 Task: Find a flat in Ron Phibun, Thailand, for 2 guests from June 5 to June 16, with a price range of ₹14,000 to ₹18,000, 1 bedroom, 1 bed, and 1 bathroom.
Action: Mouse moved to (606, 154)
Screenshot: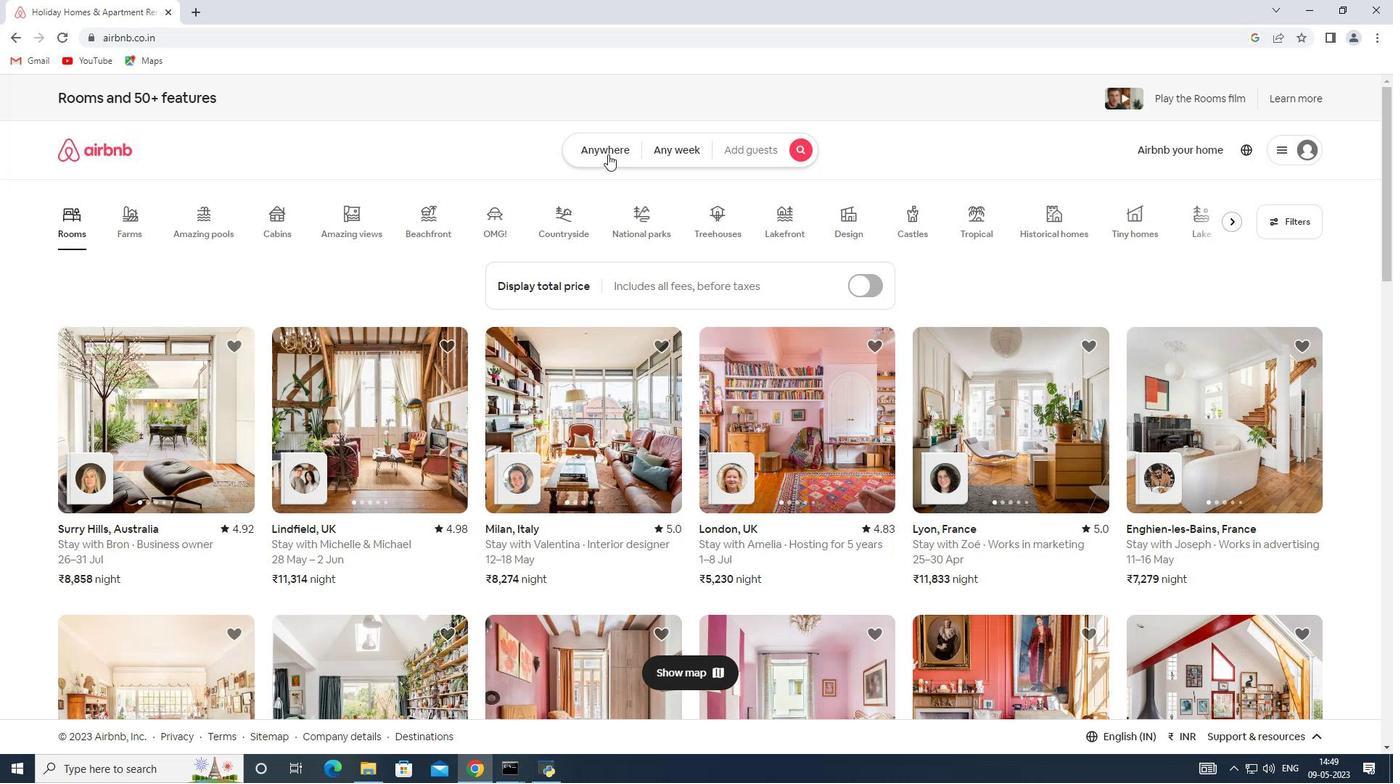 
Action: Mouse pressed left at (606, 154)
Screenshot: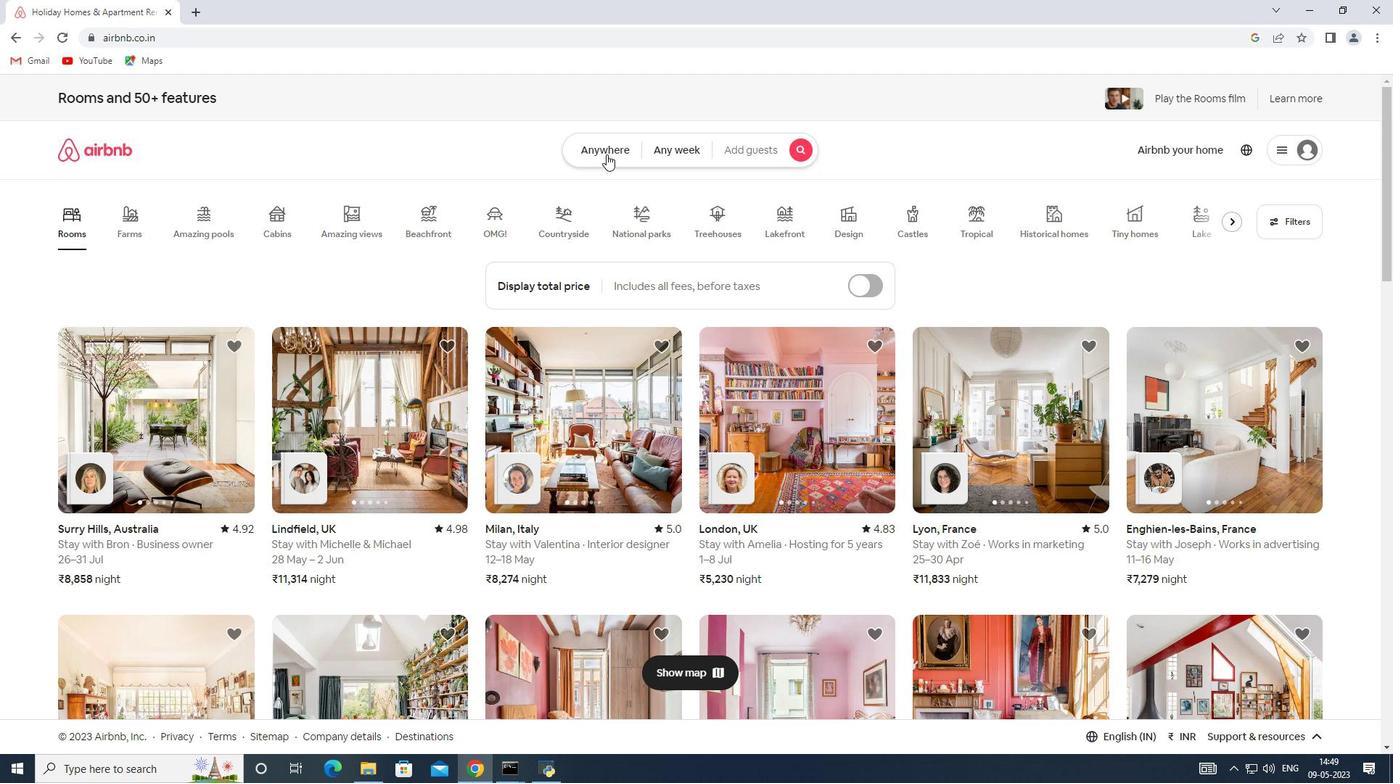 
Action: Mouse moved to (514, 211)
Screenshot: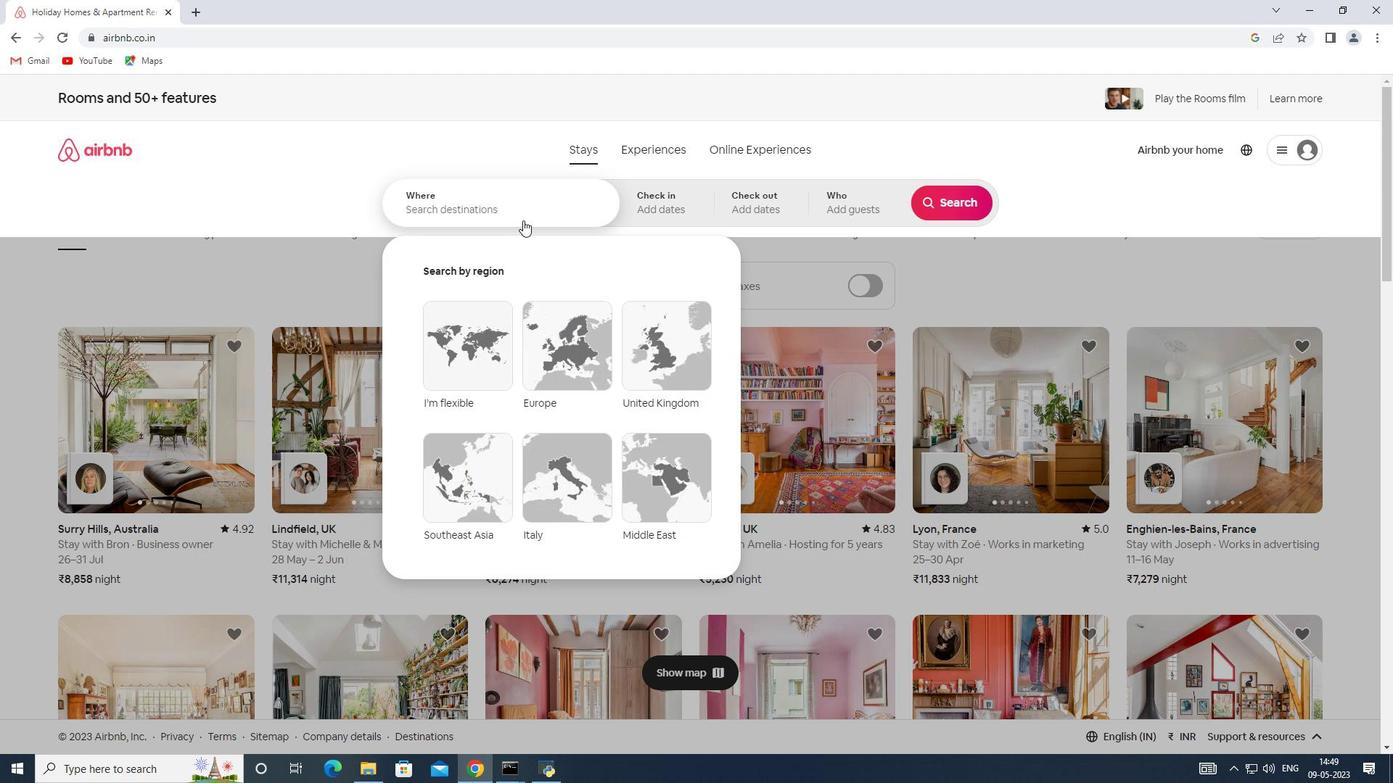 
Action: Mouse pressed left at (514, 211)
Screenshot: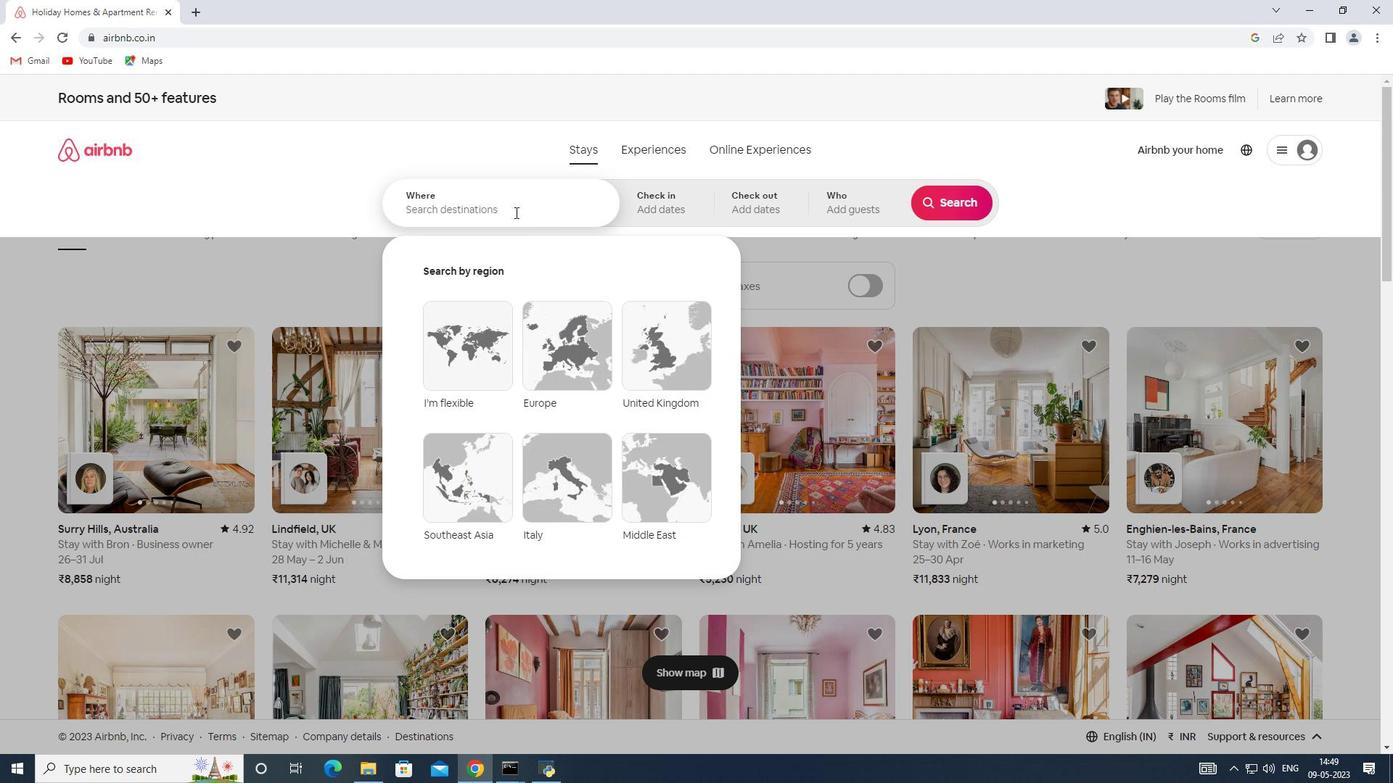 
Action: Key pressed <Key.shift><Key.shift><Key.shift><Key.shift><Key.shift><Key.shift><Key.shift><Key.shift><Key.shift><Key.shift><Key.shift><Key.shift><Key.shift><Key.shift><Key.shift><Key.shift><Key.shift><Key.shift><Key.shift><Key.shift><Key.shift><Key.shift><Key.shift><Key.shift><Key.shift><Key.shift><Key.shift><Key.shift><Key.shift><Key.shift><Key.shift><Key.shift><Key.shift><Key.shift><Key.shift>Ron<Key.space><Key.shift><Key.shift>Phibun,<Key.shift>Thailand
Screenshot: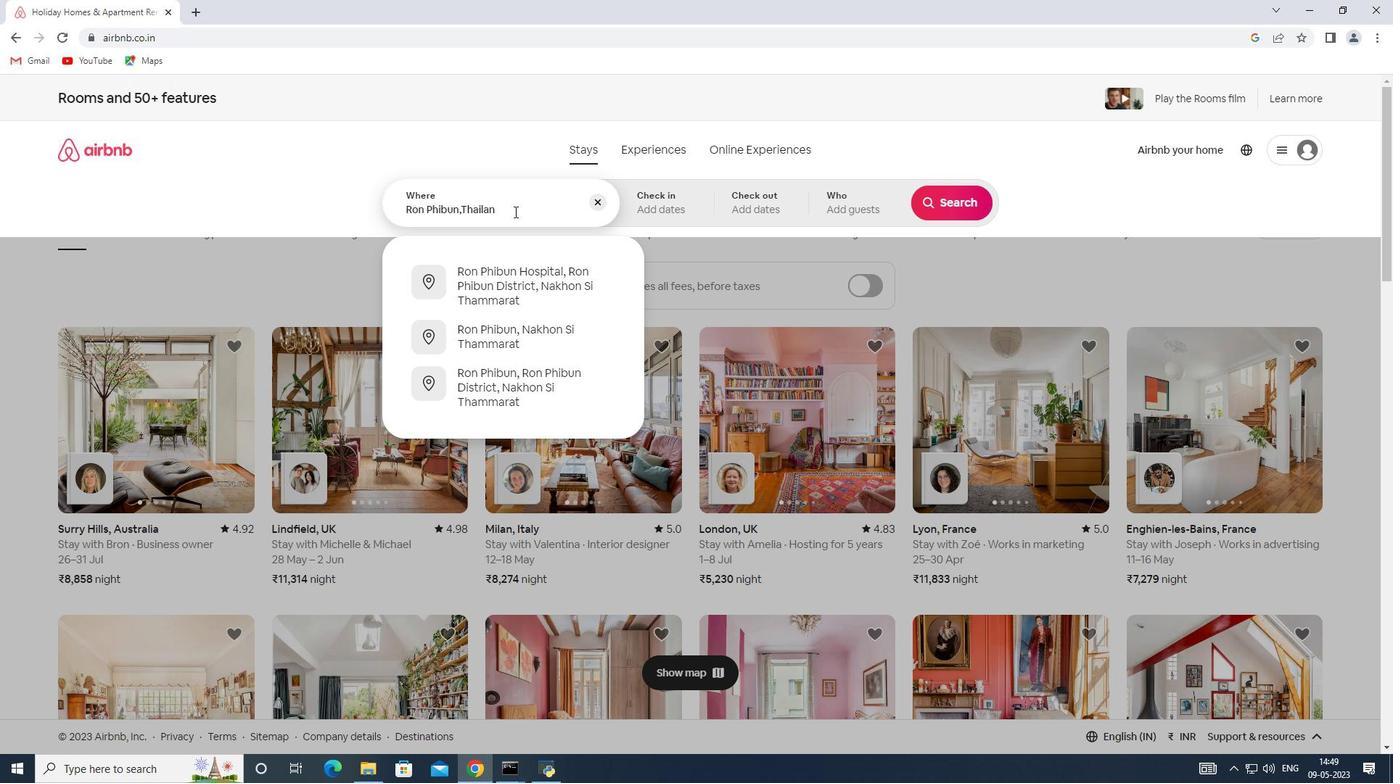 
Action: Mouse moved to (663, 204)
Screenshot: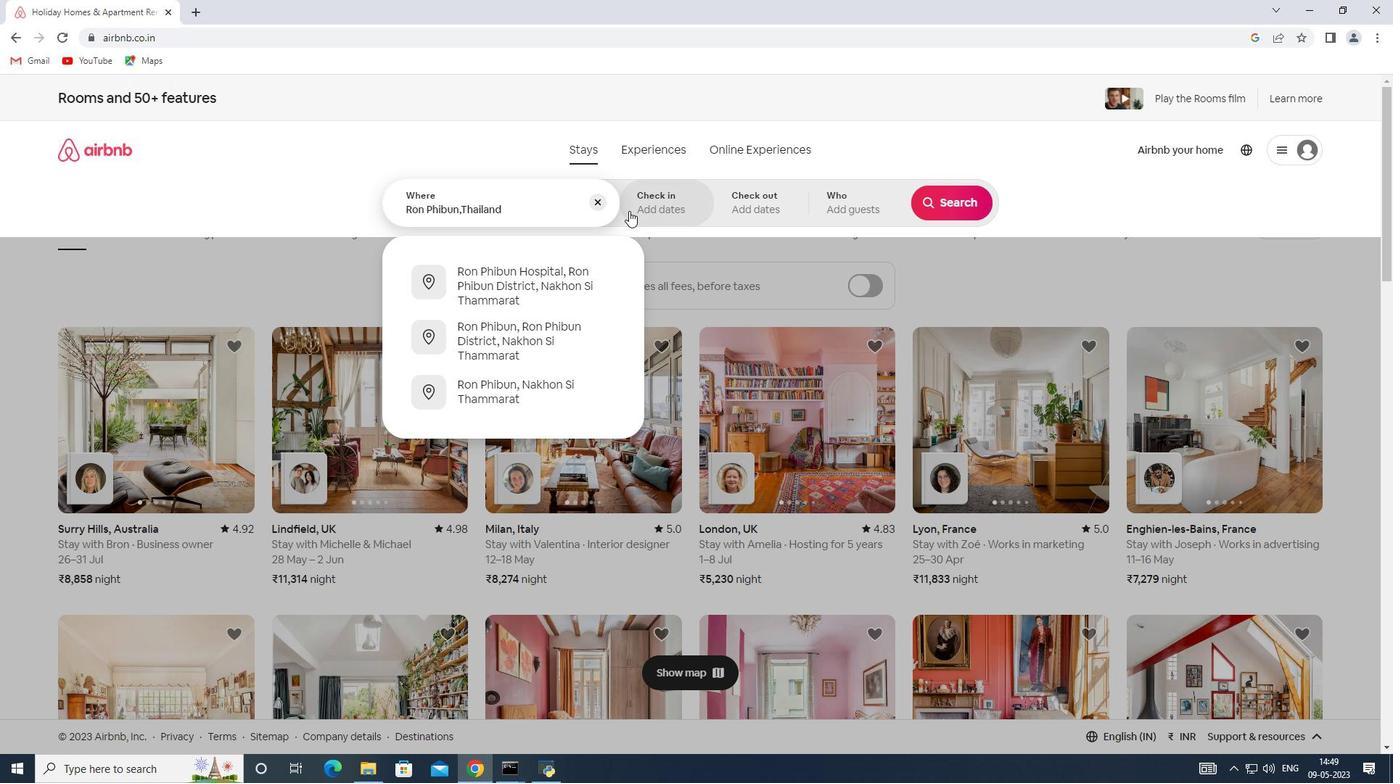 
Action: Mouse pressed left at (663, 204)
Screenshot: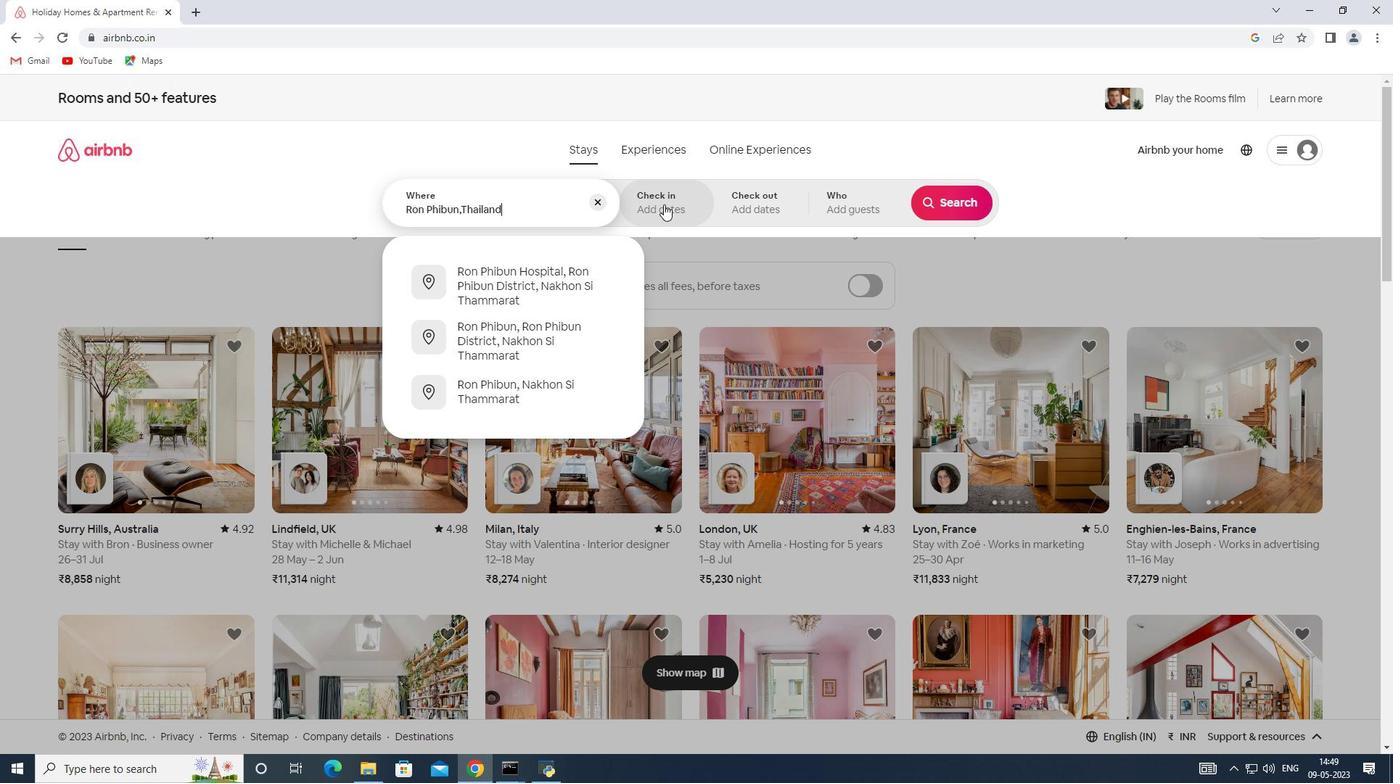 
Action: Mouse moved to (764, 411)
Screenshot: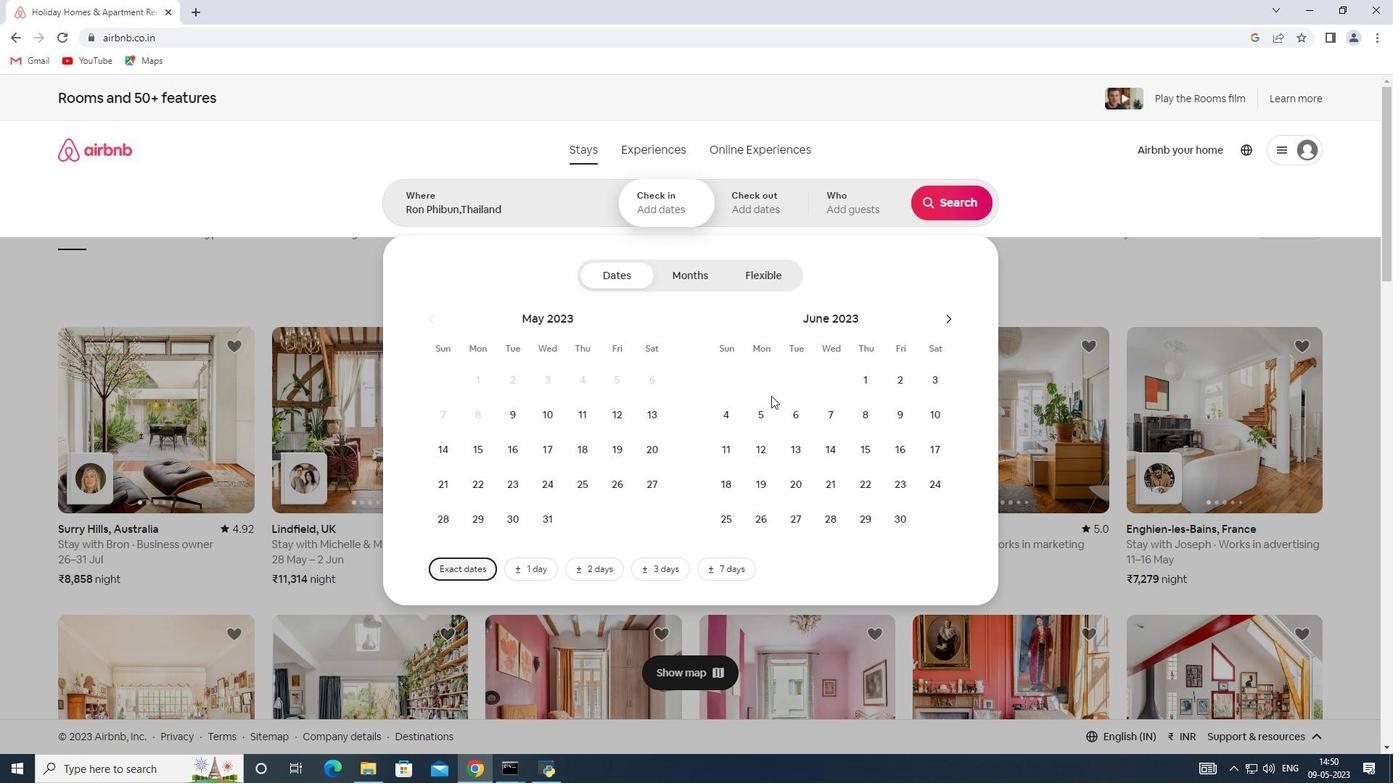 
Action: Mouse pressed left at (764, 411)
Screenshot: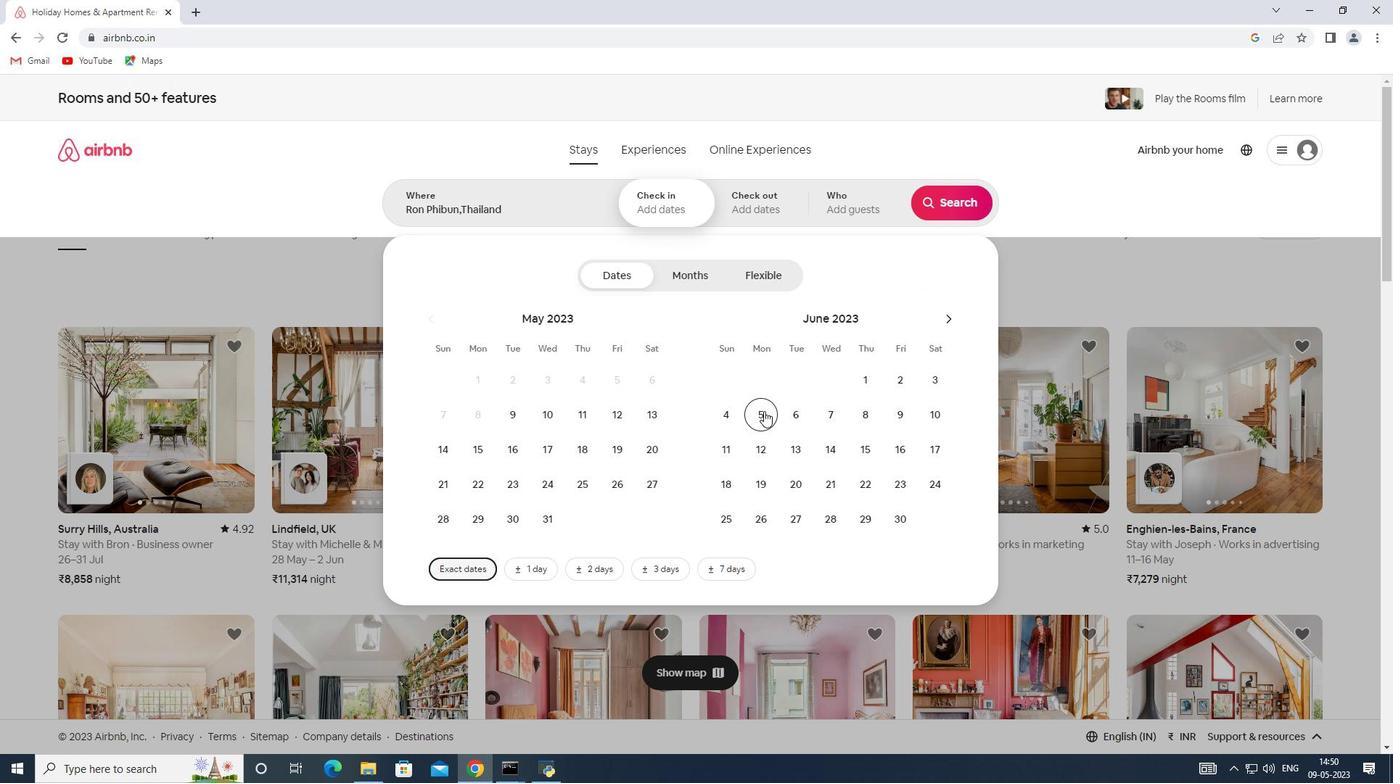 
Action: Mouse moved to (906, 456)
Screenshot: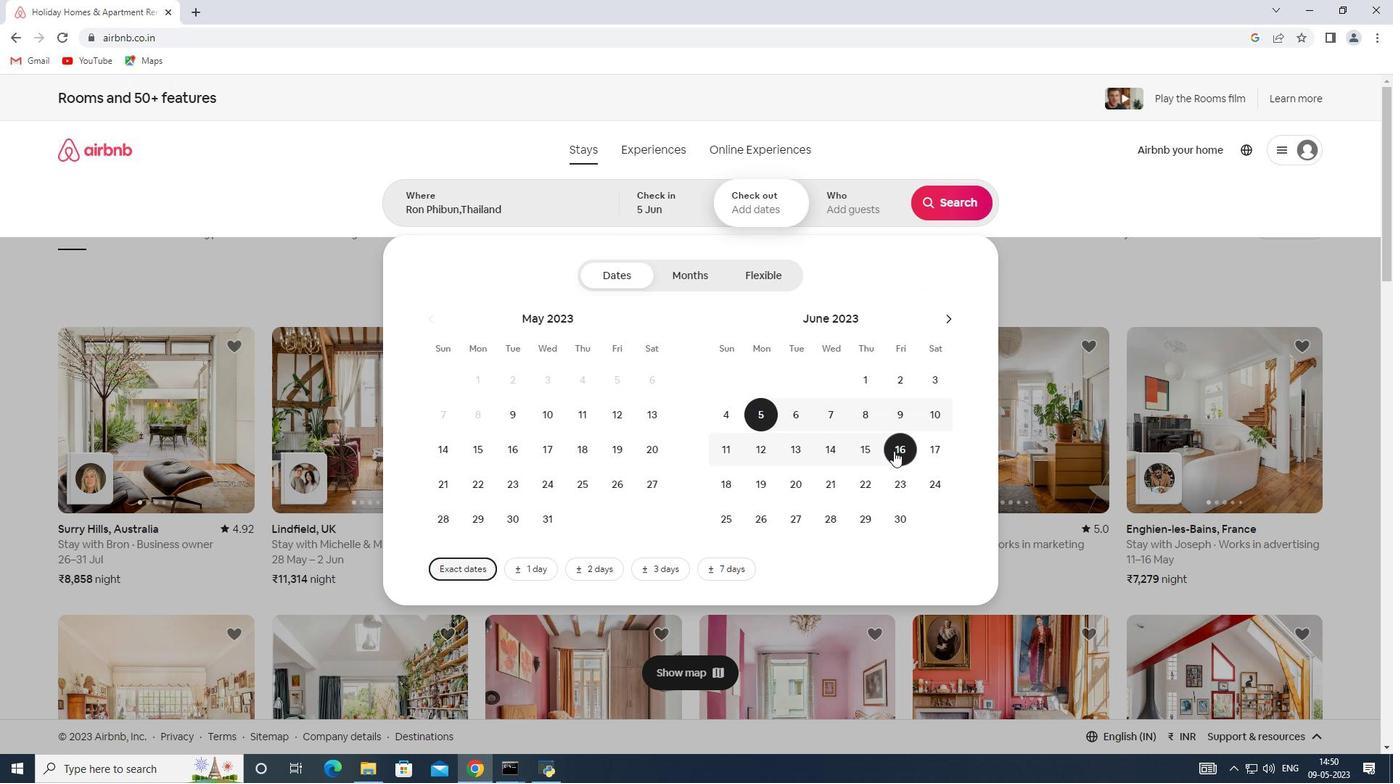 
Action: Mouse pressed left at (906, 456)
Screenshot: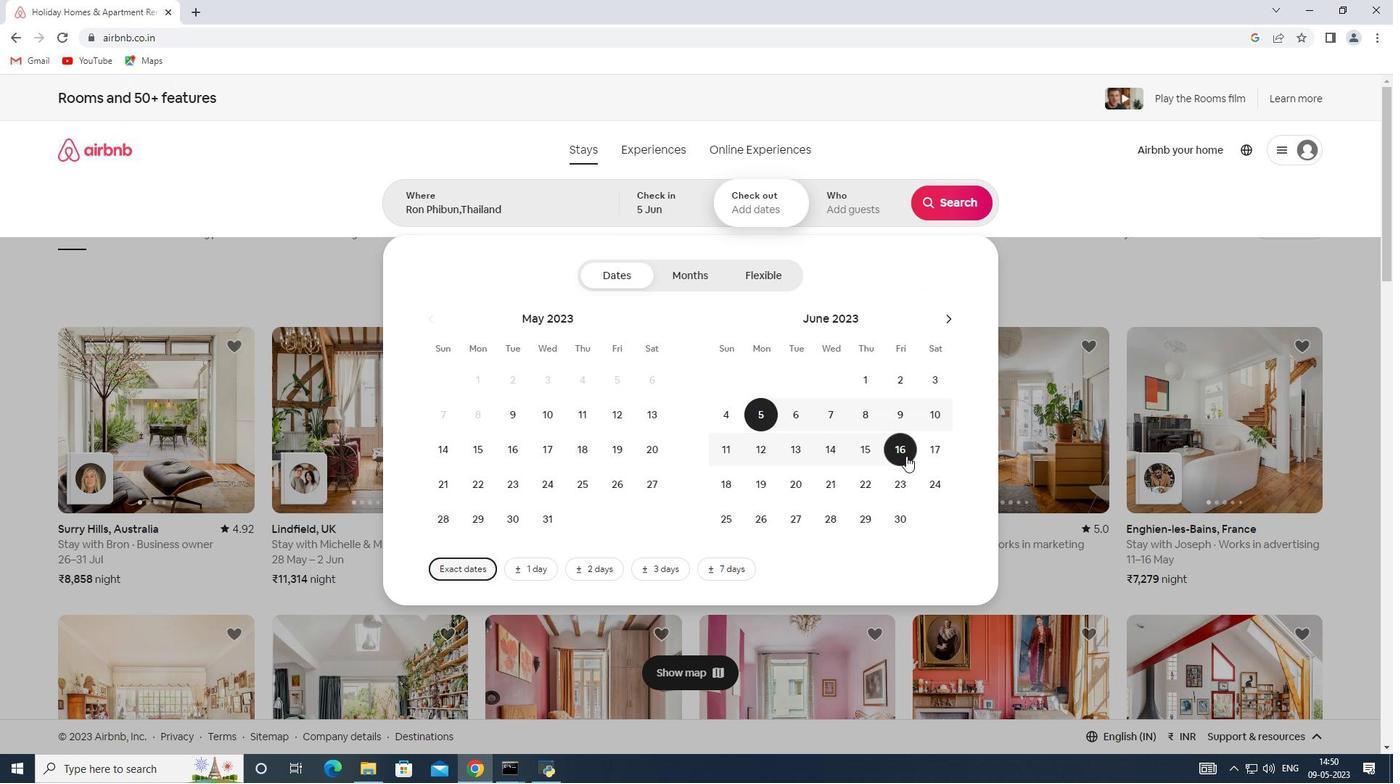 
Action: Mouse moved to (861, 200)
Screenshot: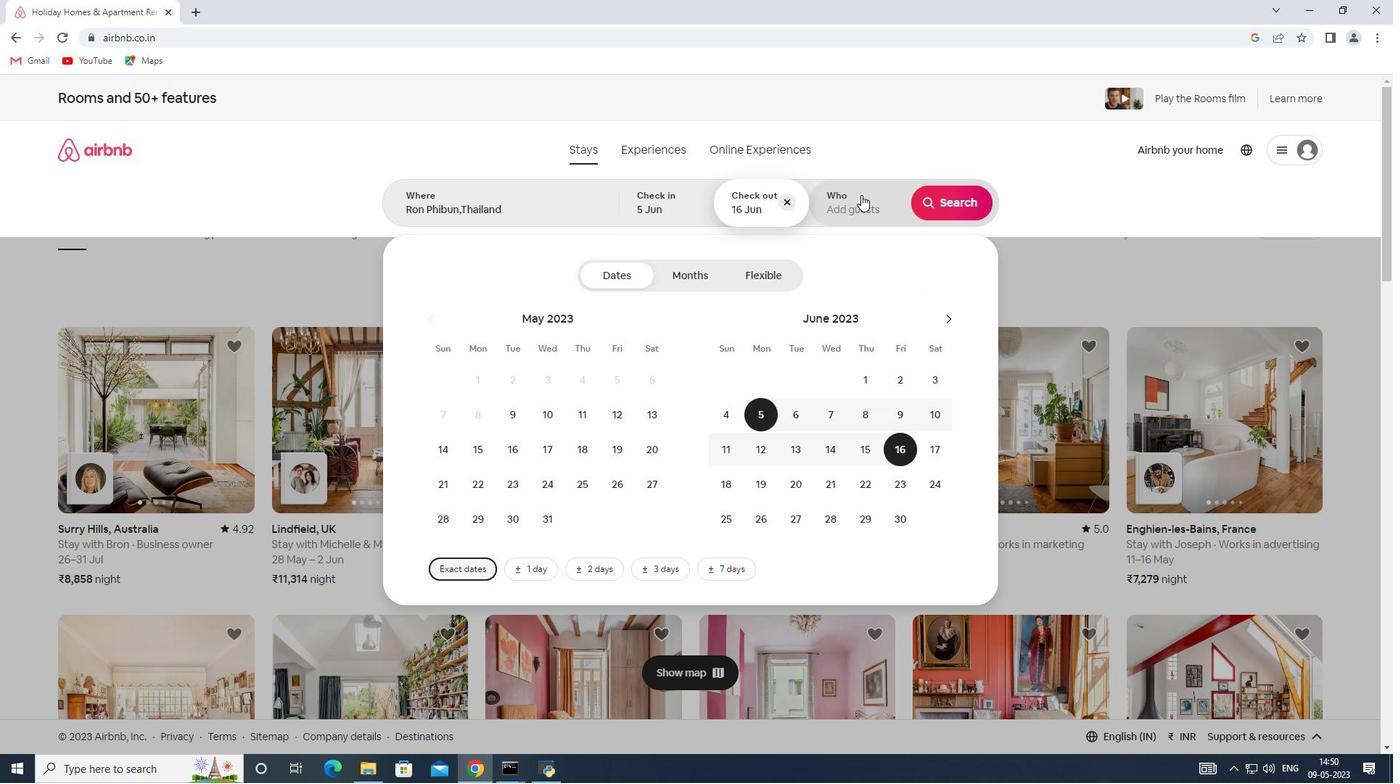 
Action: Mouse pressed left at (861, 200)
Screenshot: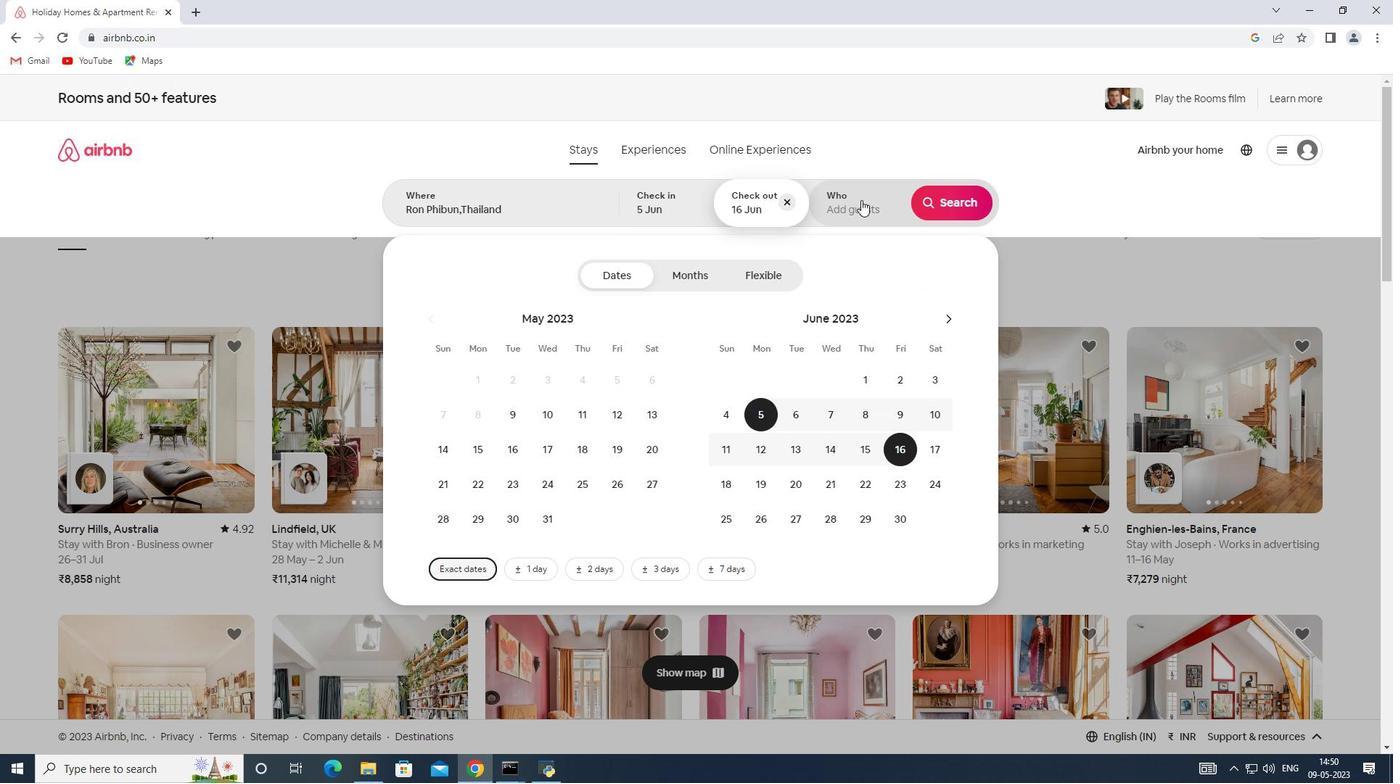 
Action: Mouse moved to (952, 280)
Screenshot: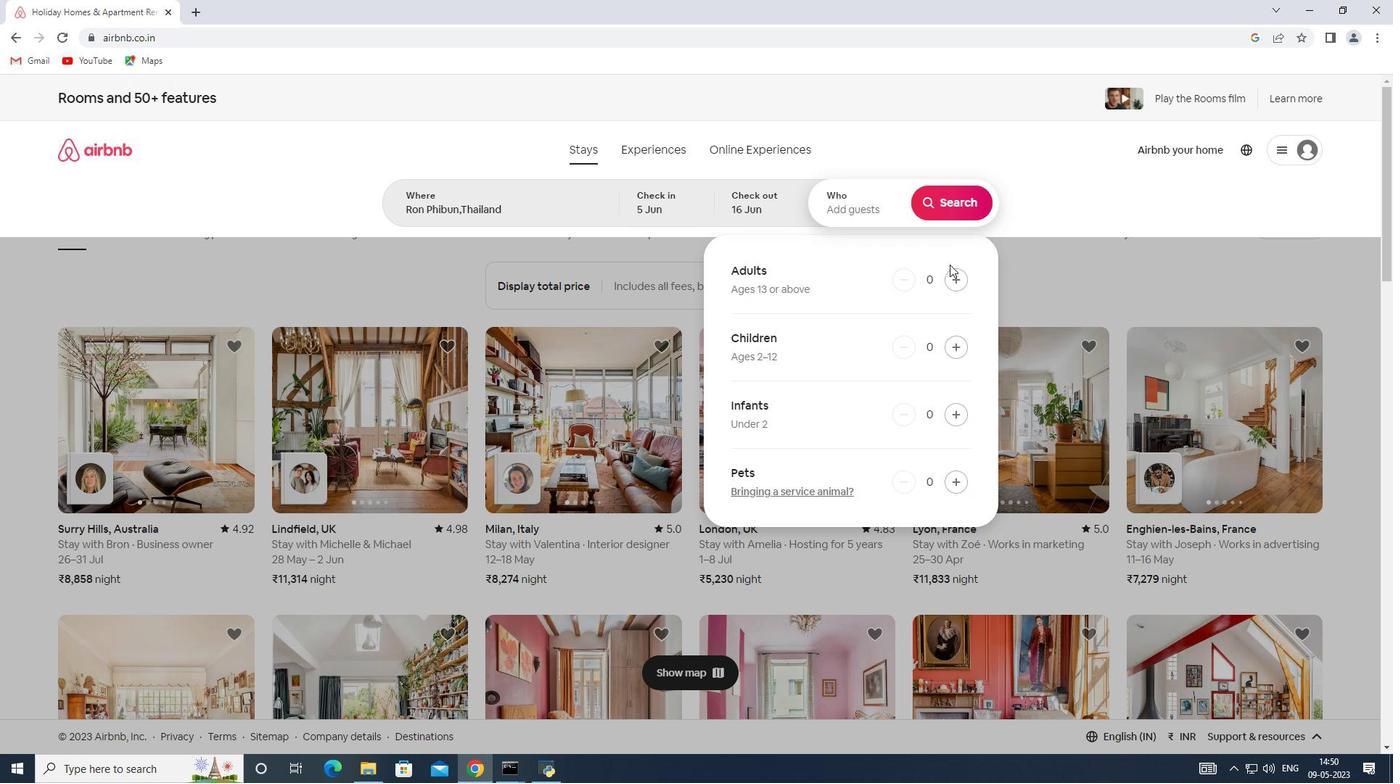 
Action: Mouse pressed left at (952, 280)
Screenshot: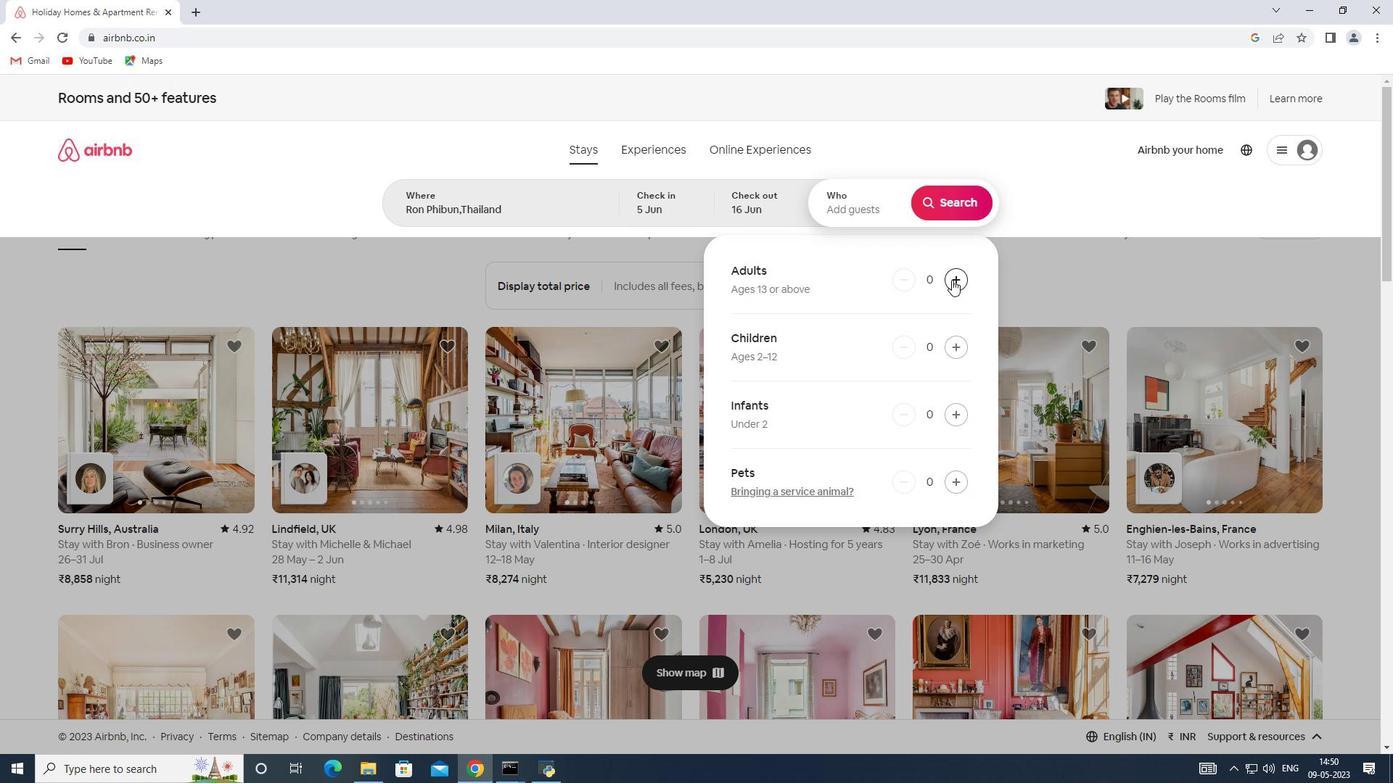 
Action: Mouse pressed left at (952, 280)
Screenshot: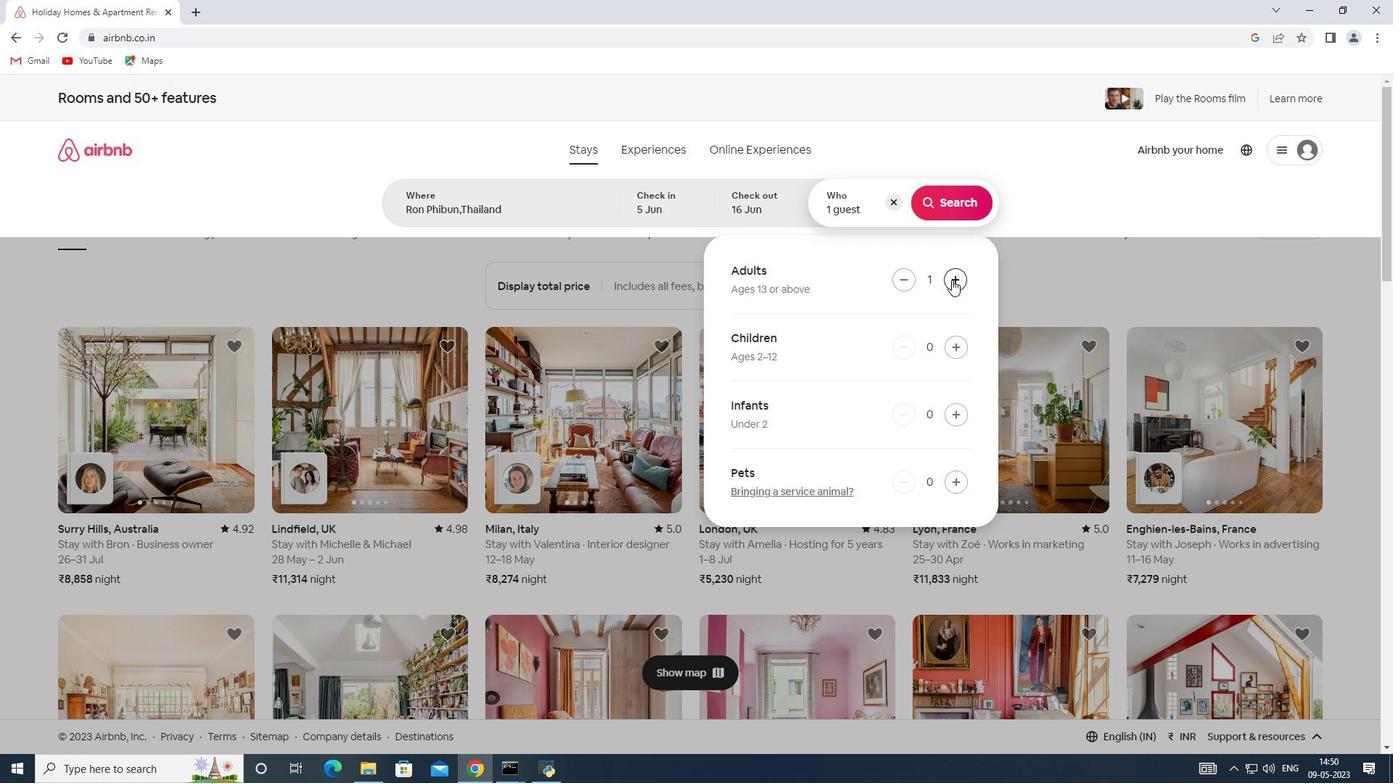 
Action: Mouse moved to (954, 205)
Screenshot: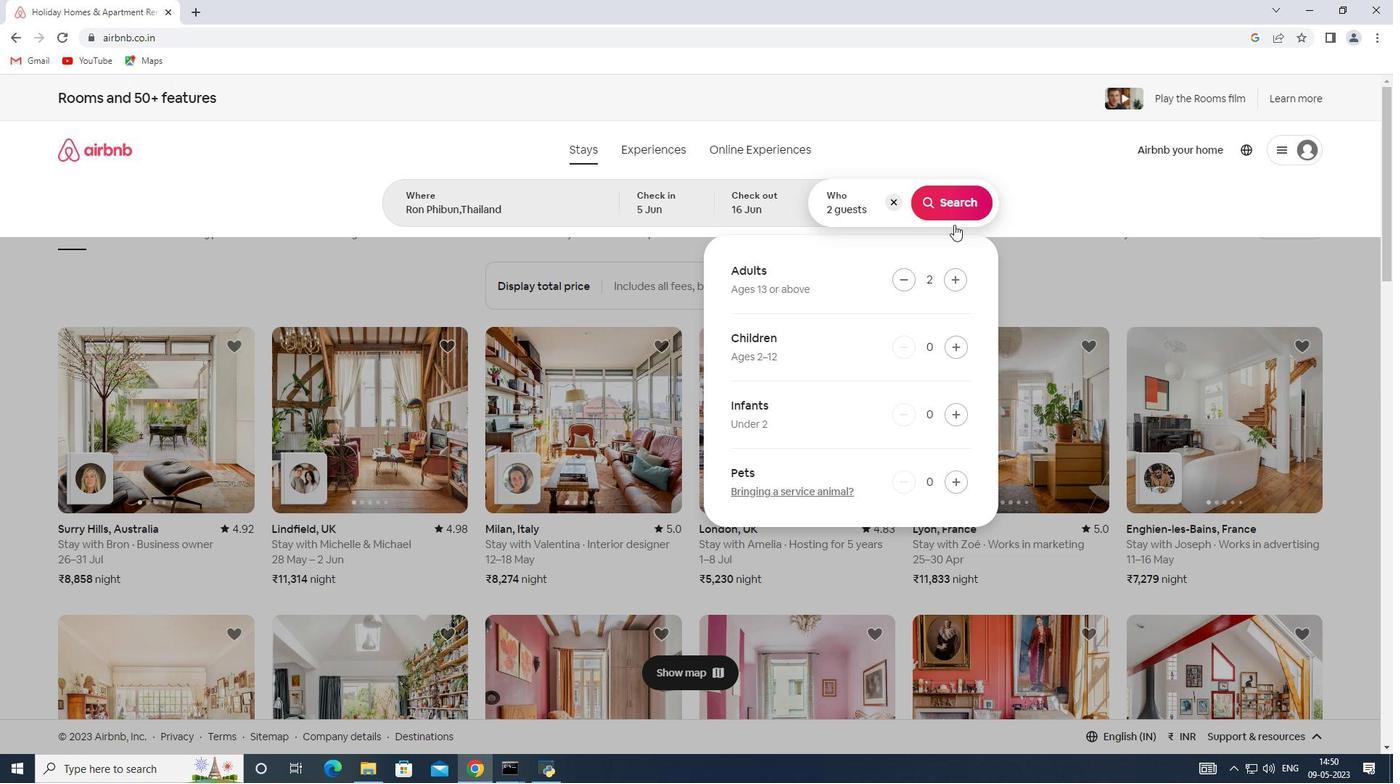 
Action: Mouse pressed left at (954, 205)
Screenshot: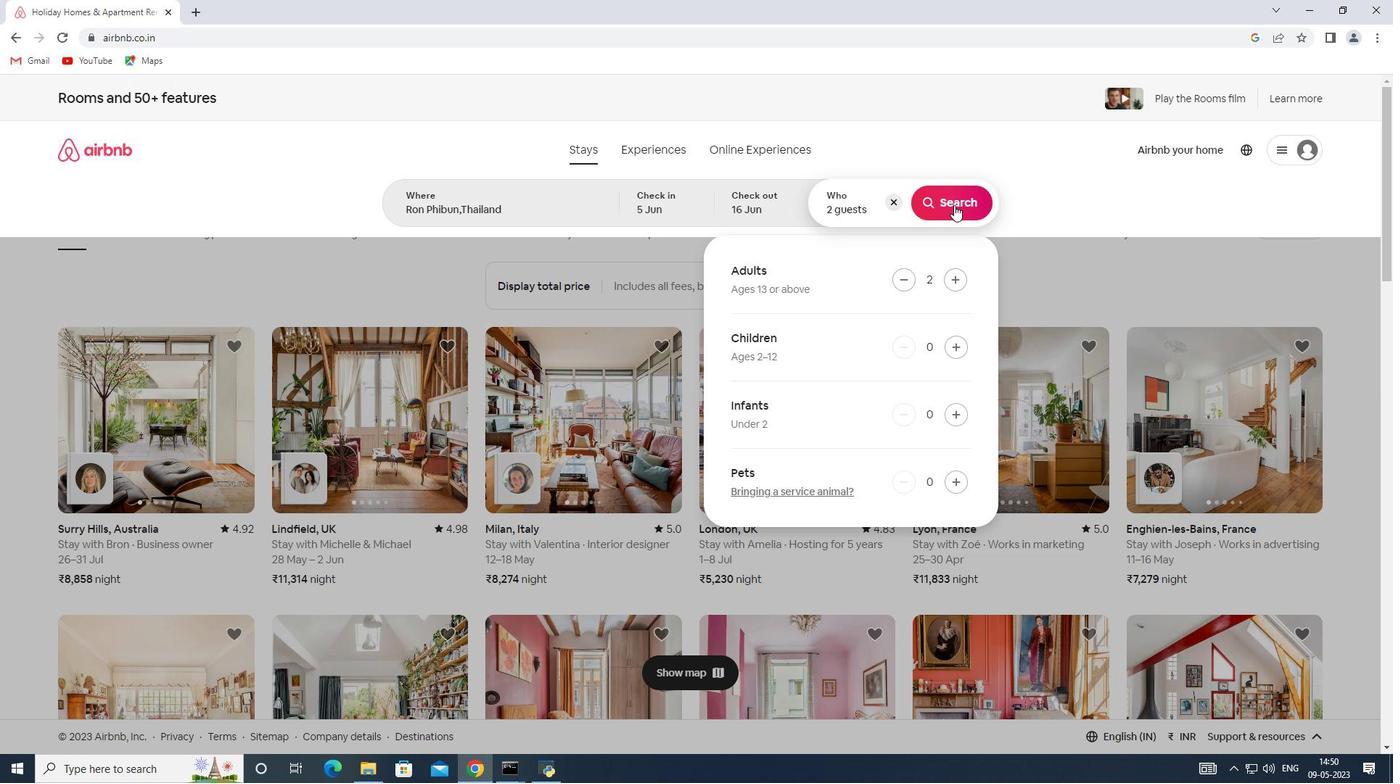
Action: Mouse moved to (1307, 167)
Screenshot: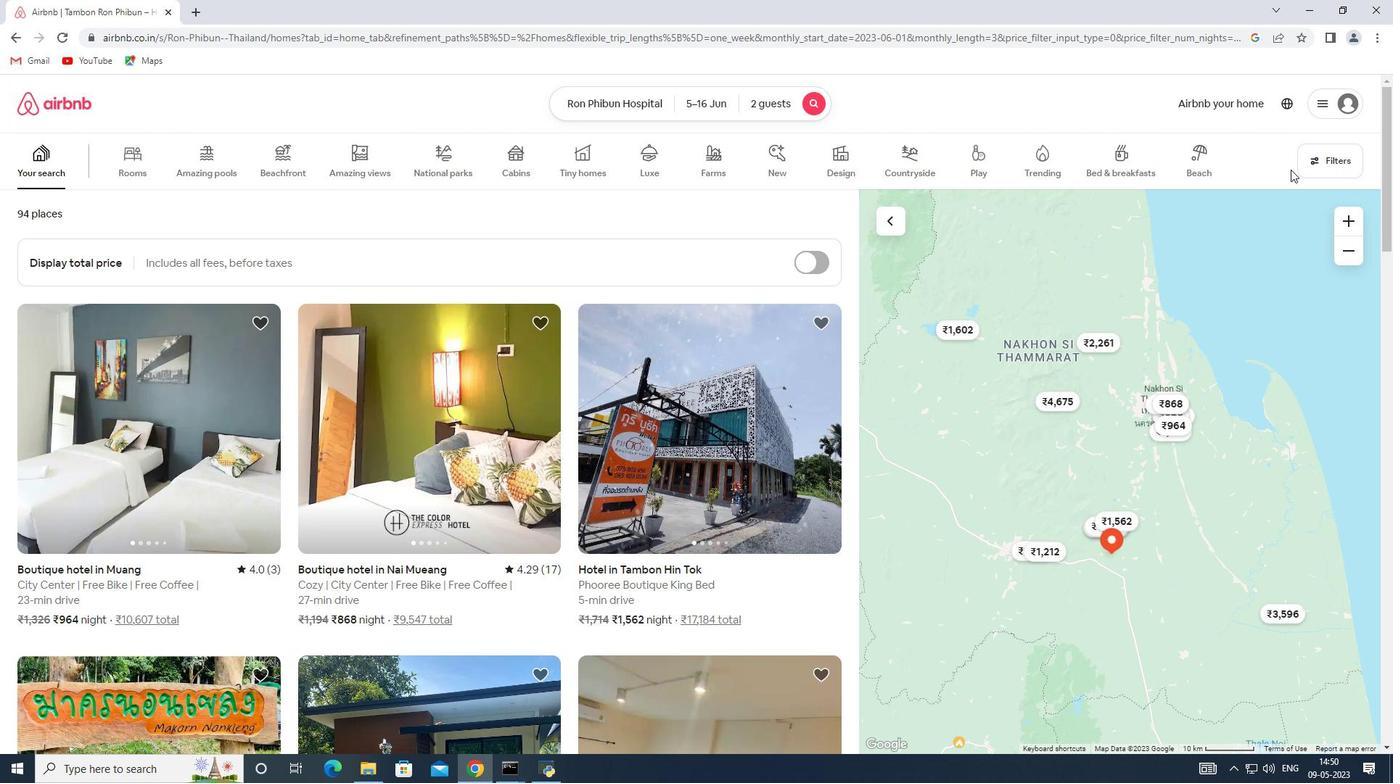 
Action: Mouse pressed left at (1307, 167)
Screenshot: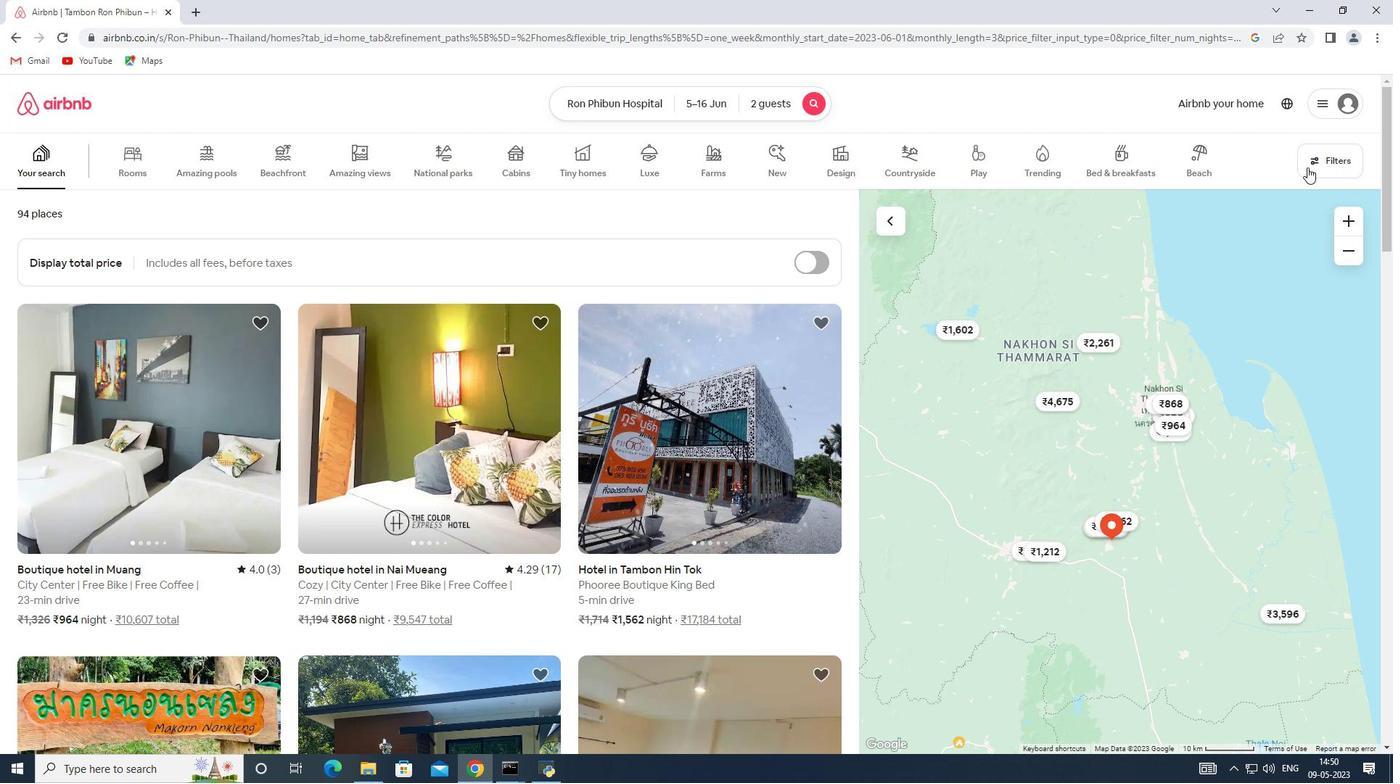 
Action: Mouse moved to (503, 519)
Screenshot: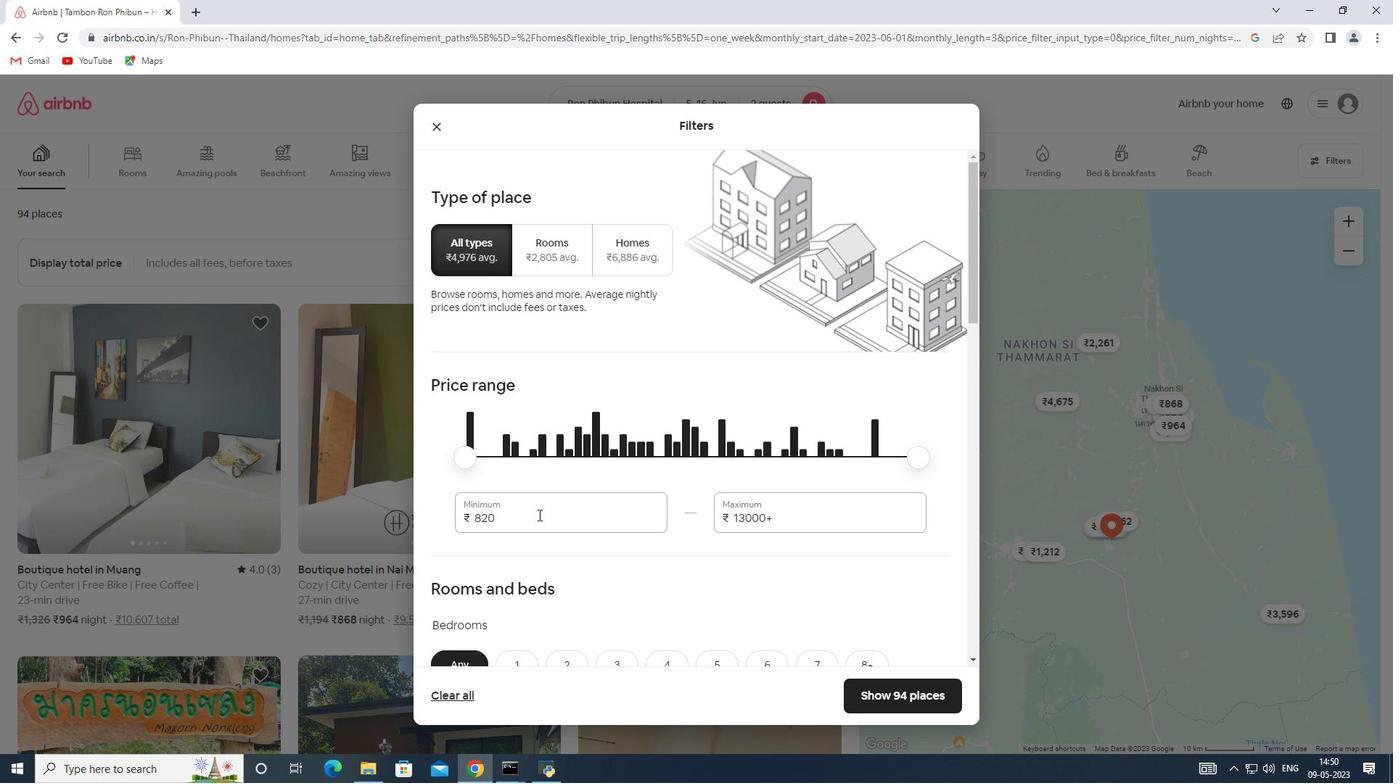 
Action: Mouse pressed left at (503, 519)
Screenshot: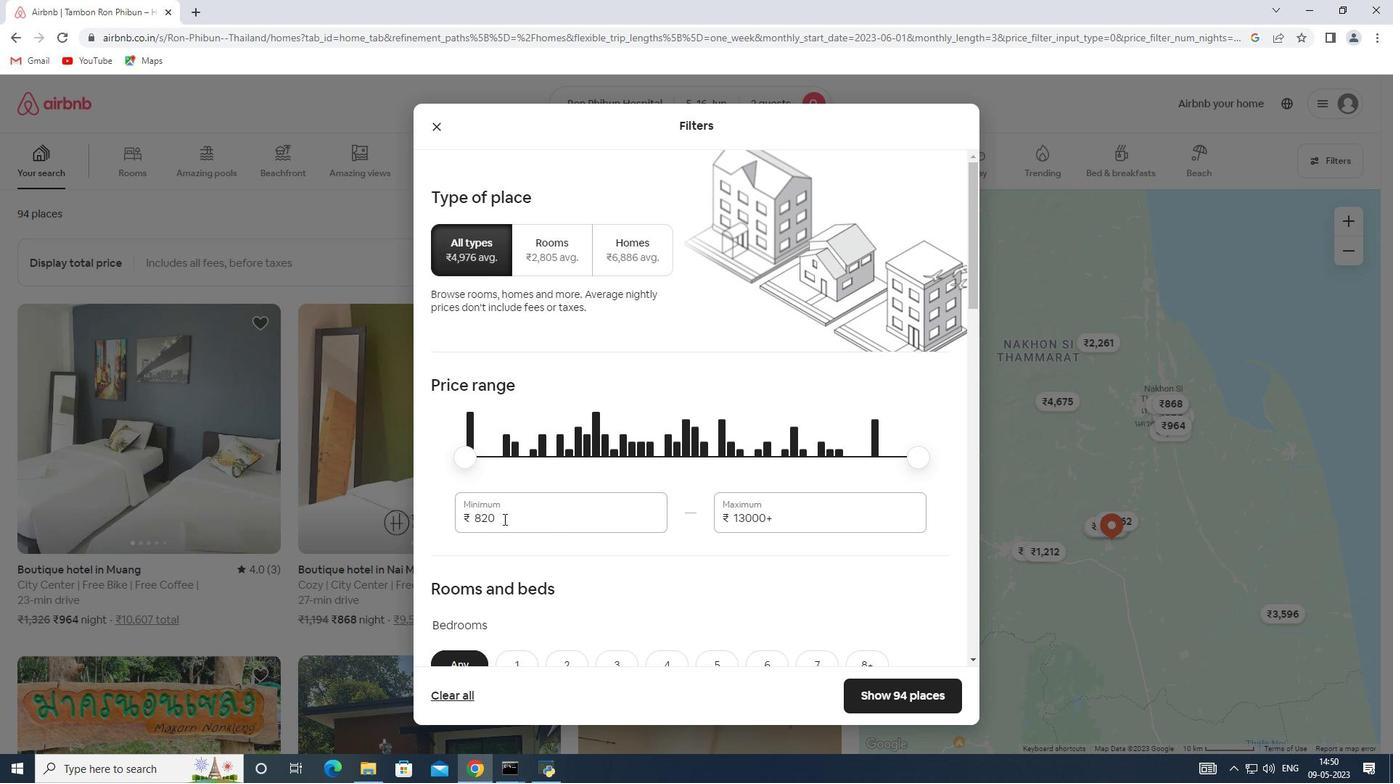 
Action: Mouse moved to (427, 522)
Screenshot: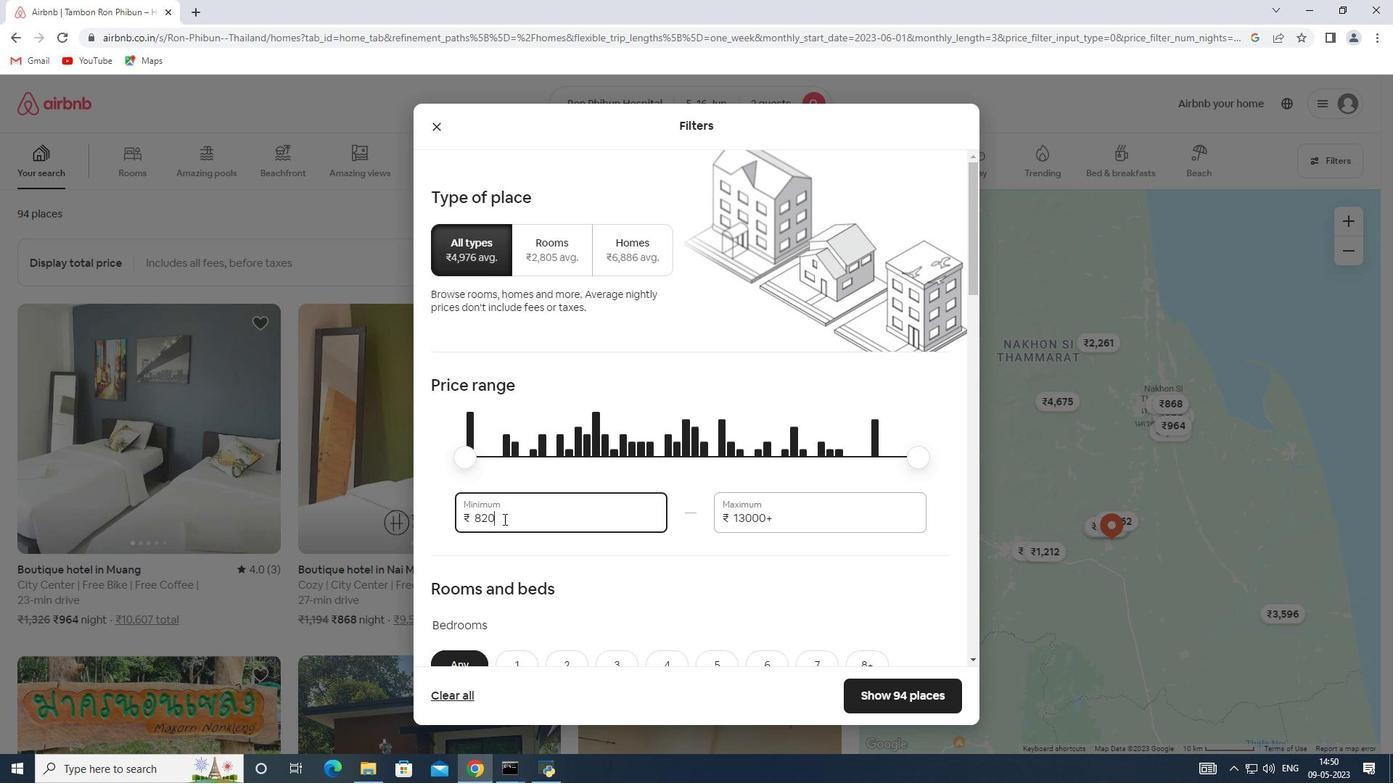 
Action: Key pressed 14000
Screenshot: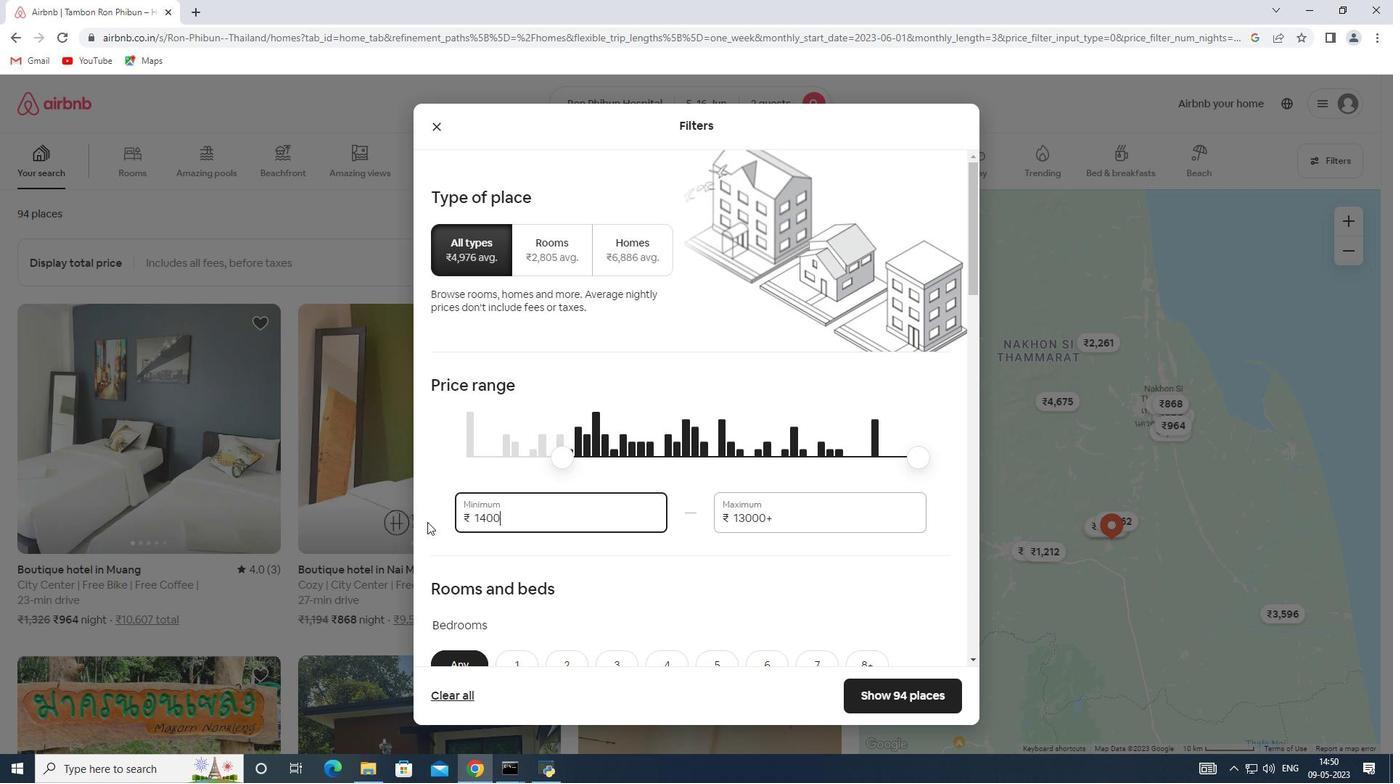 
Action: Mouse moved to (786, 515)
Screenshot: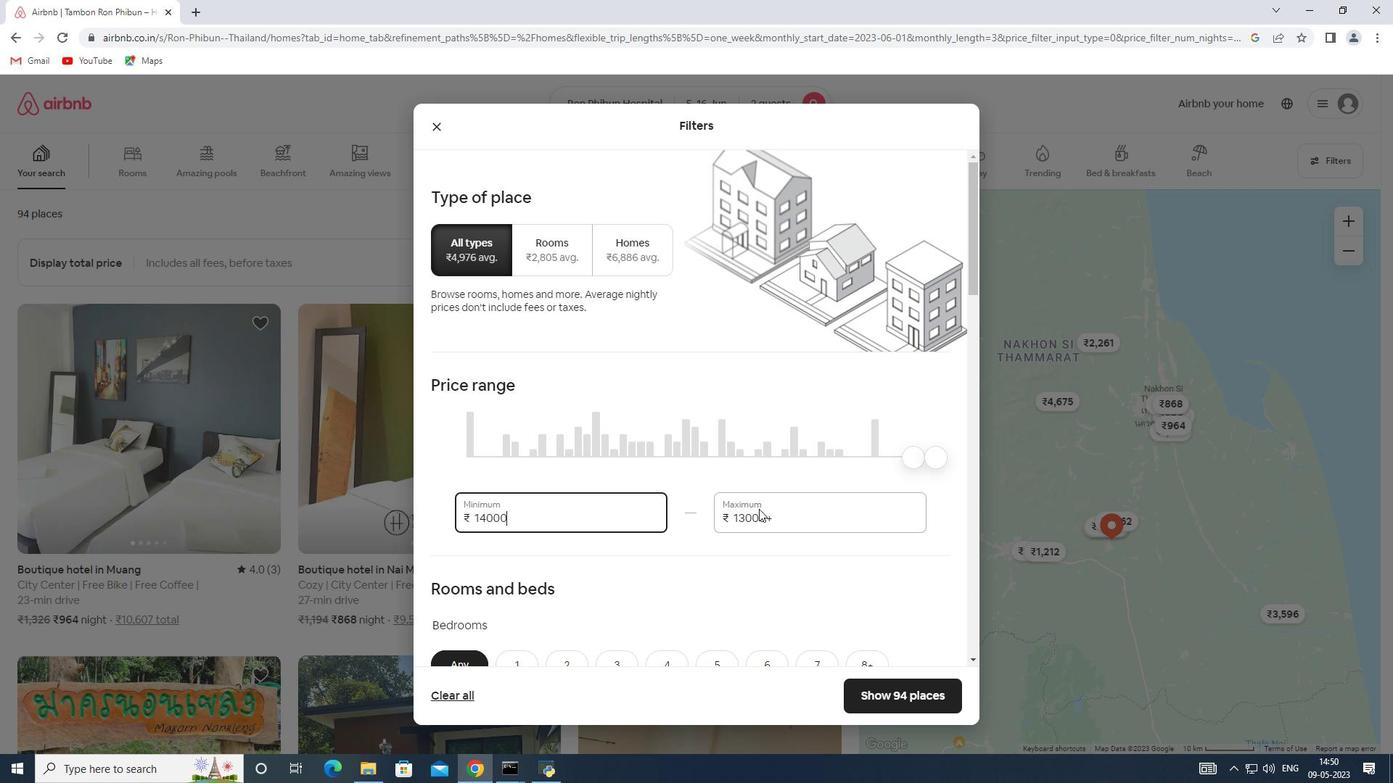
Action: Mouse pressed left at (786, 515)
Screenshot: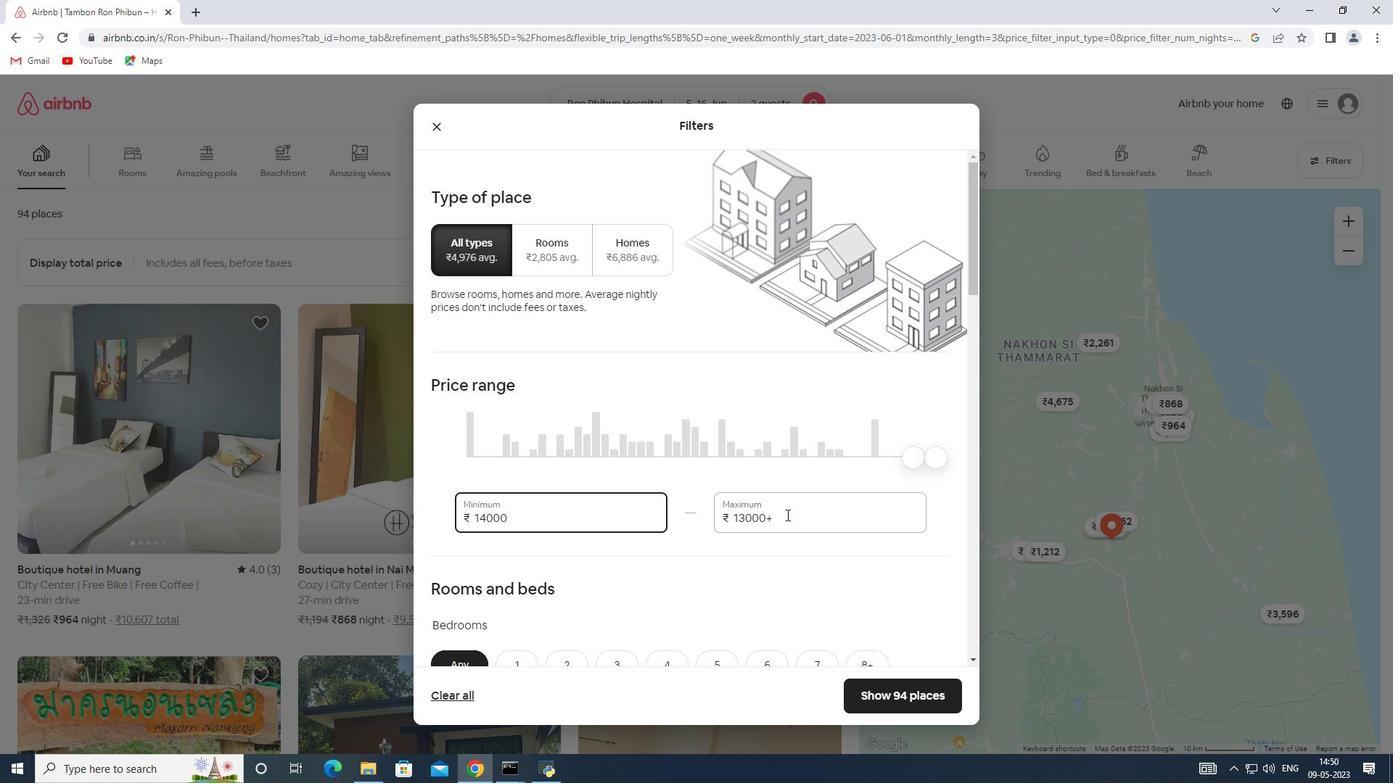 
Action: Mouse moved to (724, 517)
Screenshot: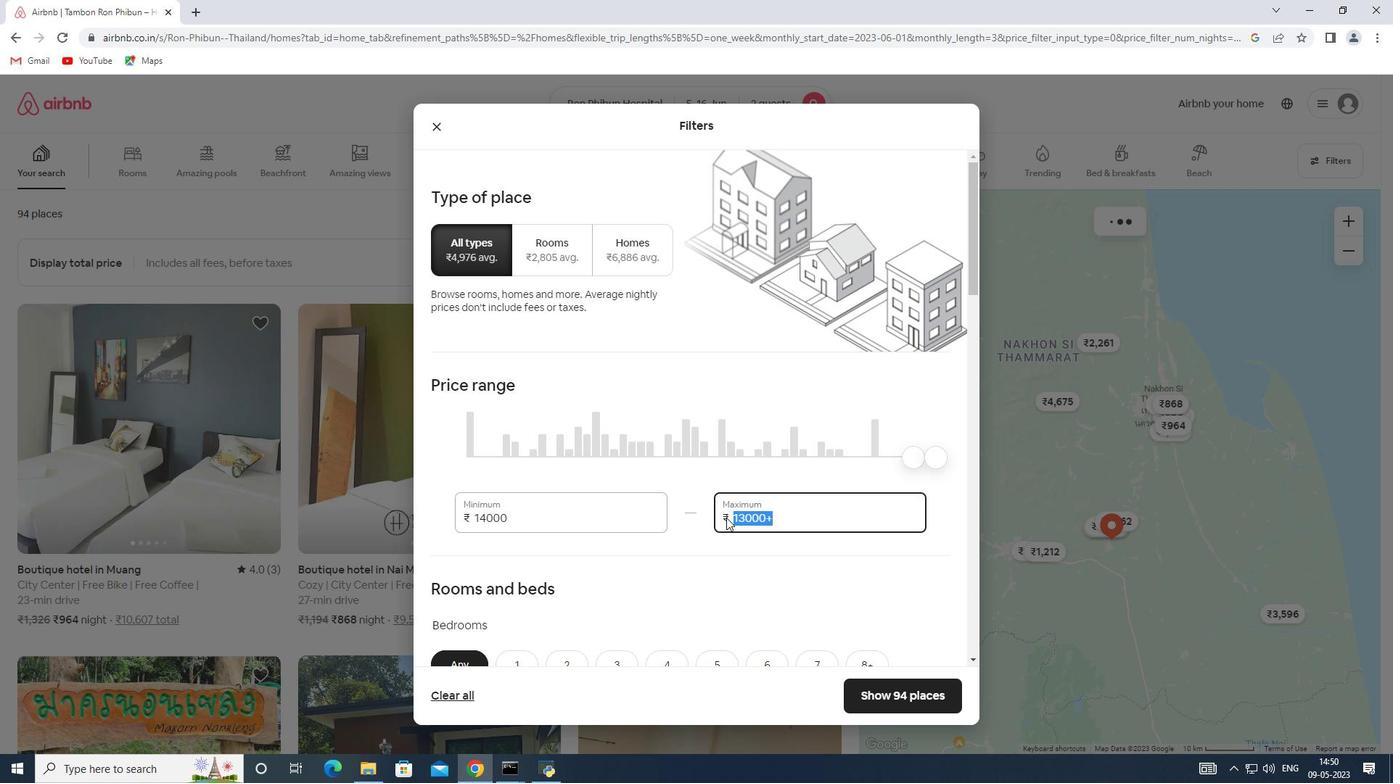 
Action: Key pressed 18000
Screenshot: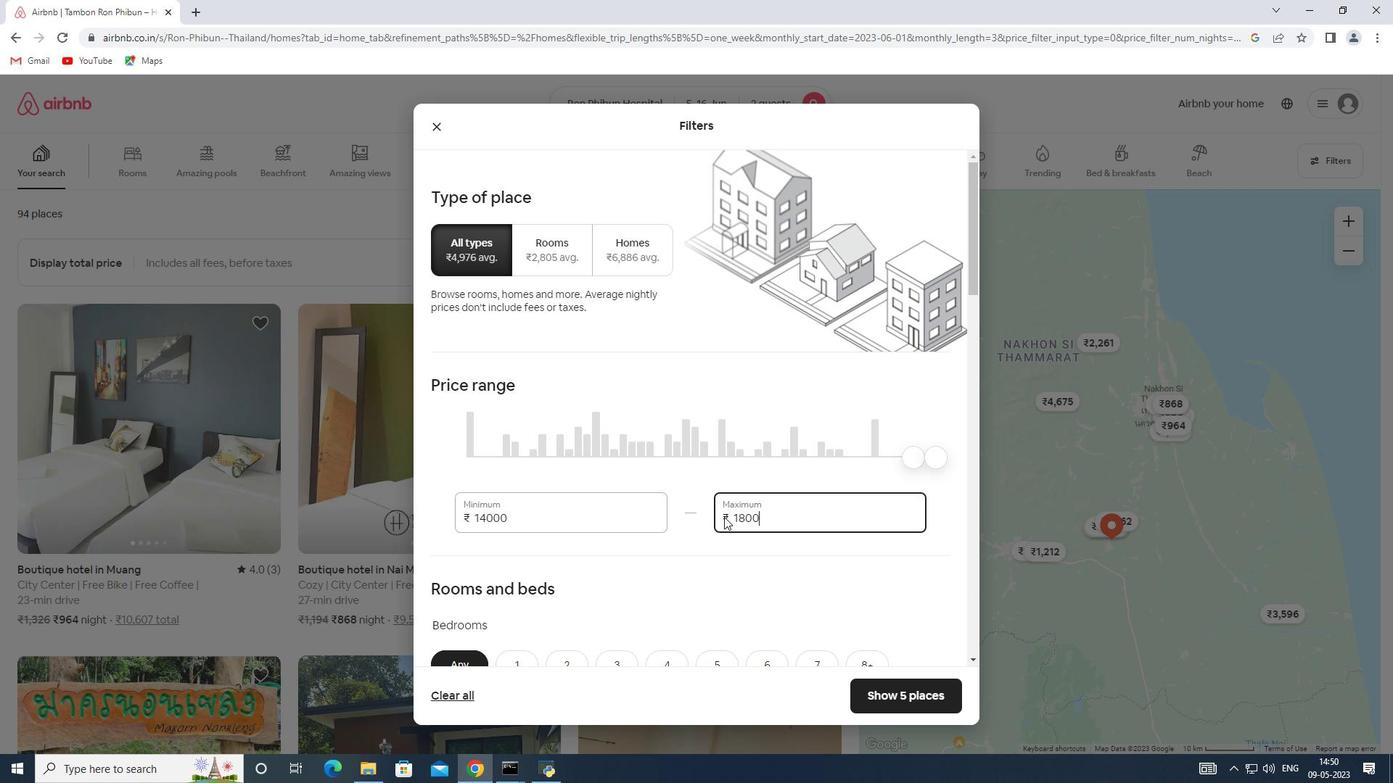 
Action: Mouse scrolled (724, 516) with delta (0, 0)
Screenshot: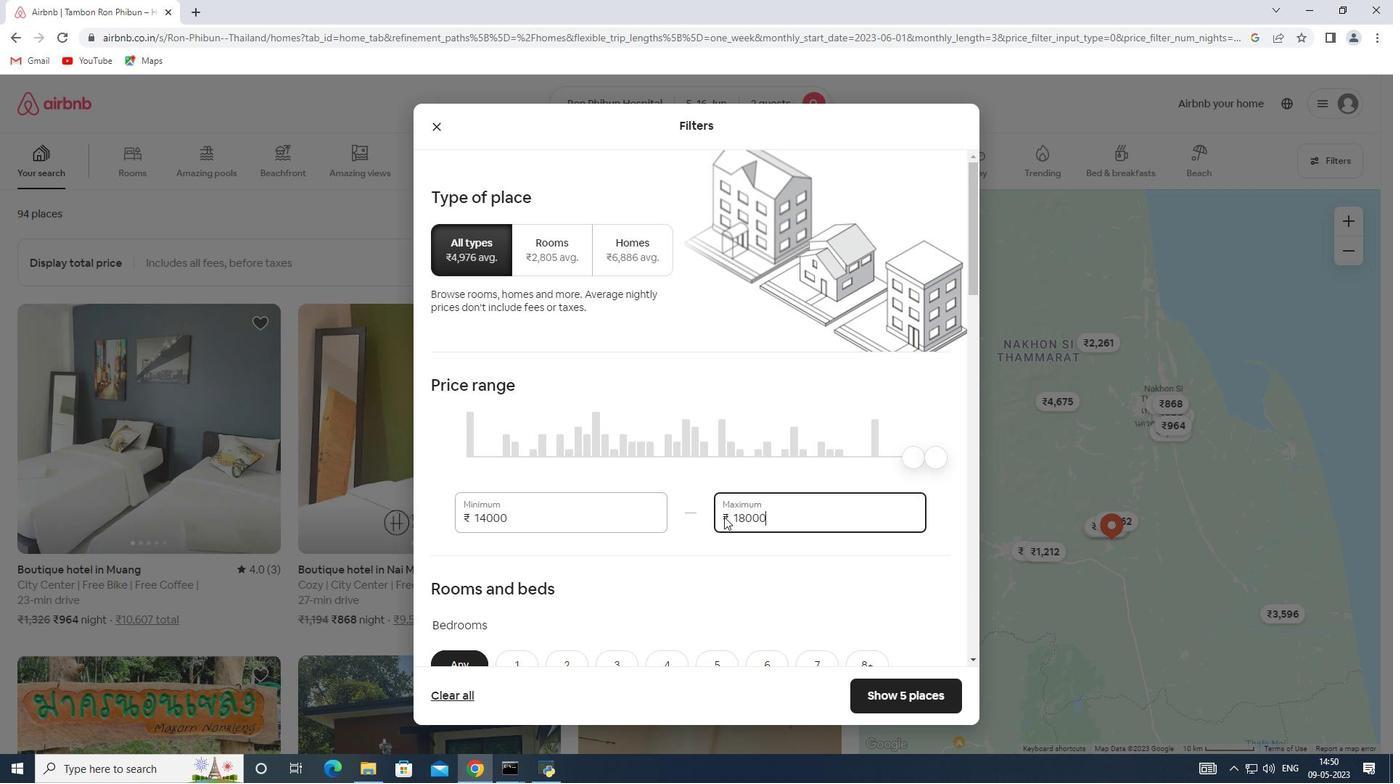 
Action: Mouse scrolled (724, 516) with delta (0, 0)
Screenshot: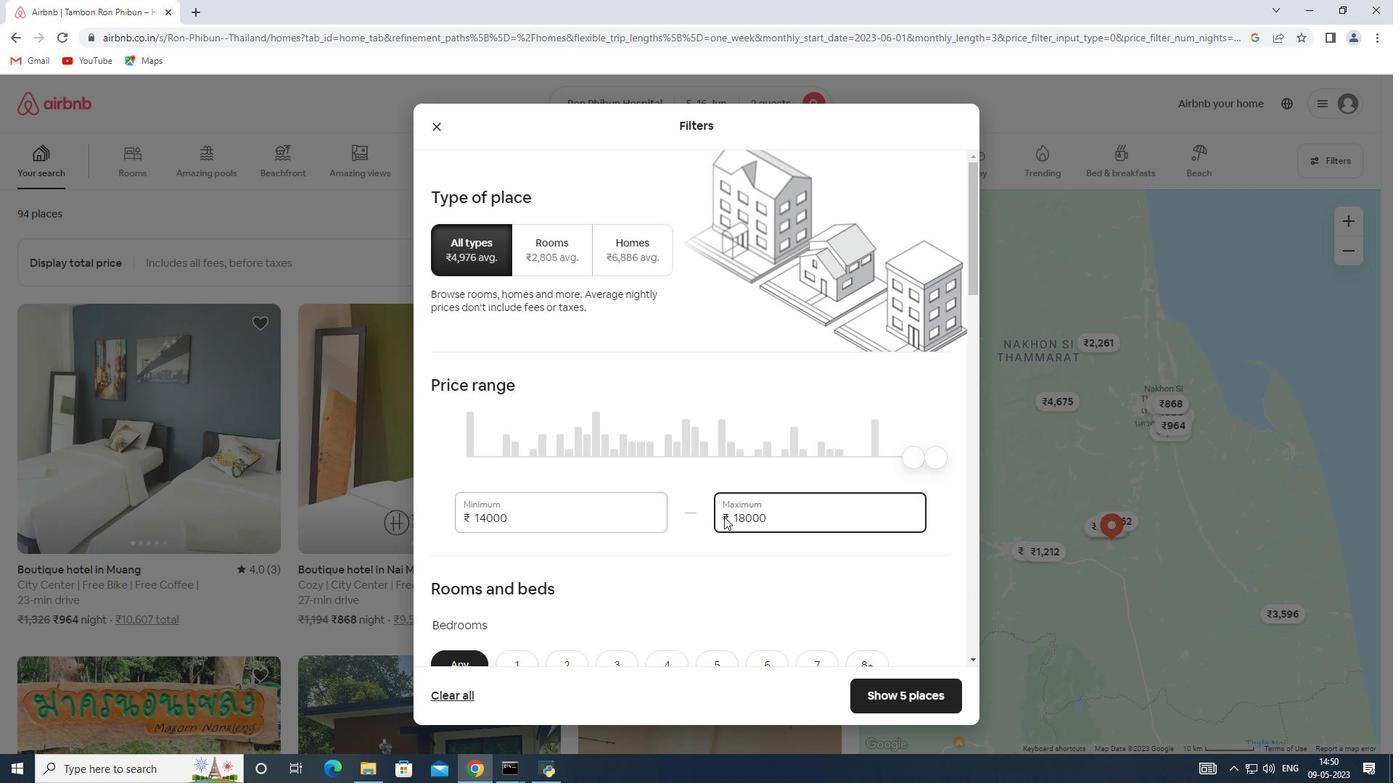 
Action: Mouse scrolled (724, 516) with delta (0, 0)
Screenshot: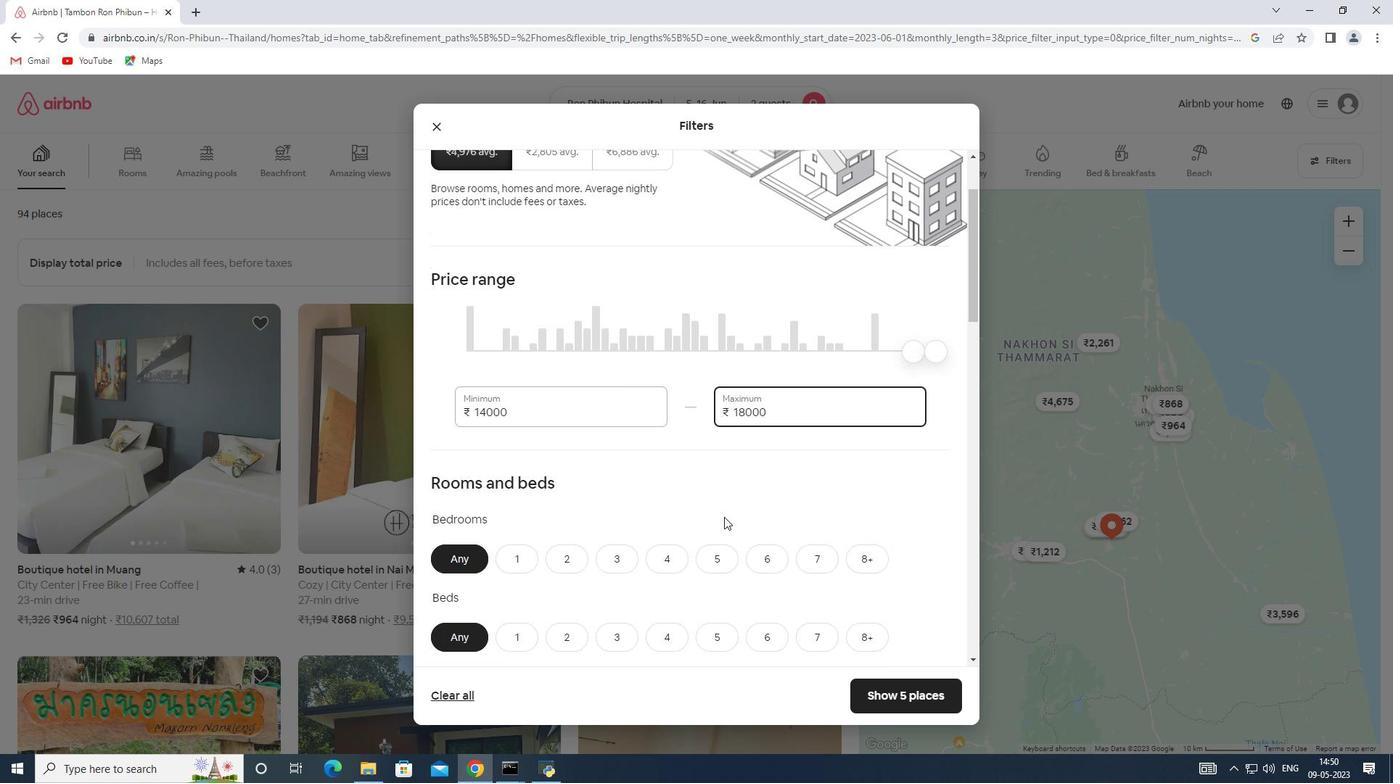 
Action: Mouse scrolled (724, 516) with delta (0, 0)
Screenshot: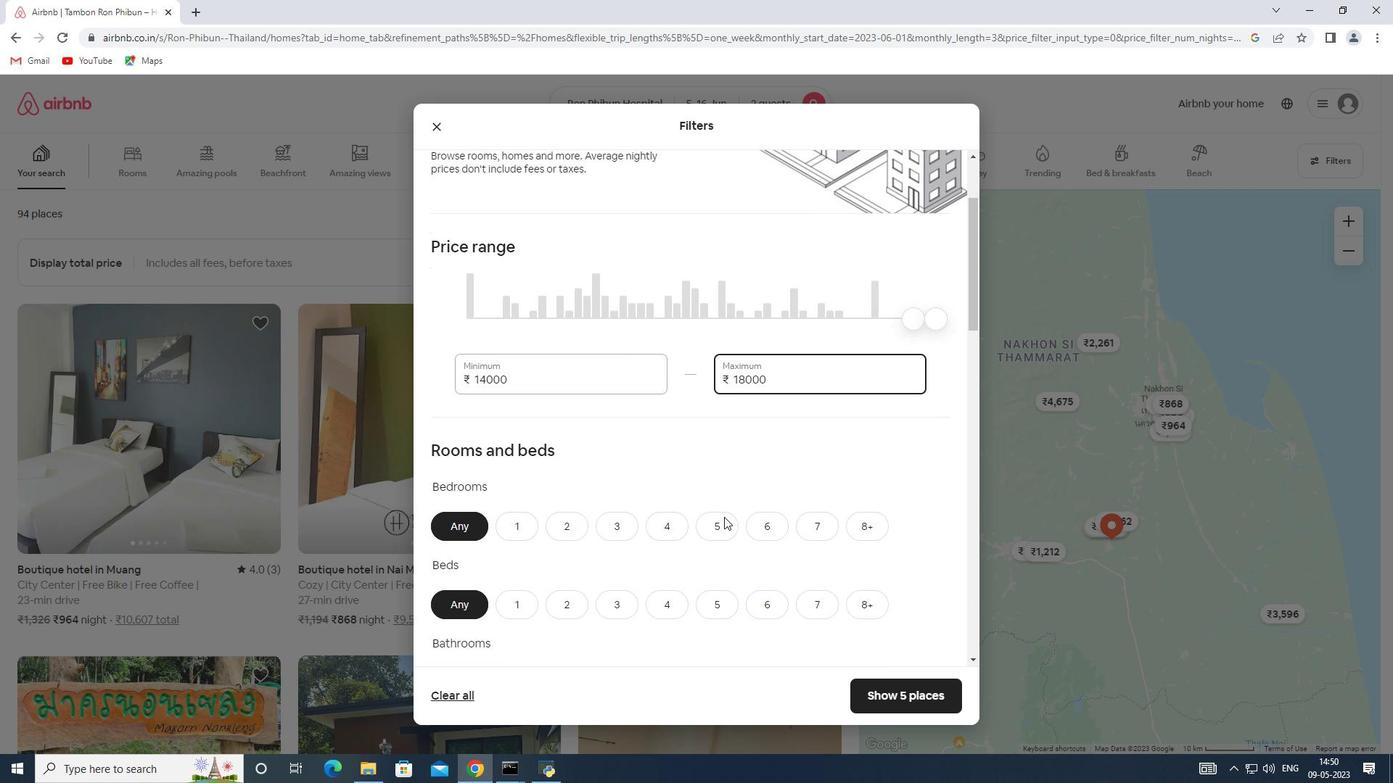 
Action: Mouse moved to (506, 375)
Screenshot: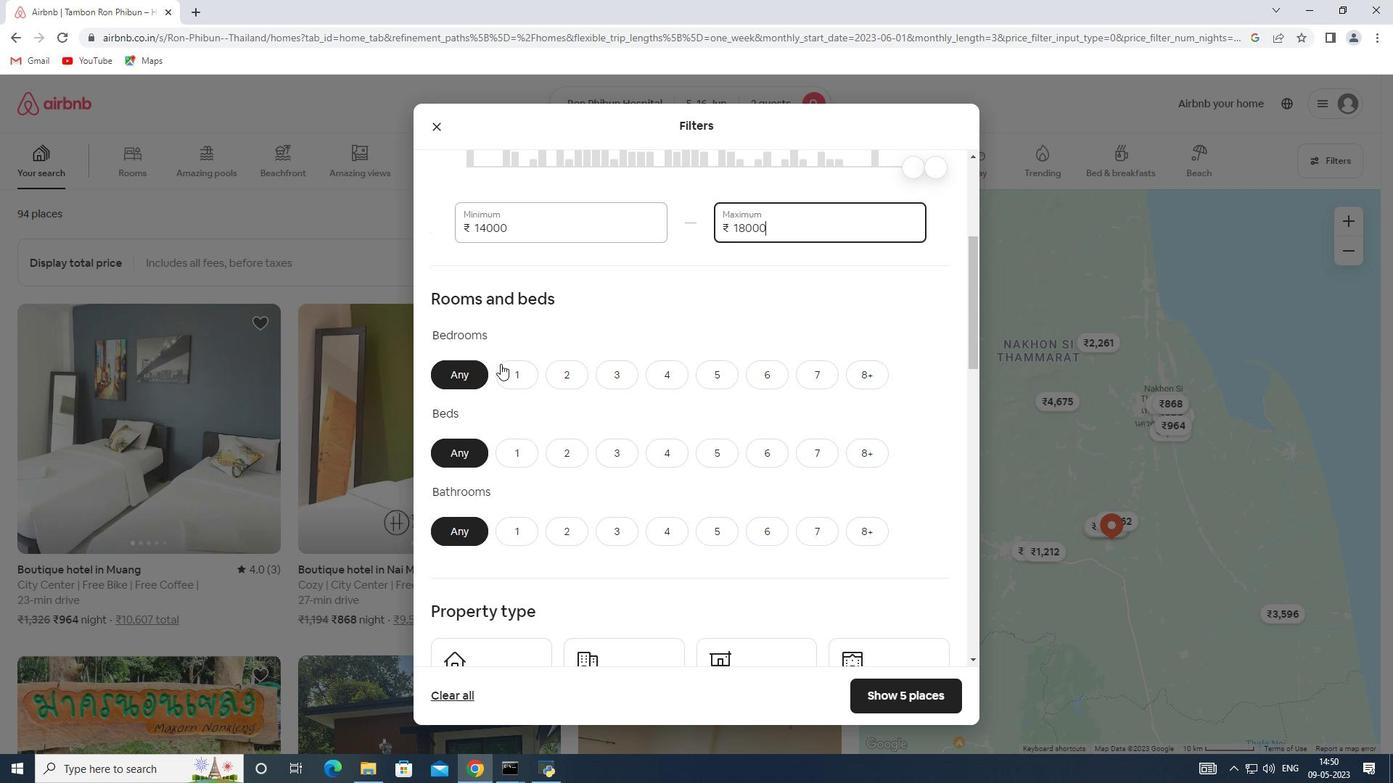 
Action: Mouse pressed left at (506, 375)
Screenshot: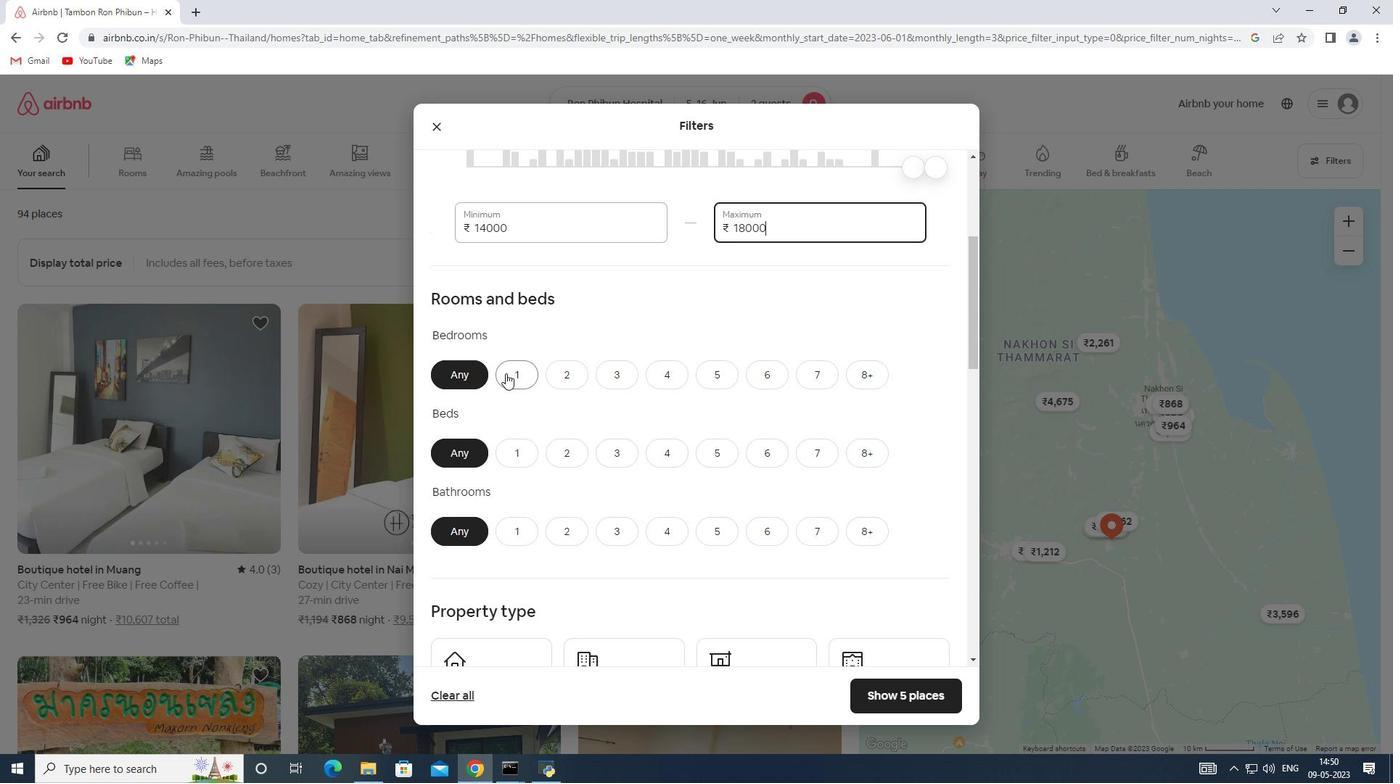 
Action: Mouse moved to (505, 449)
Screenshot: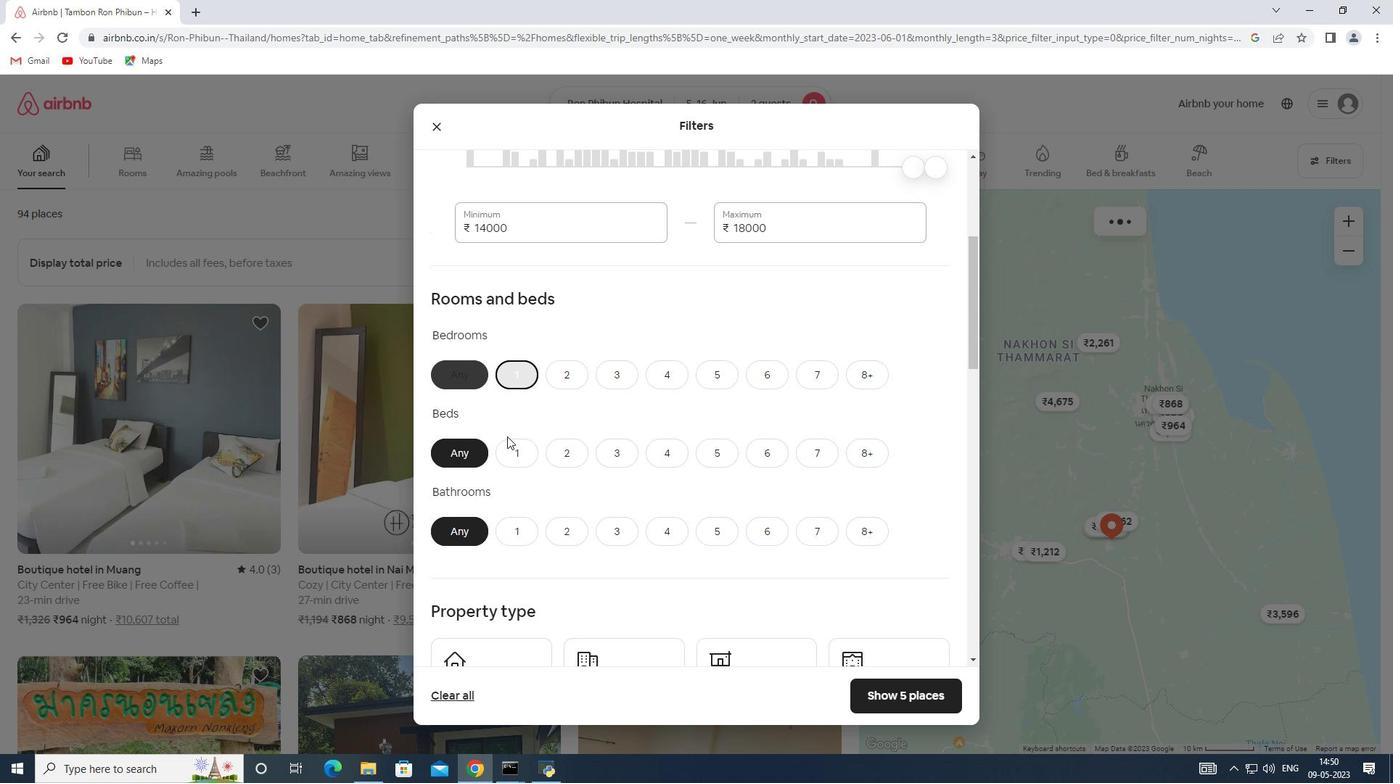 
Action: Mouse pressed left at (505, 449)
Screenshot: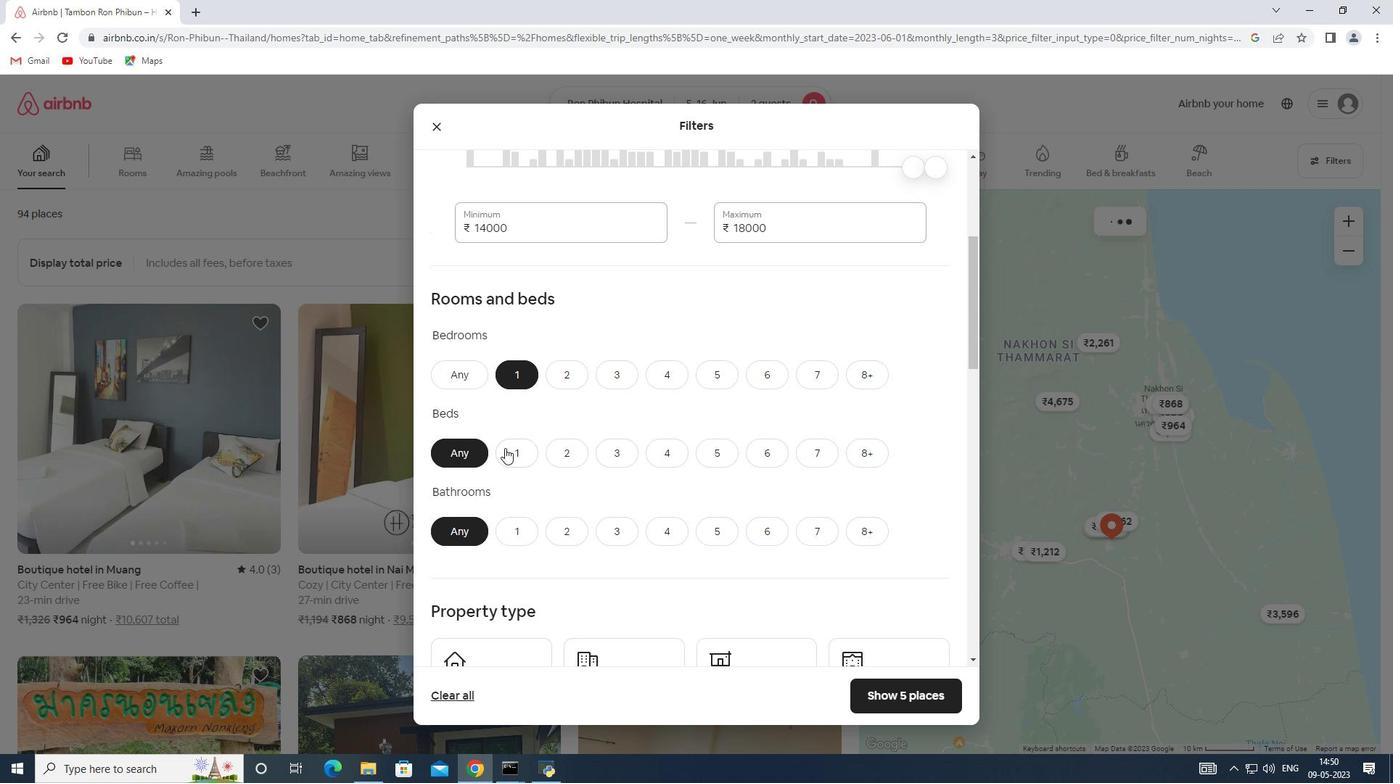 
Action: Mouse moved to (526, 529)
Screenshot: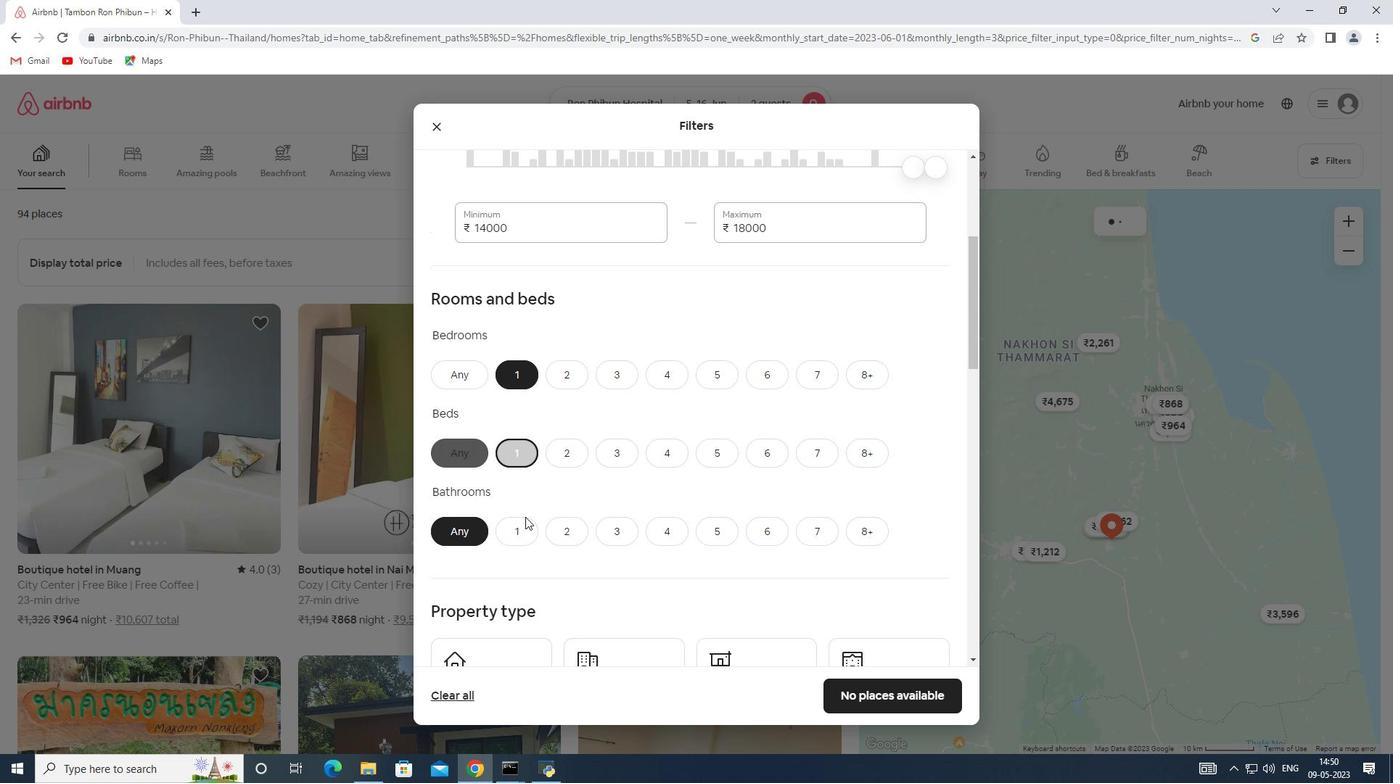 
Action: Mouse pressed left at (526, 529)
Screenshot: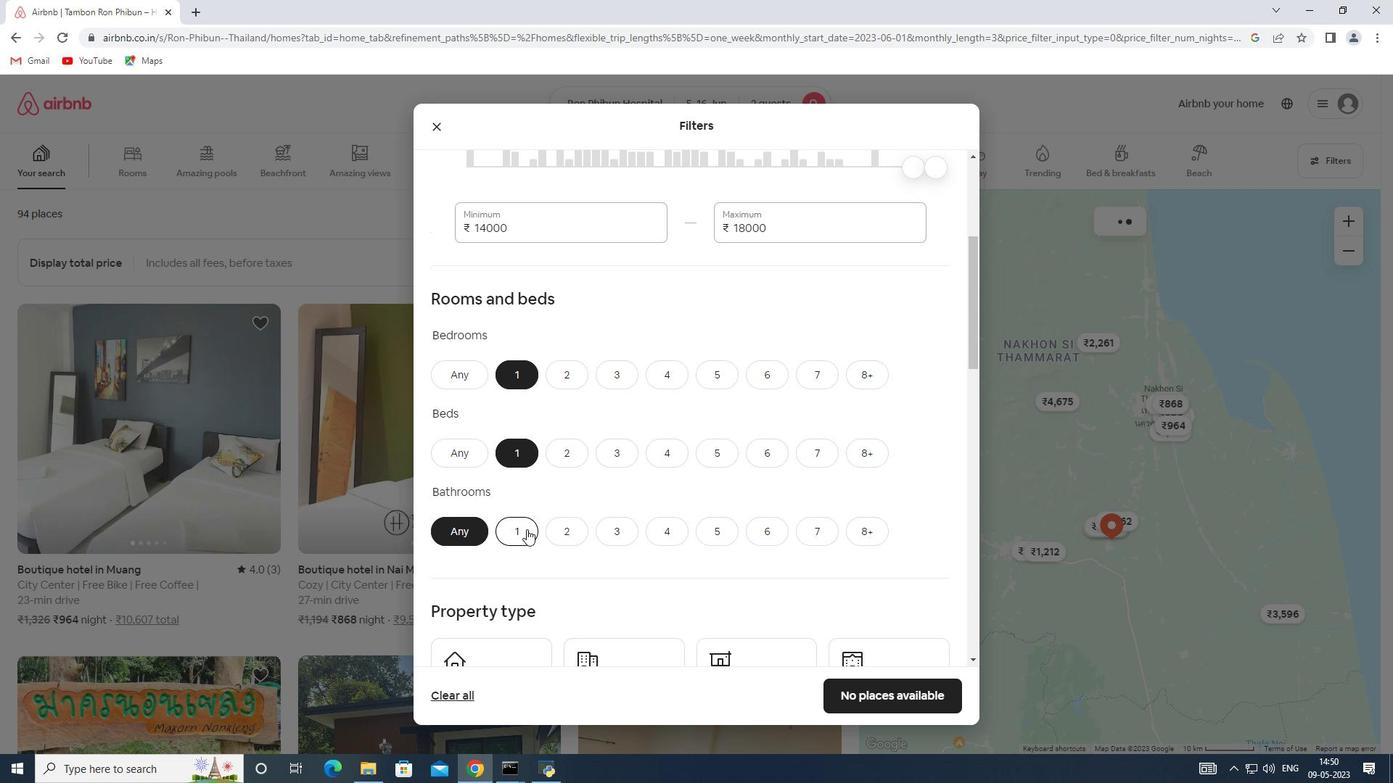 
Action: Mouse moved to (668, 430)
Screenshot: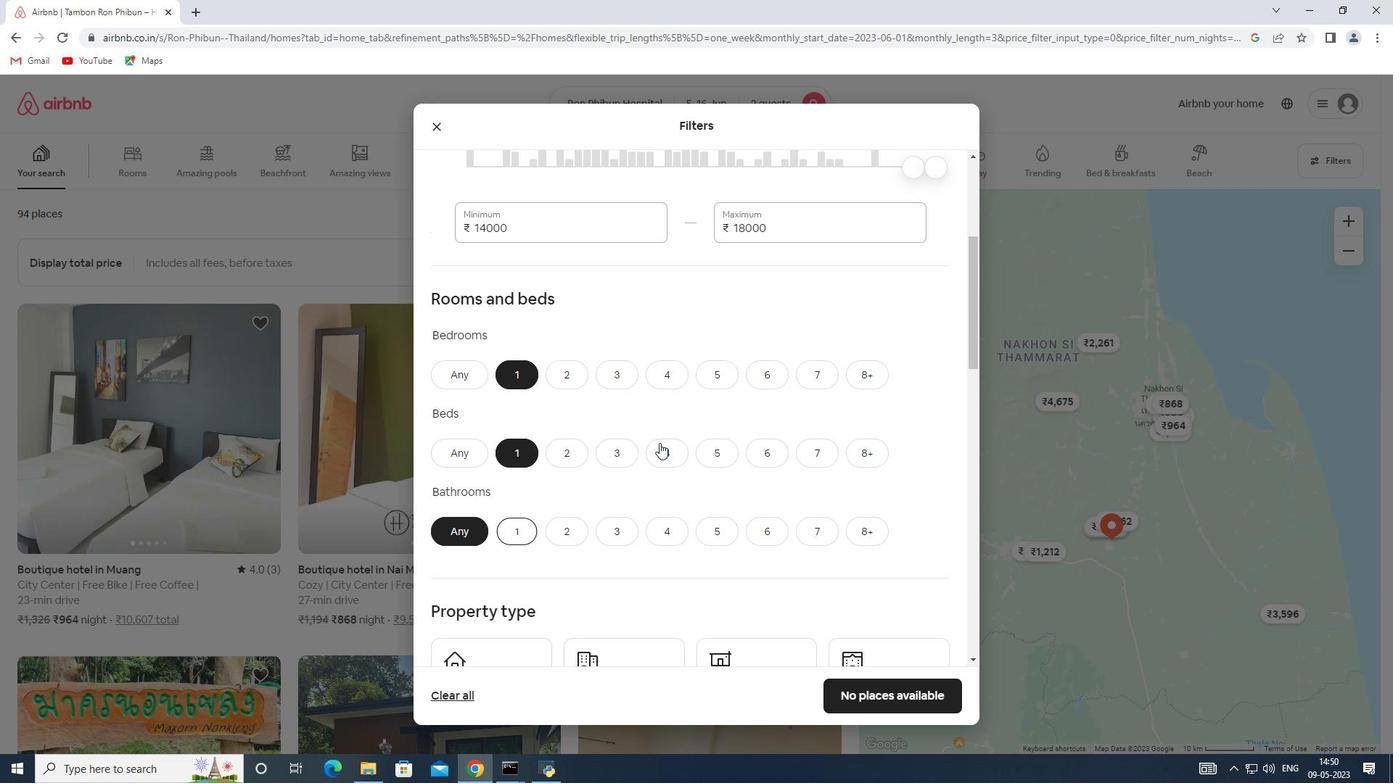
Action: Mouse scrolled (668, 429) with delta (0, 0)
Screenshot: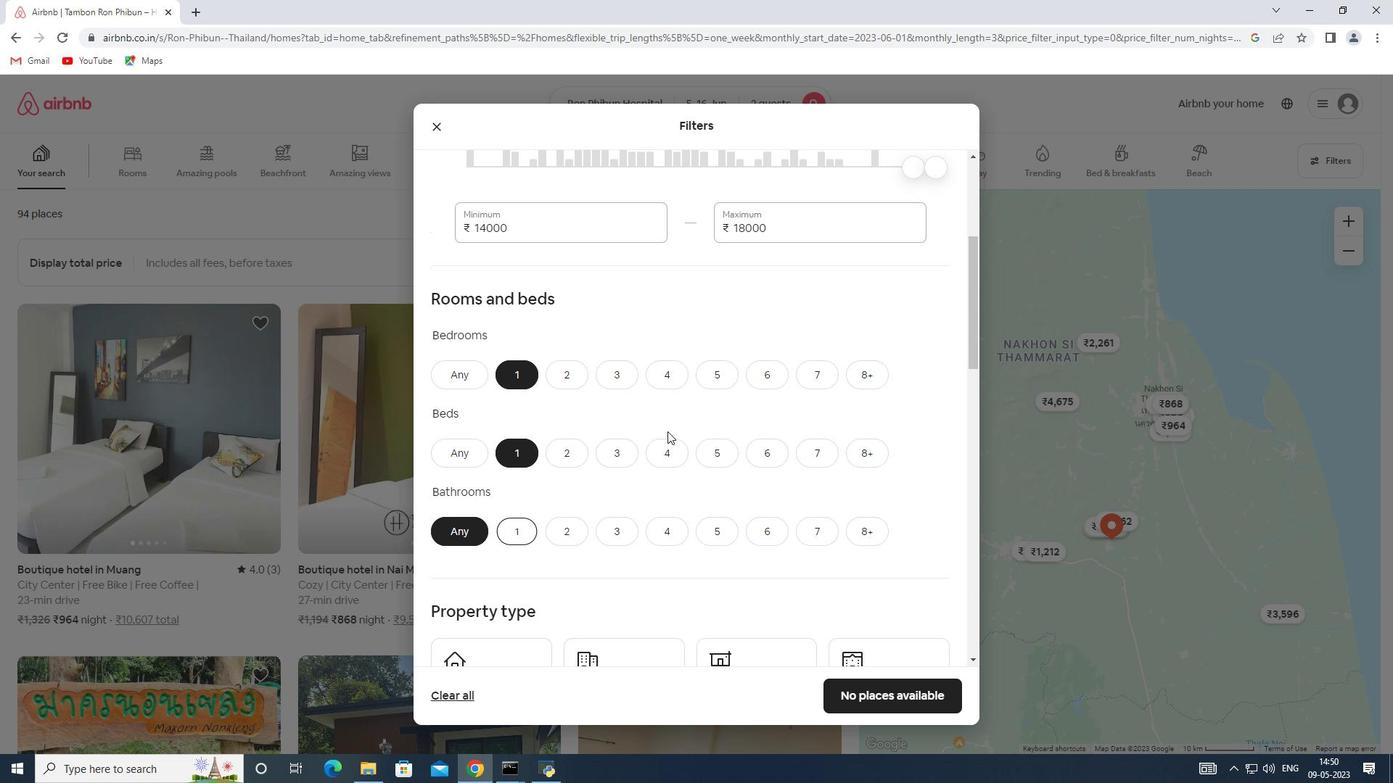 
Action: Mouse scrolled (668, 429) with delta (0, 0)
Screenshot: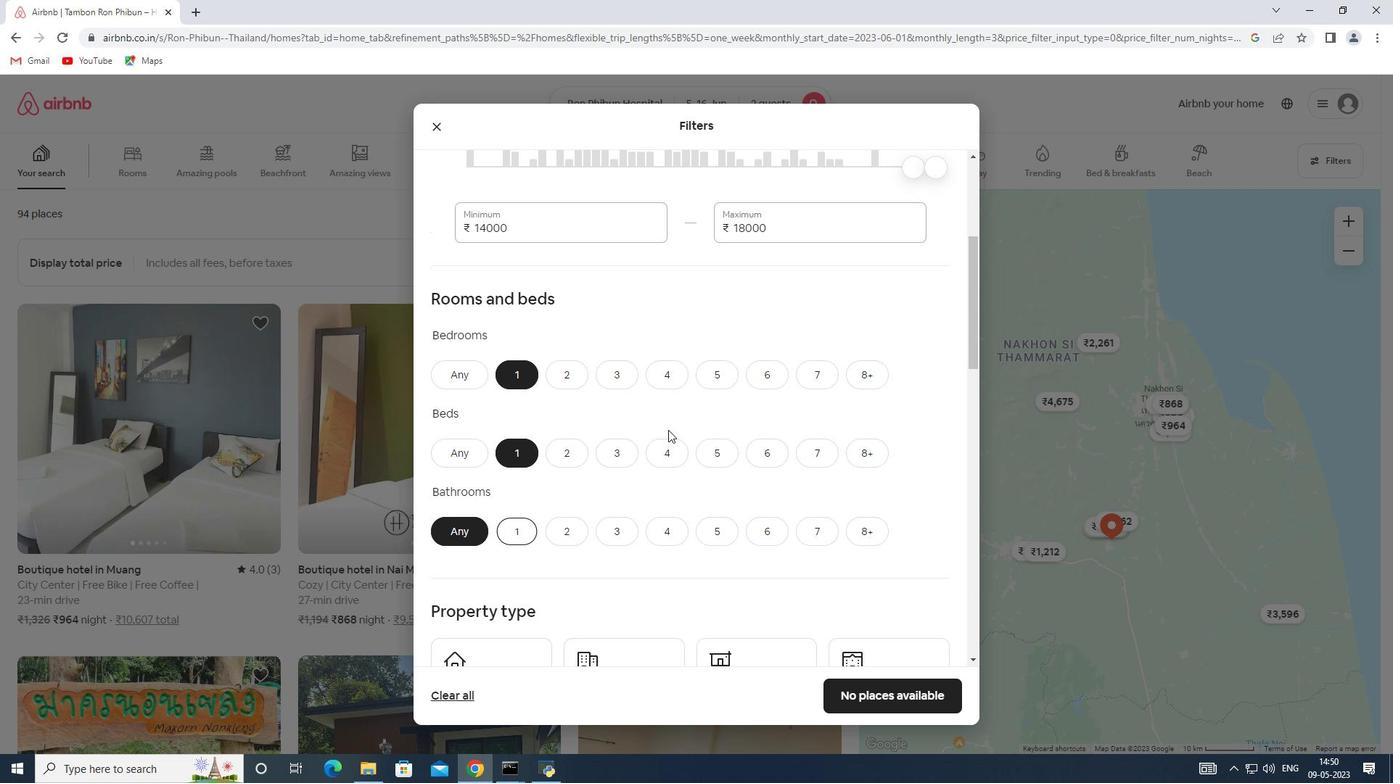 
Action: Mouse scrolled (668, 429) with delta (0, 0)
Screenshot: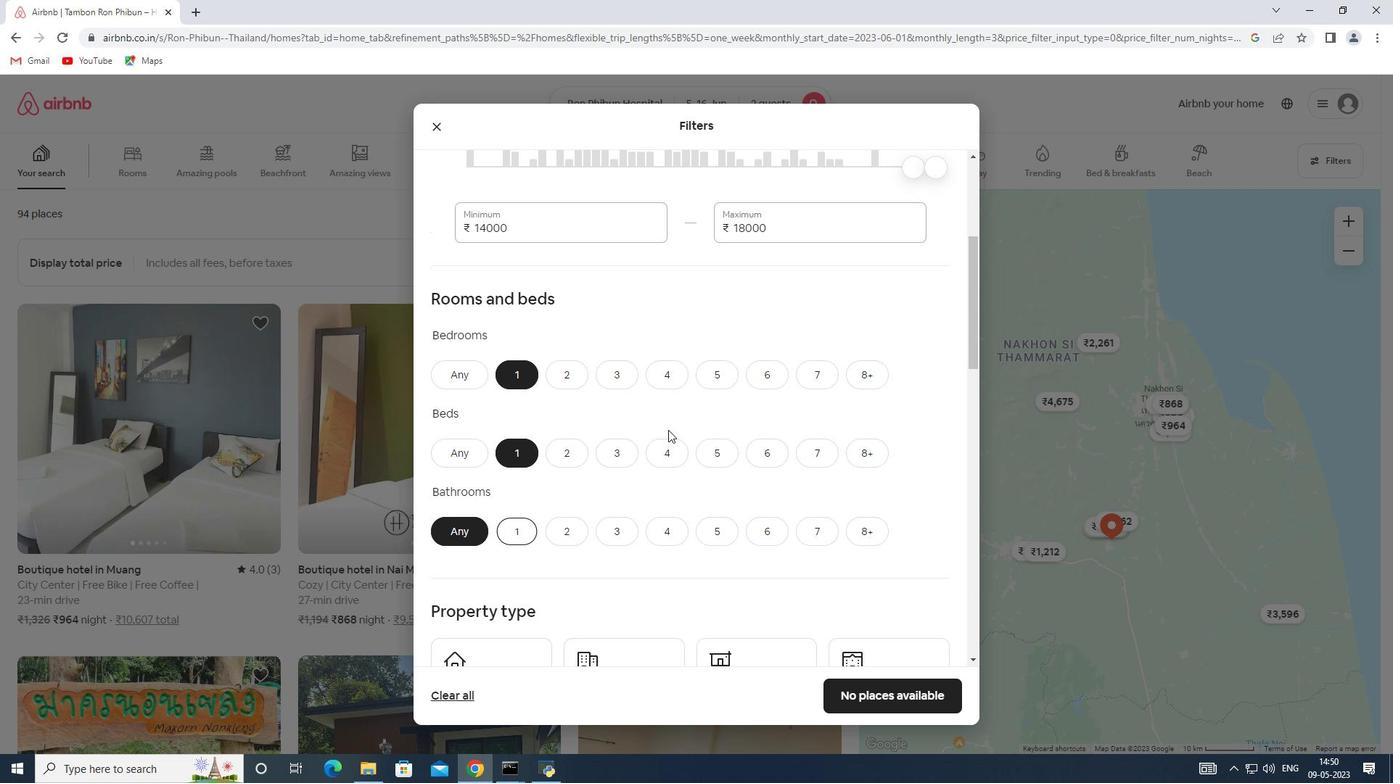 
Action: Mouse scrolled (668, 429) with delta (0, 0)
Screenshot: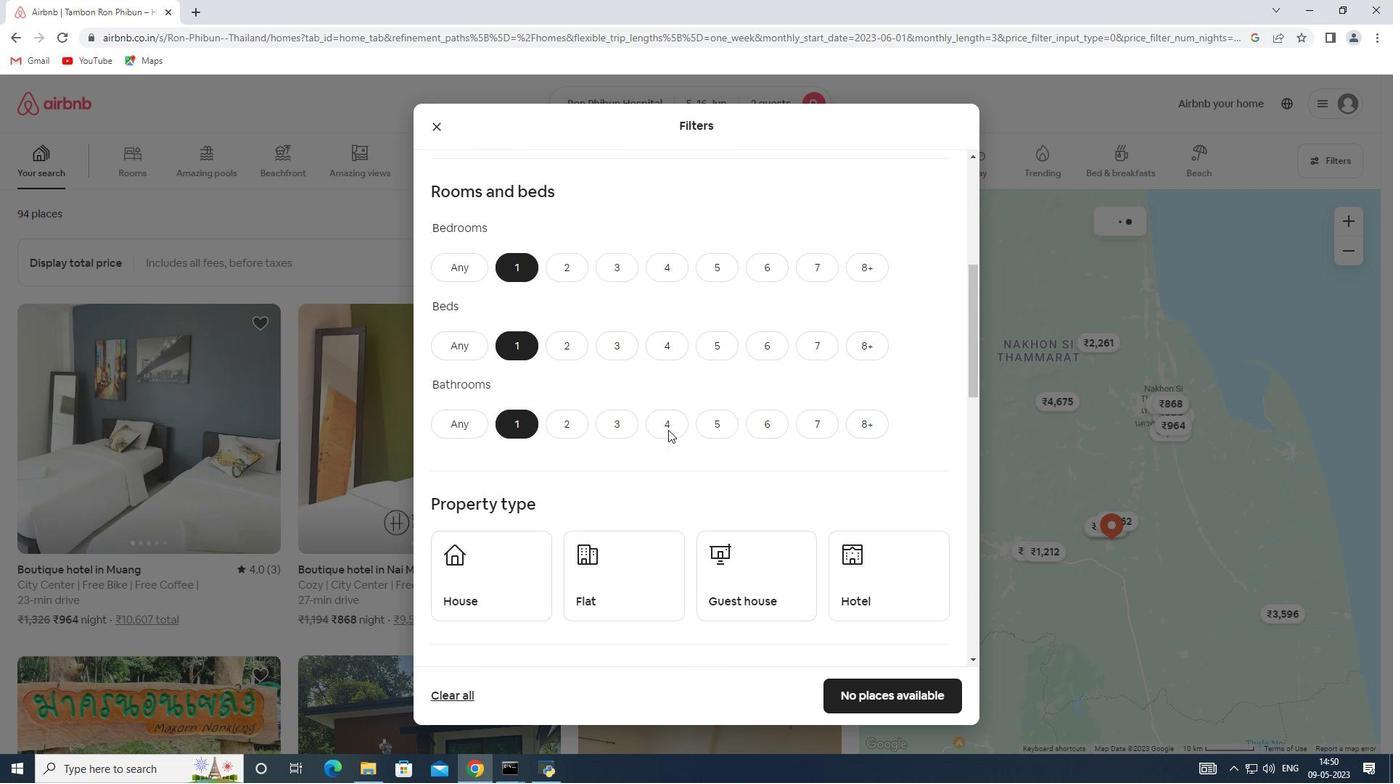
Action: Mouse scrolled (668, 429) with delta (0, 0)
Screenshot: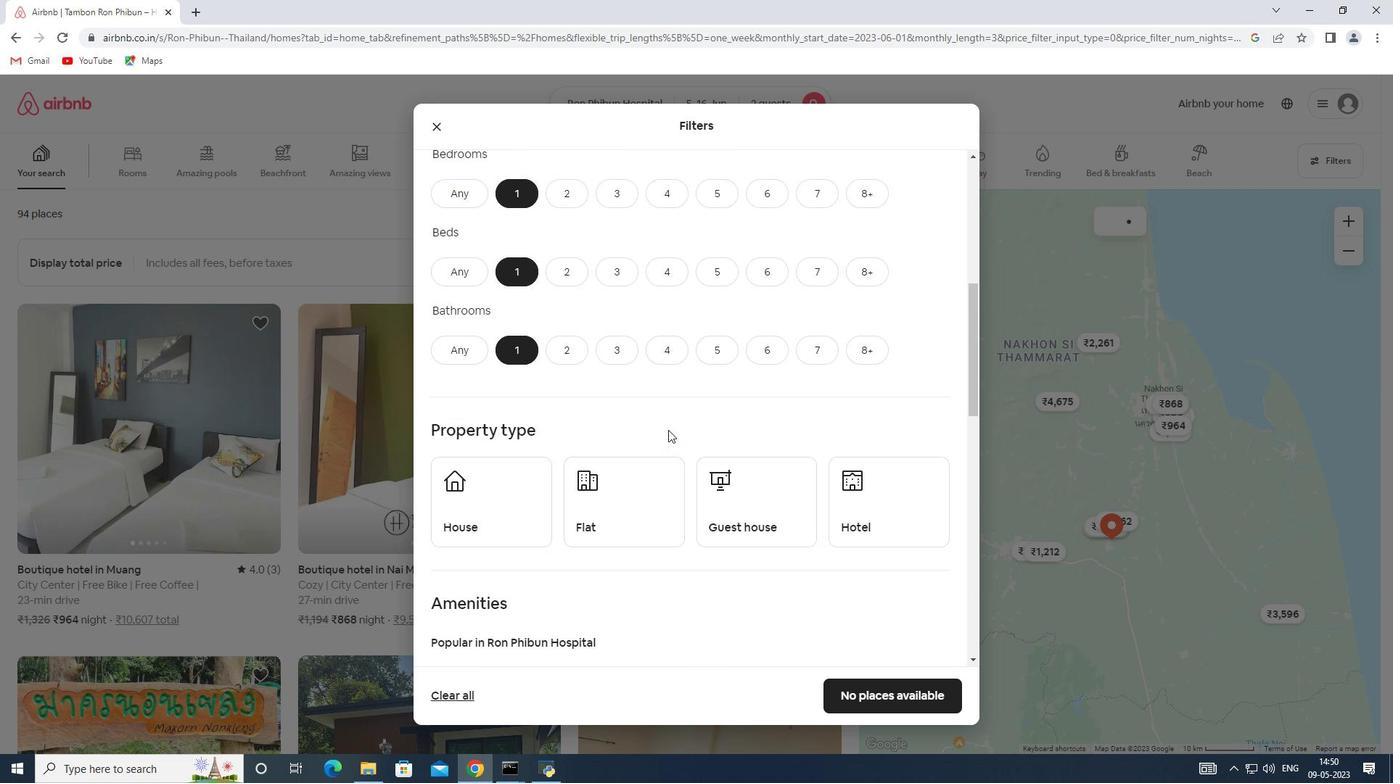 
Action: Mouse moved to (525, 360)
Screenshot: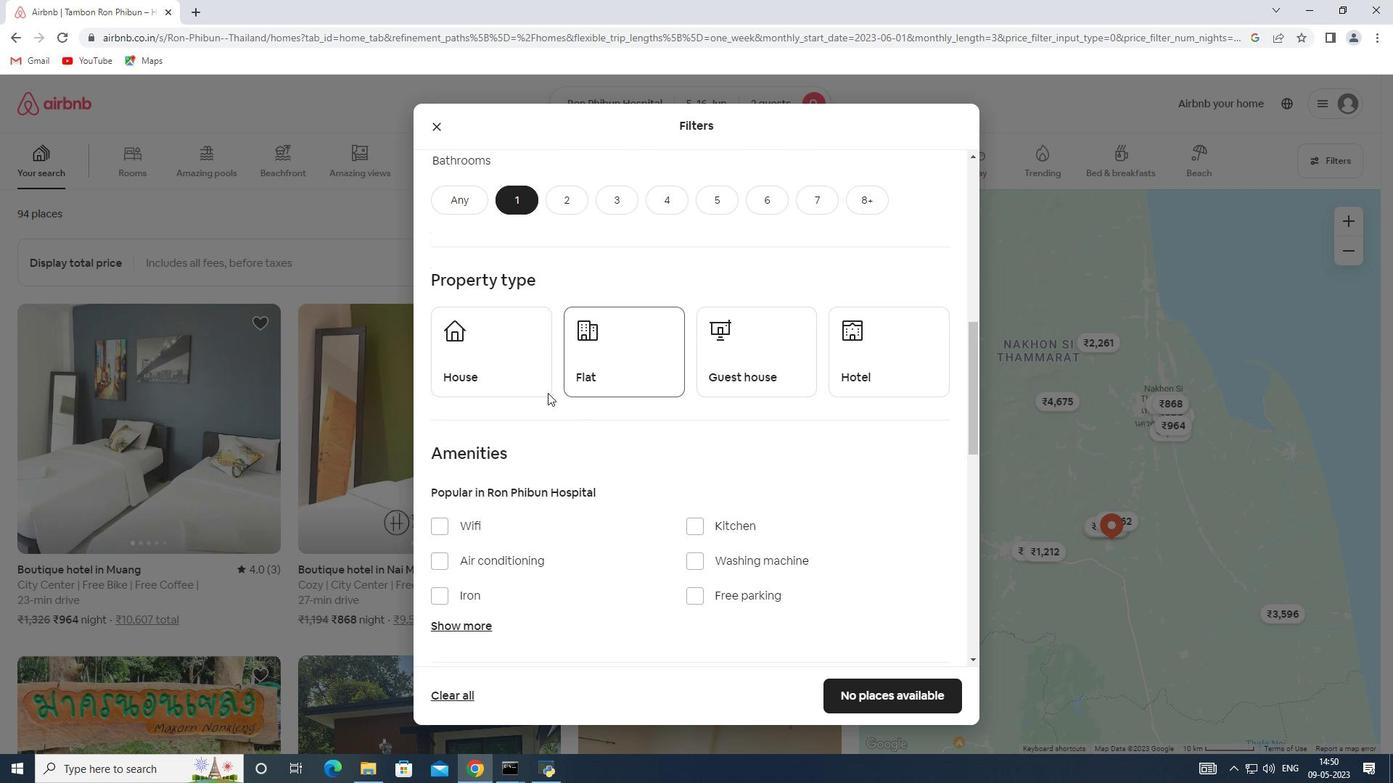 
Action: Mouse pressed left at (525, 360)
Screenshot: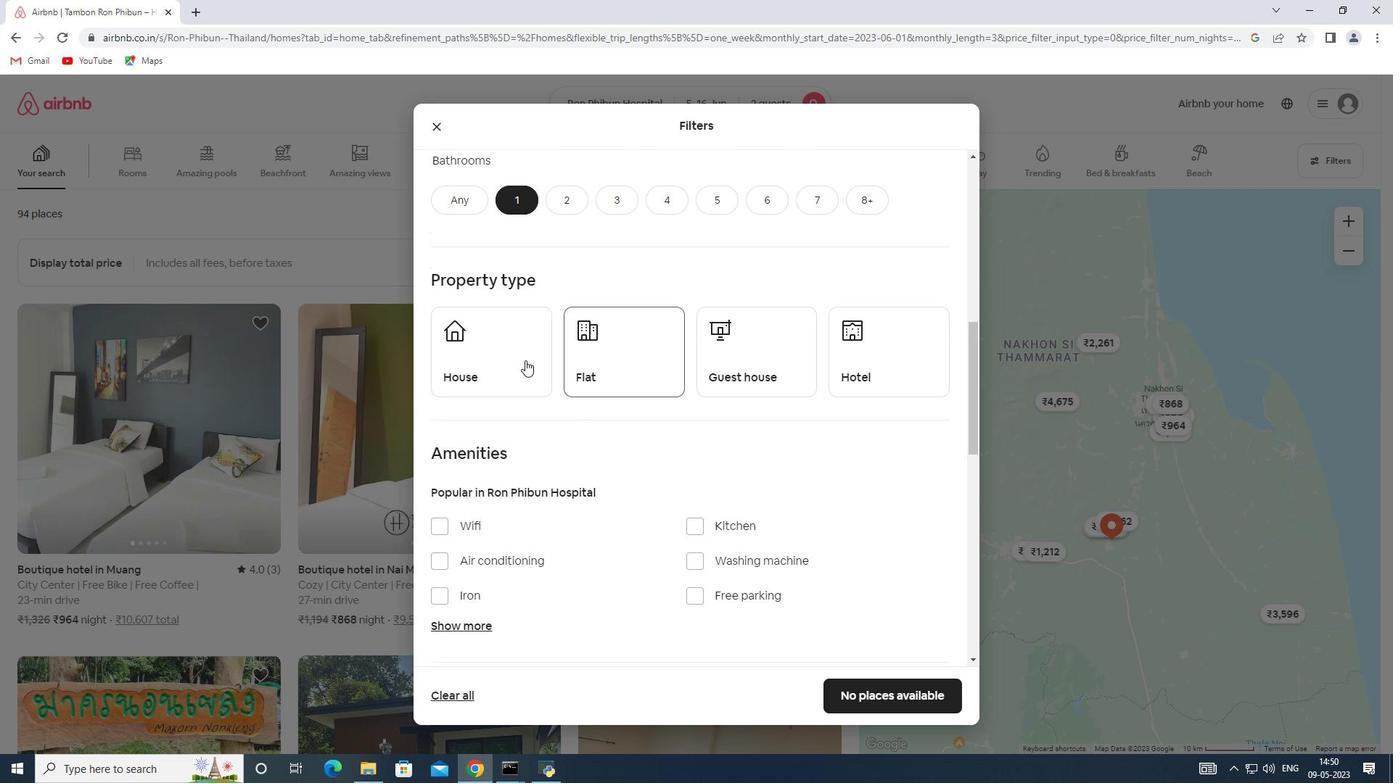 
Action: Mouse moved to (590, 346)
Screenshot: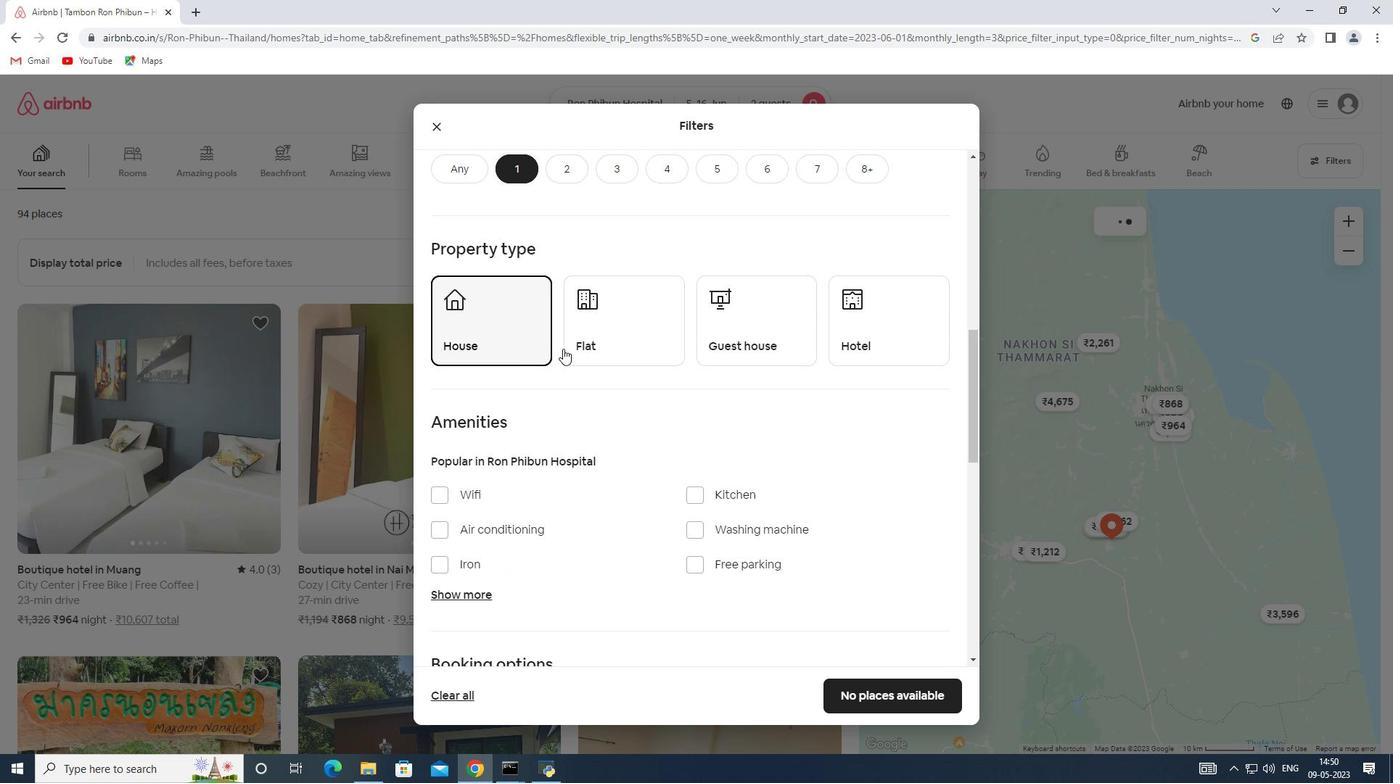 
Action: Mouse pressed left at (590, 346)
Screenshot: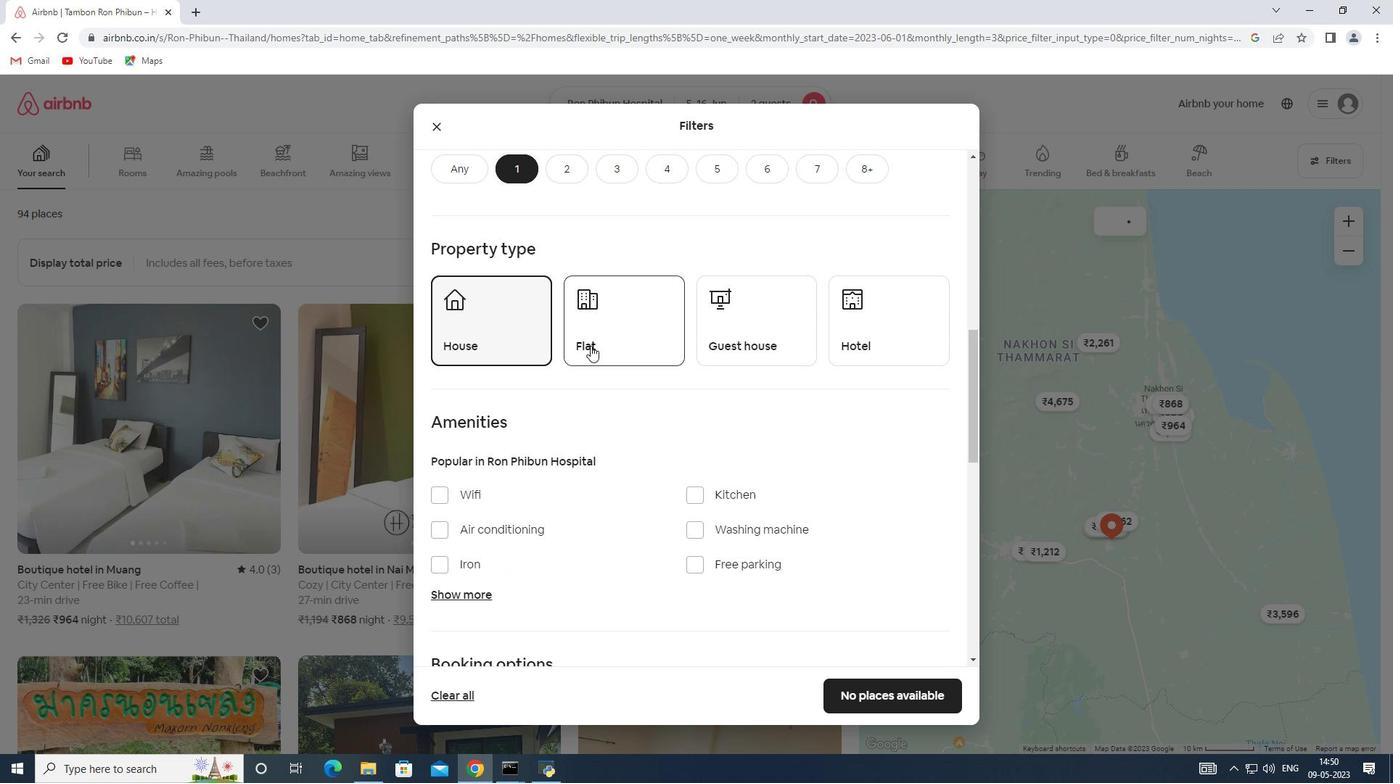
Action: Mouse moved to (723, 338)
Screenshot: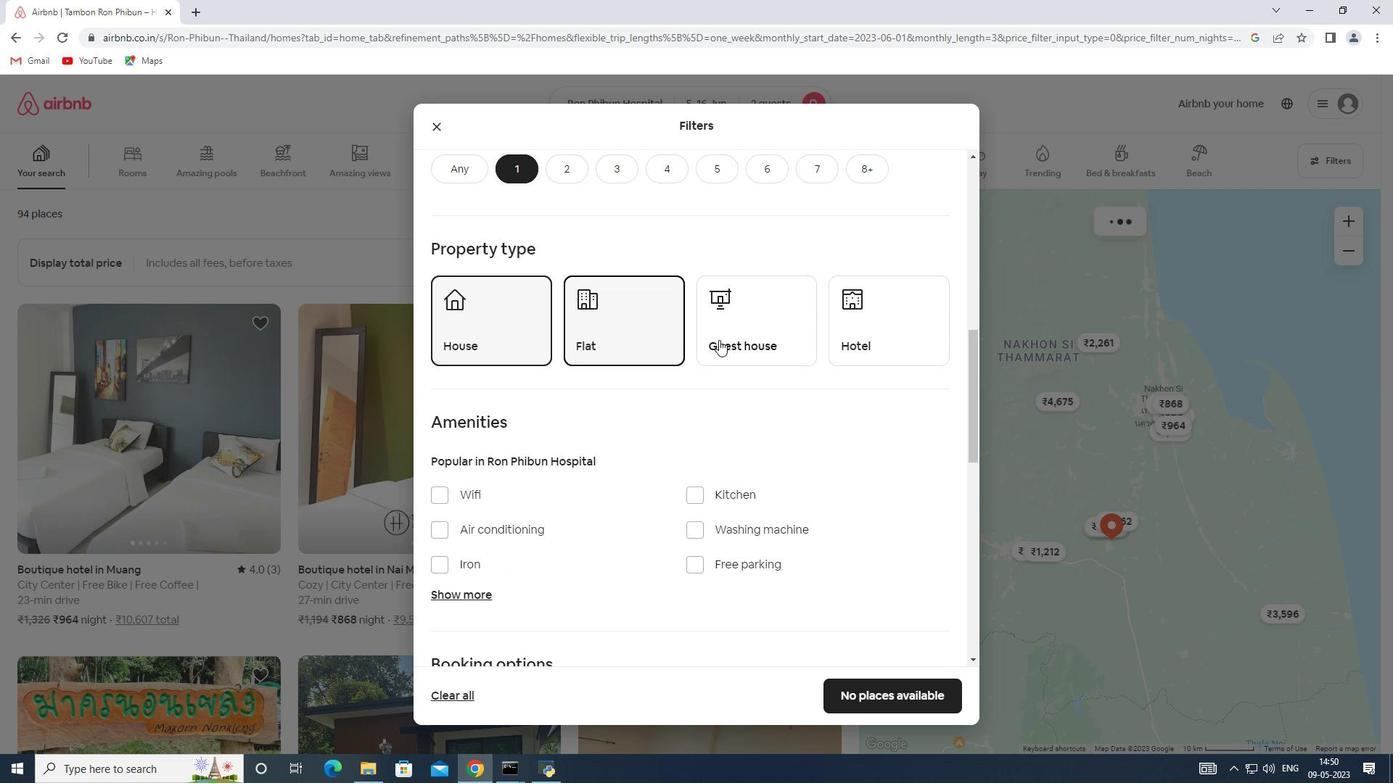 
Action: Mouse pressed left at (723, 338)
Screenshot: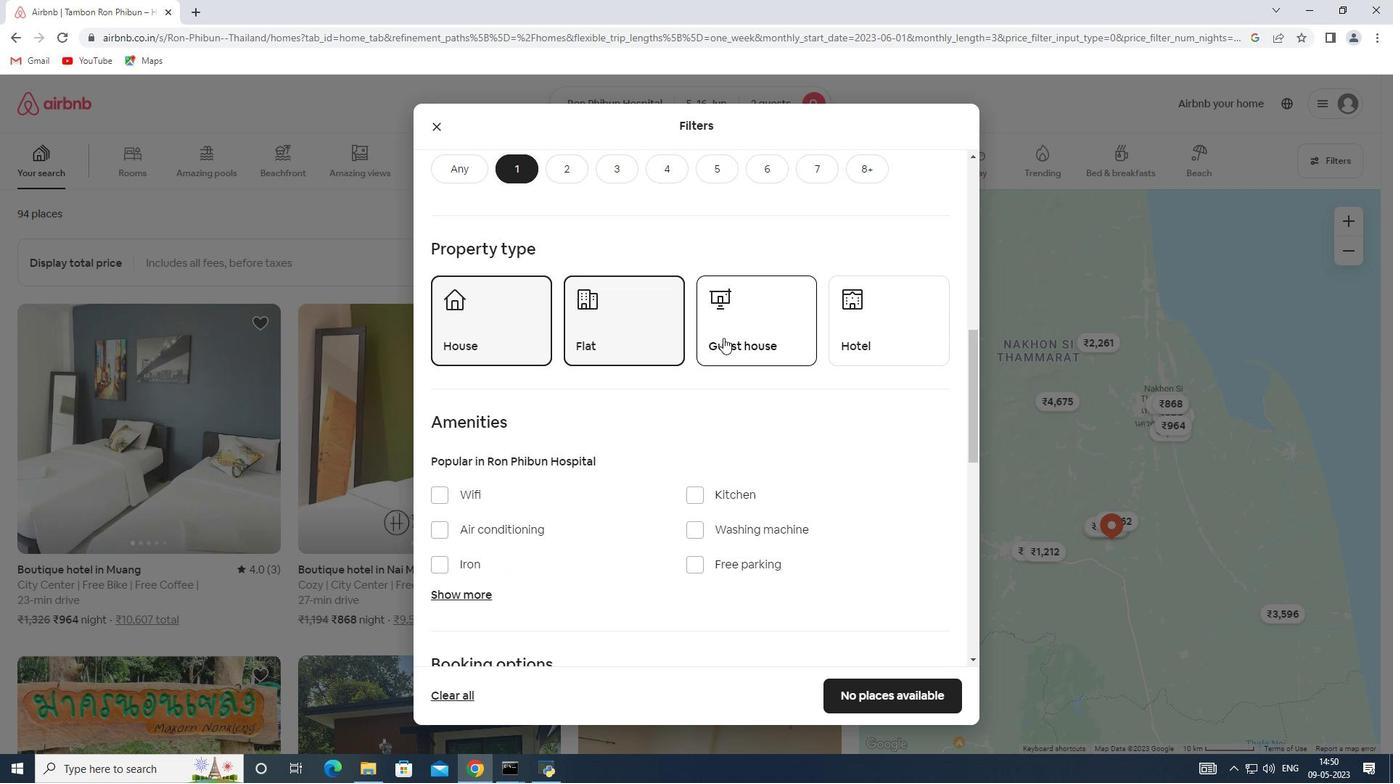 
Action: Mouse moved to (846, 331)
Screenshot: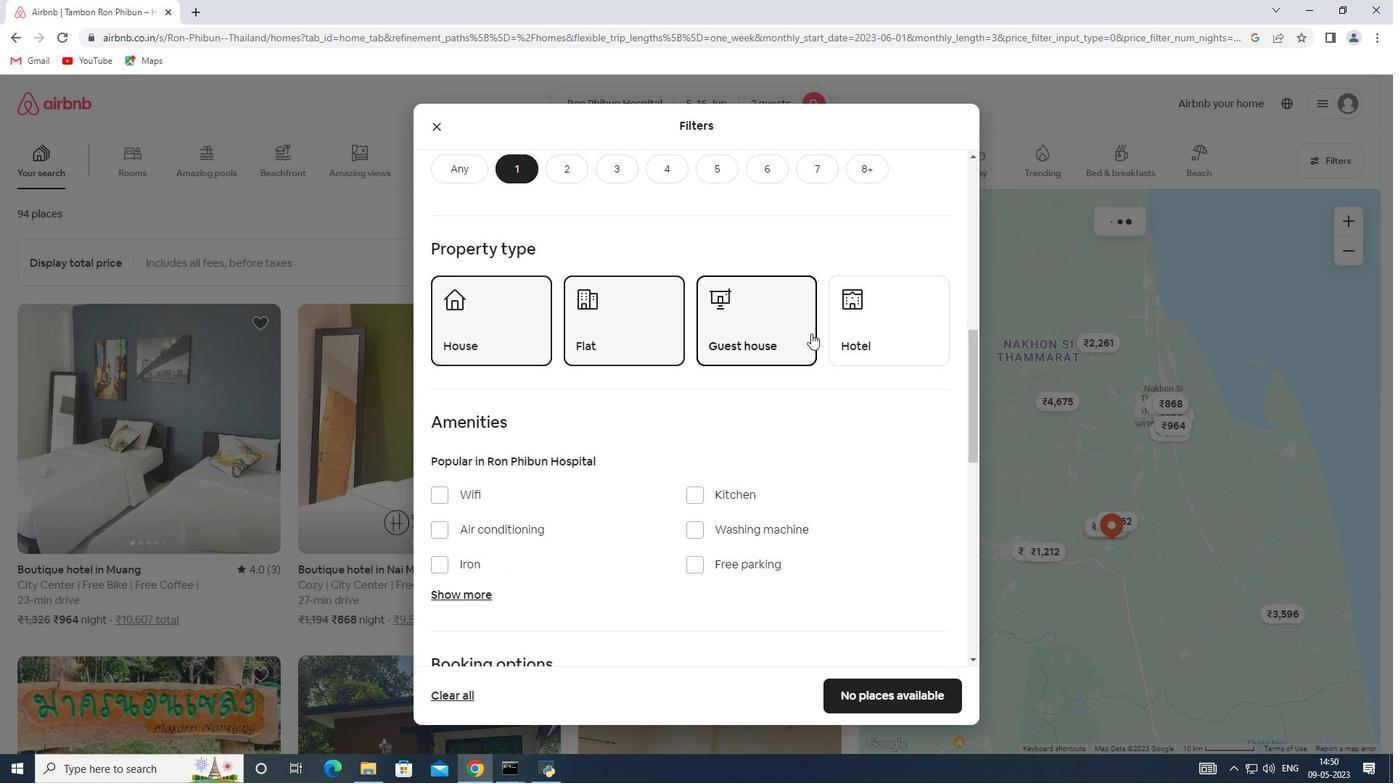 
Action: Mouse pressed left at (846, 331)
Screenshot: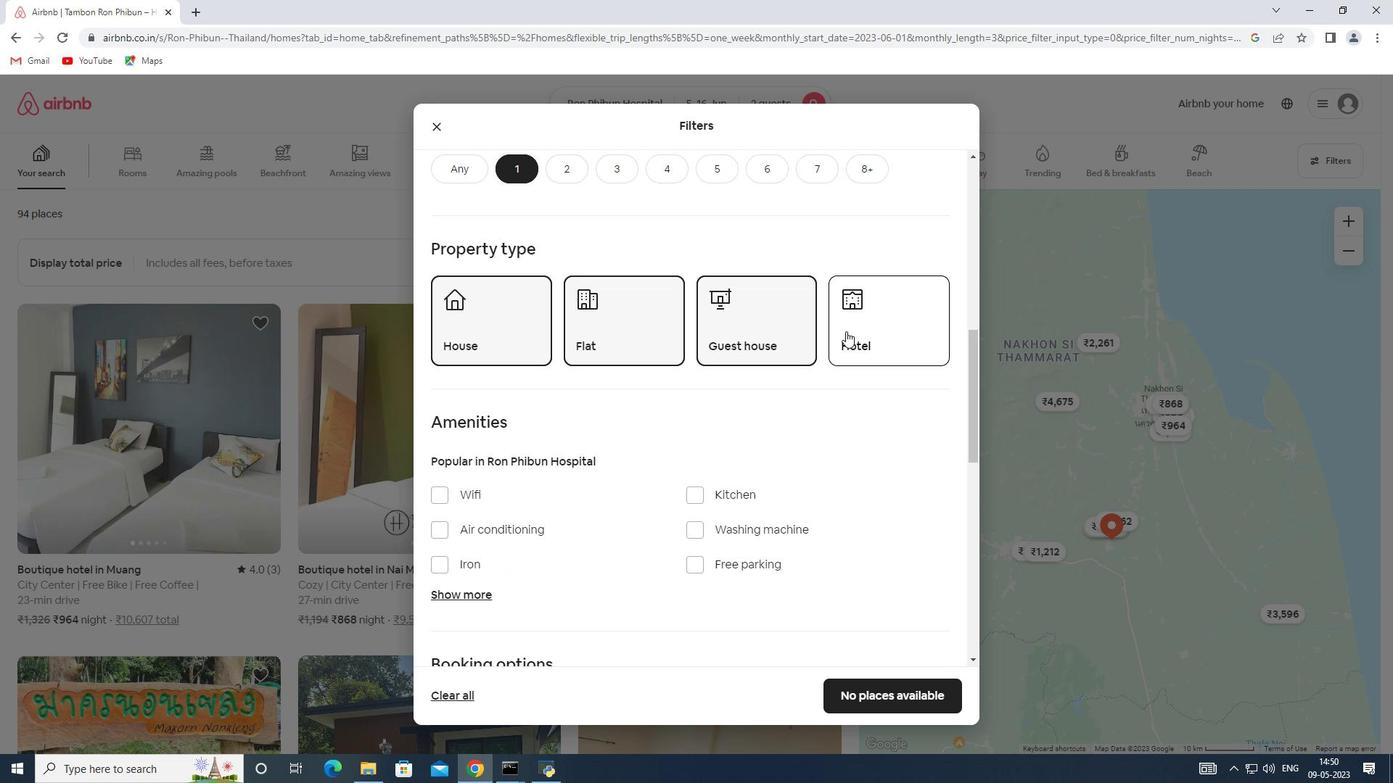 
Action: Mouse moved to (606, 403)
Screenshot: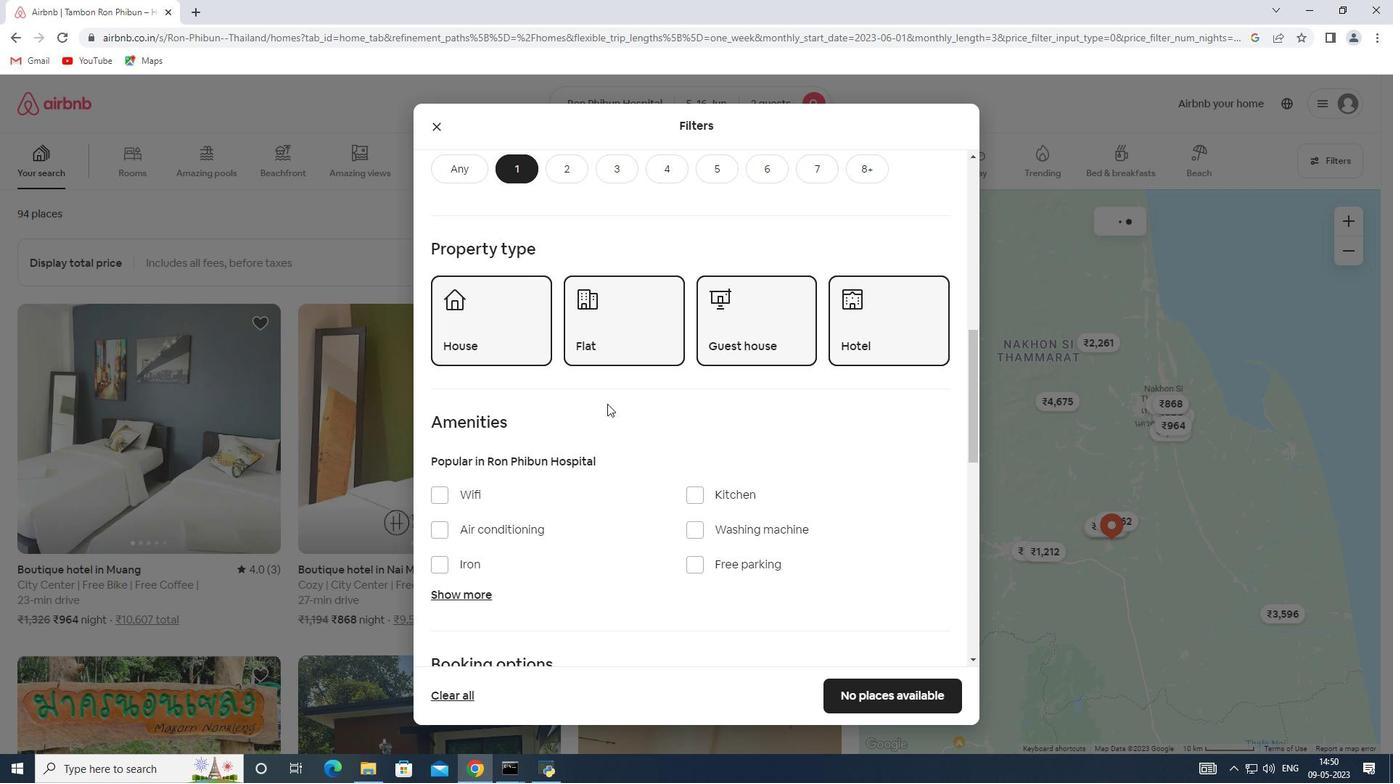 
Action: Mouse scrolled (606, 402) with delta (0, 0)
Screenshot: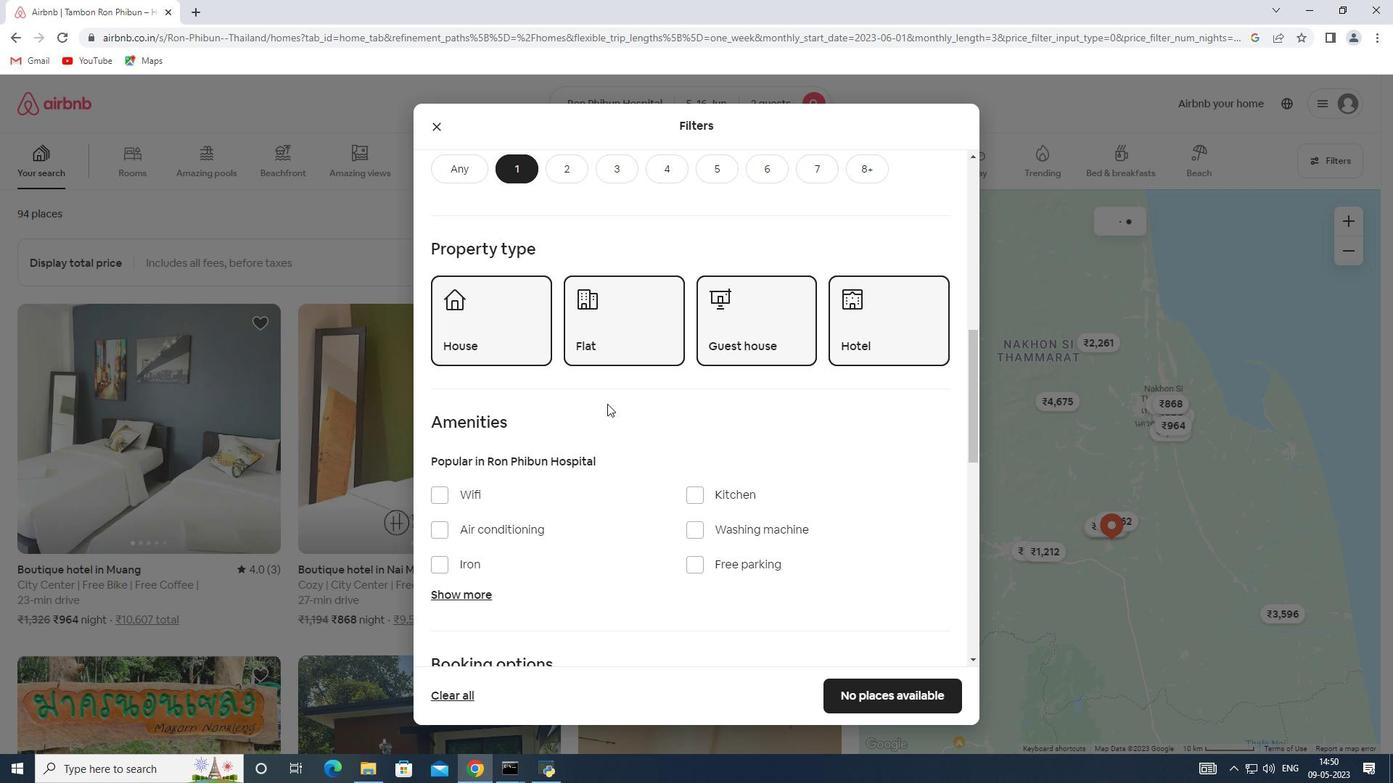 
Action: Mouse scrolled (606, 402) with delta (0, 0)
Screenshot: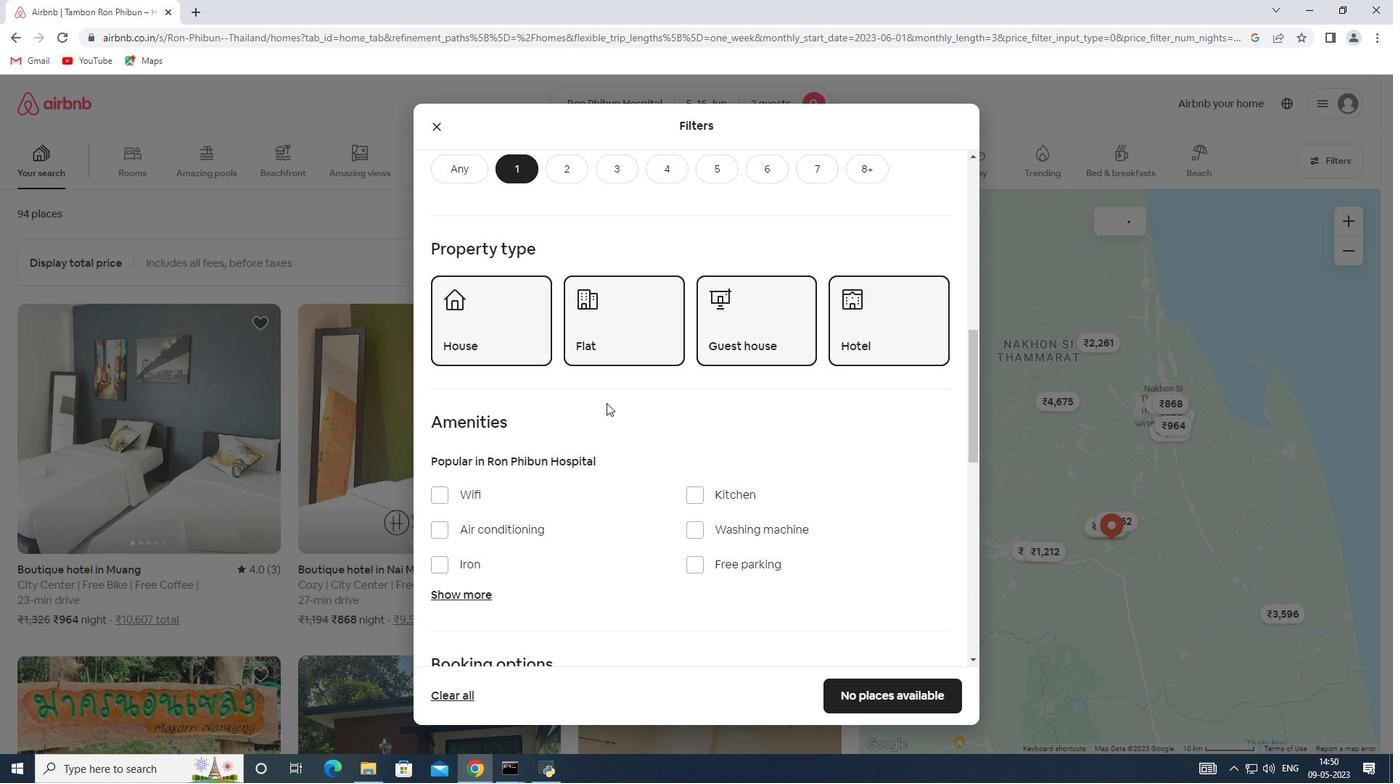 
Action: Mouse scrolled (606, 402) with delta (0, 0)
Screenshot: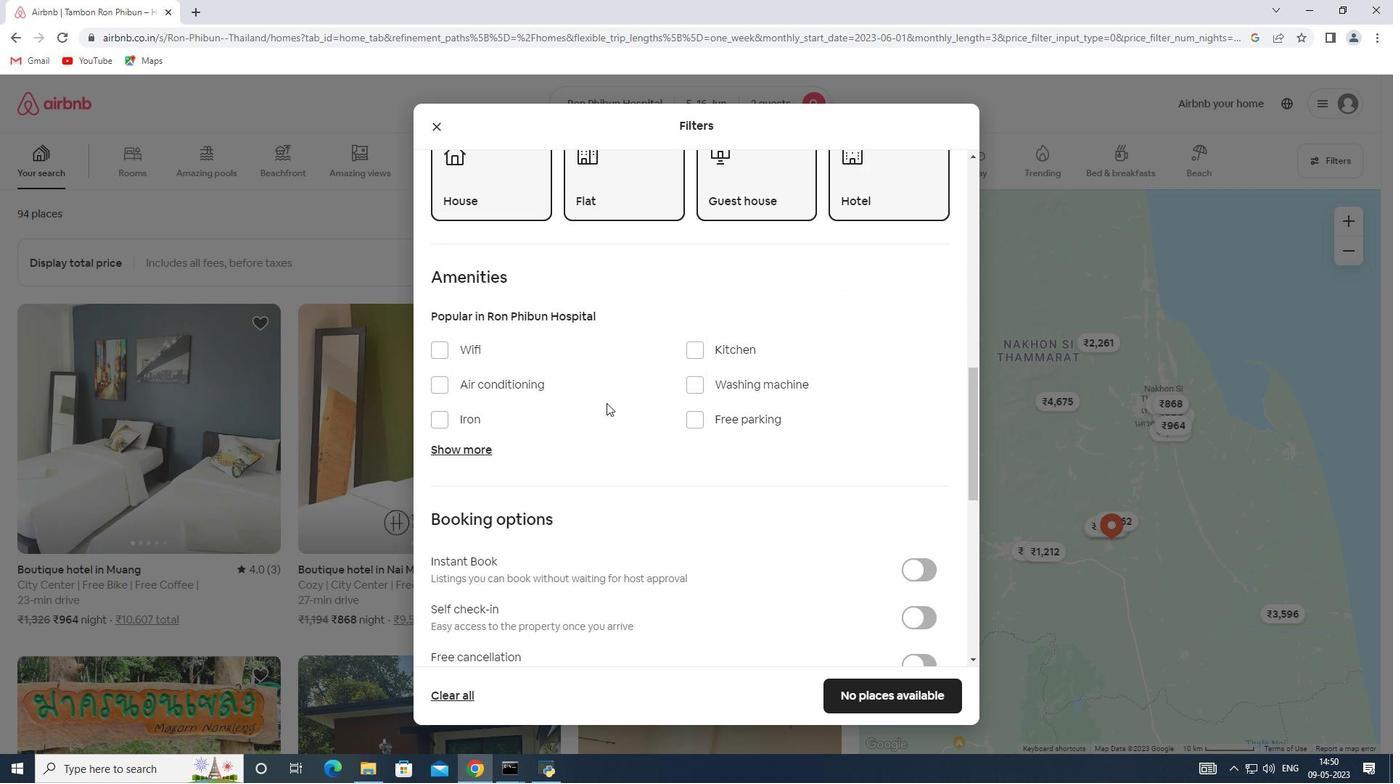 
Action: Mouse scrolled (606, 402) with delta (0, 0)
Screenshot: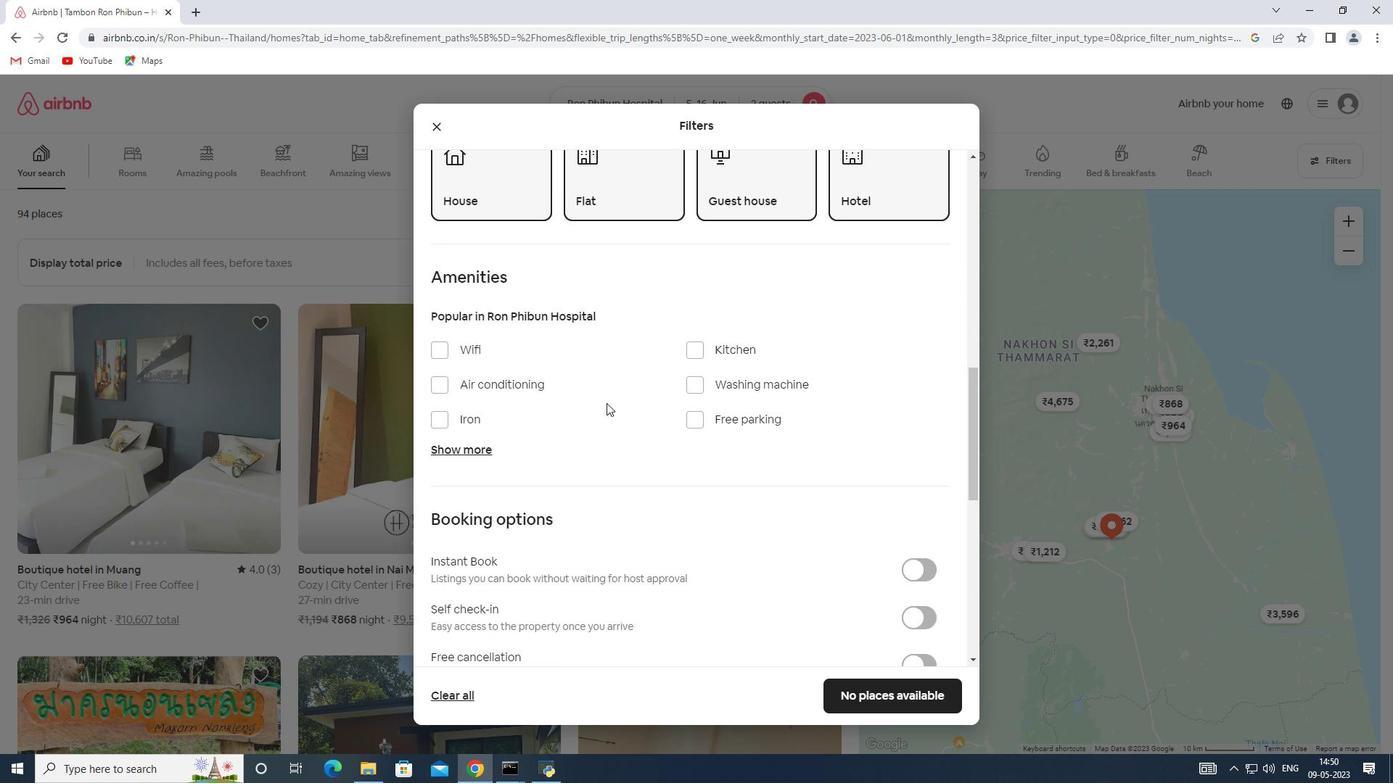 
Action: Mouse moved to (910, 472)
Screenshot: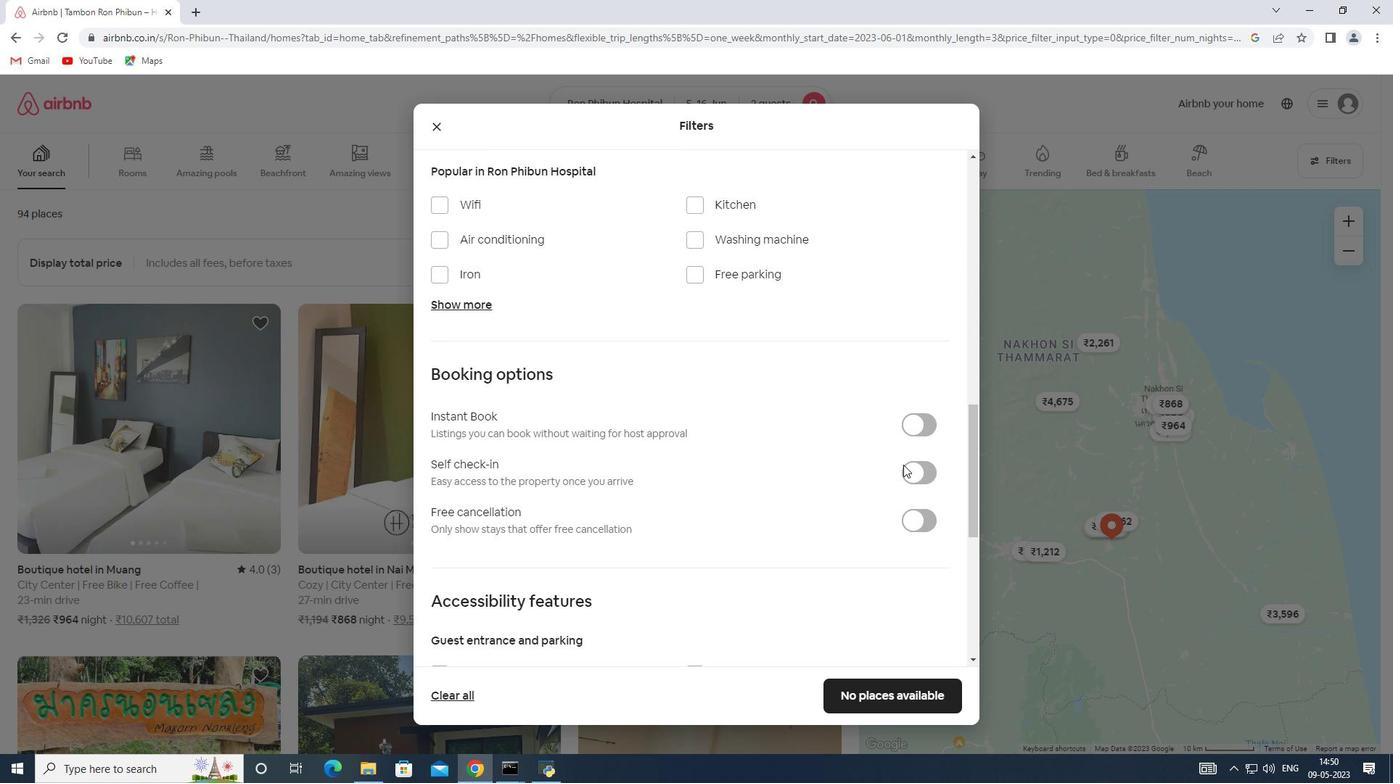 
Action: Mouse pressed left at (910, 472)
Screenshot: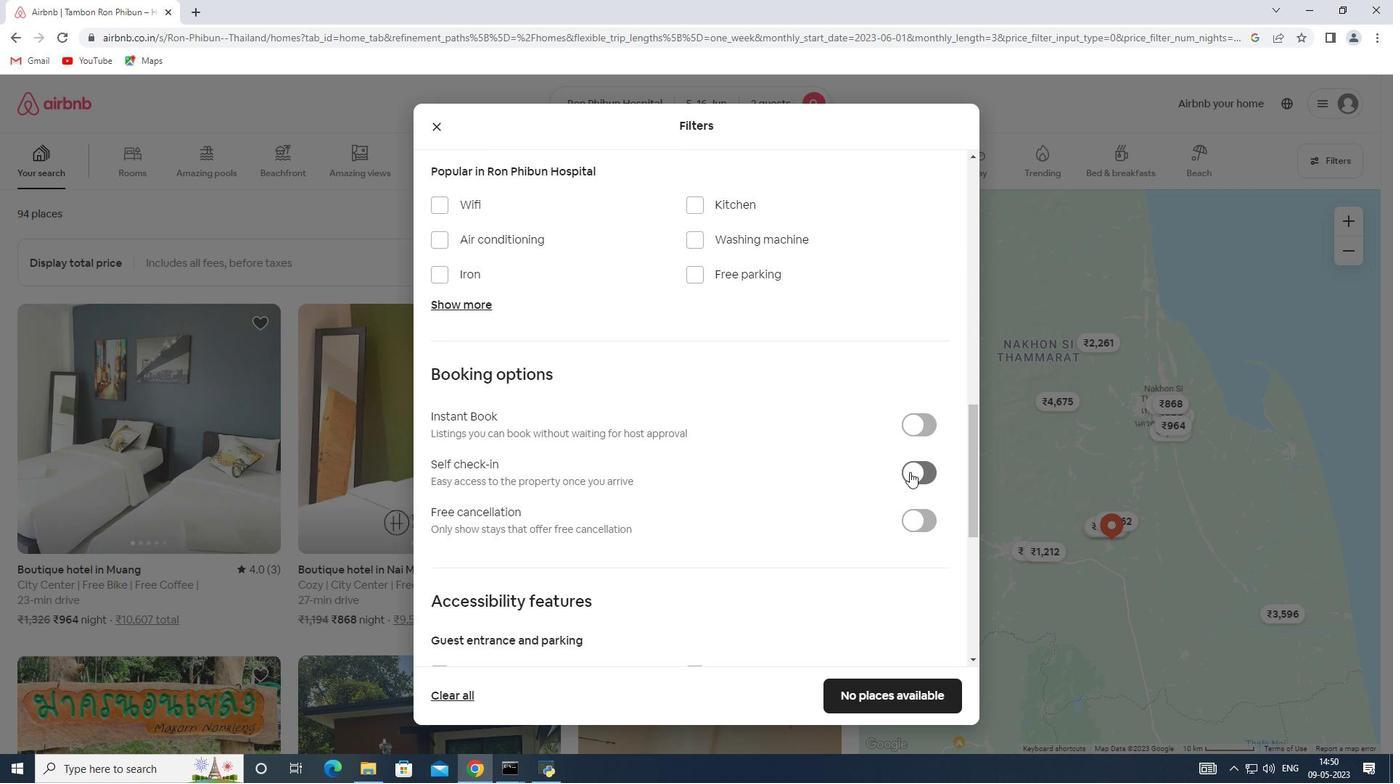 
Action: Mouse moved to (688, 444)
Screenshot: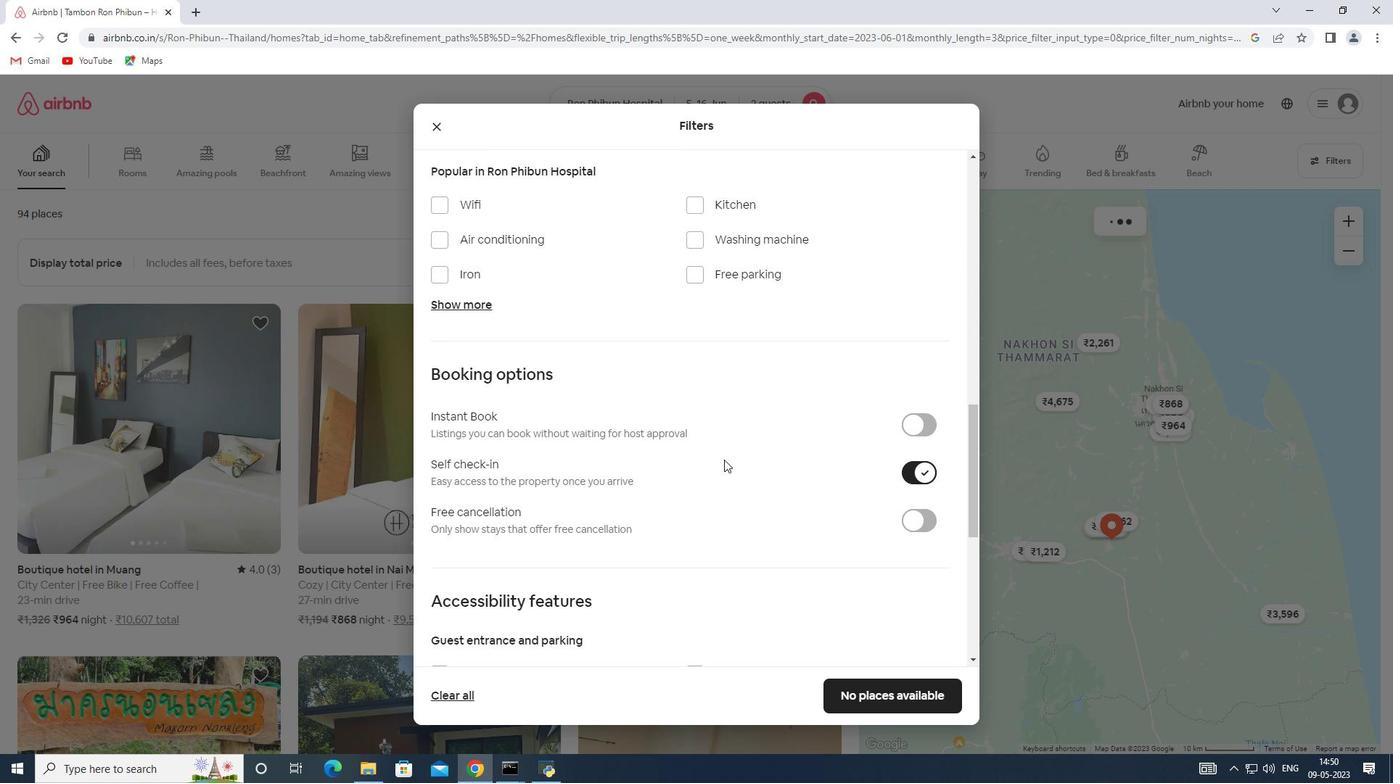 
Action: Mouse scrolled (688, 444) with delta (0, 0)
Screenshot: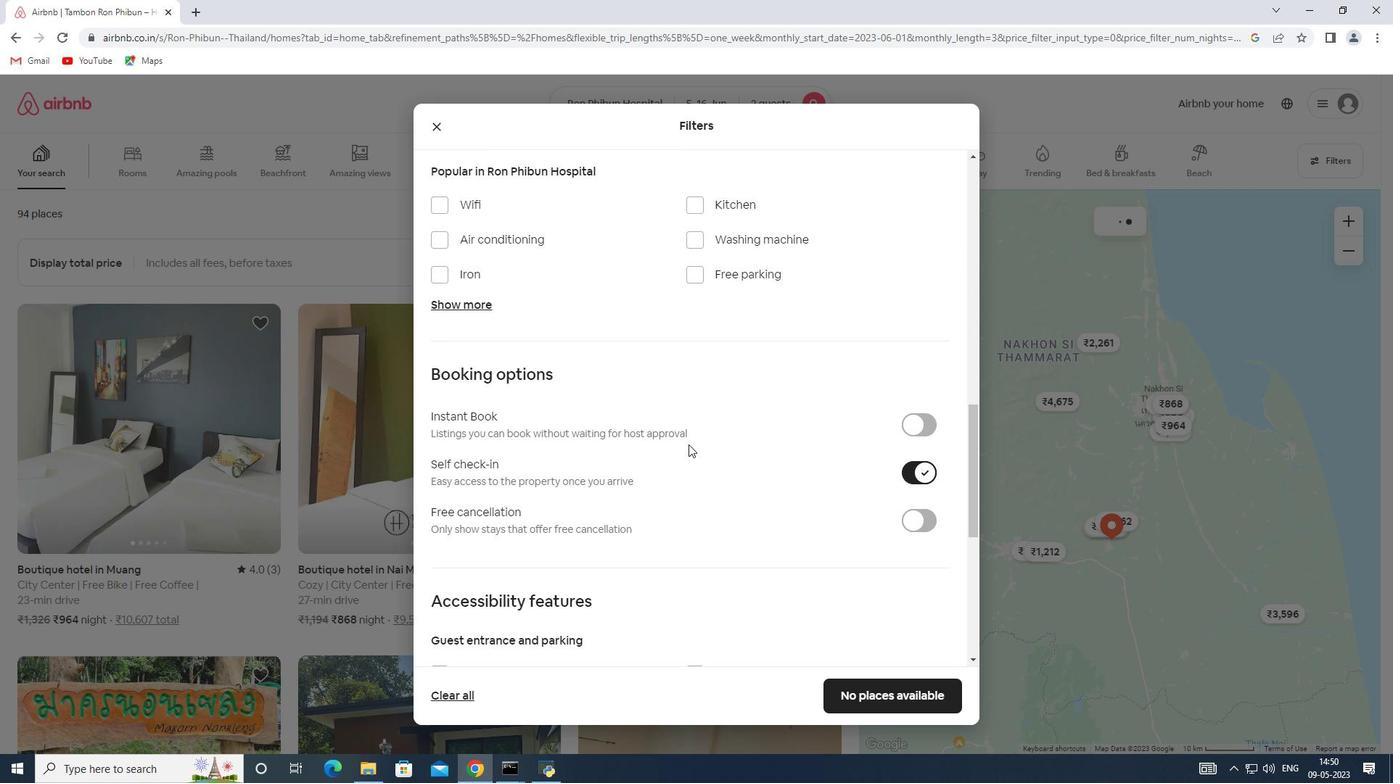 
Action: Mouse scrolled (688, 444) with delta (0, 0)
Screenshot: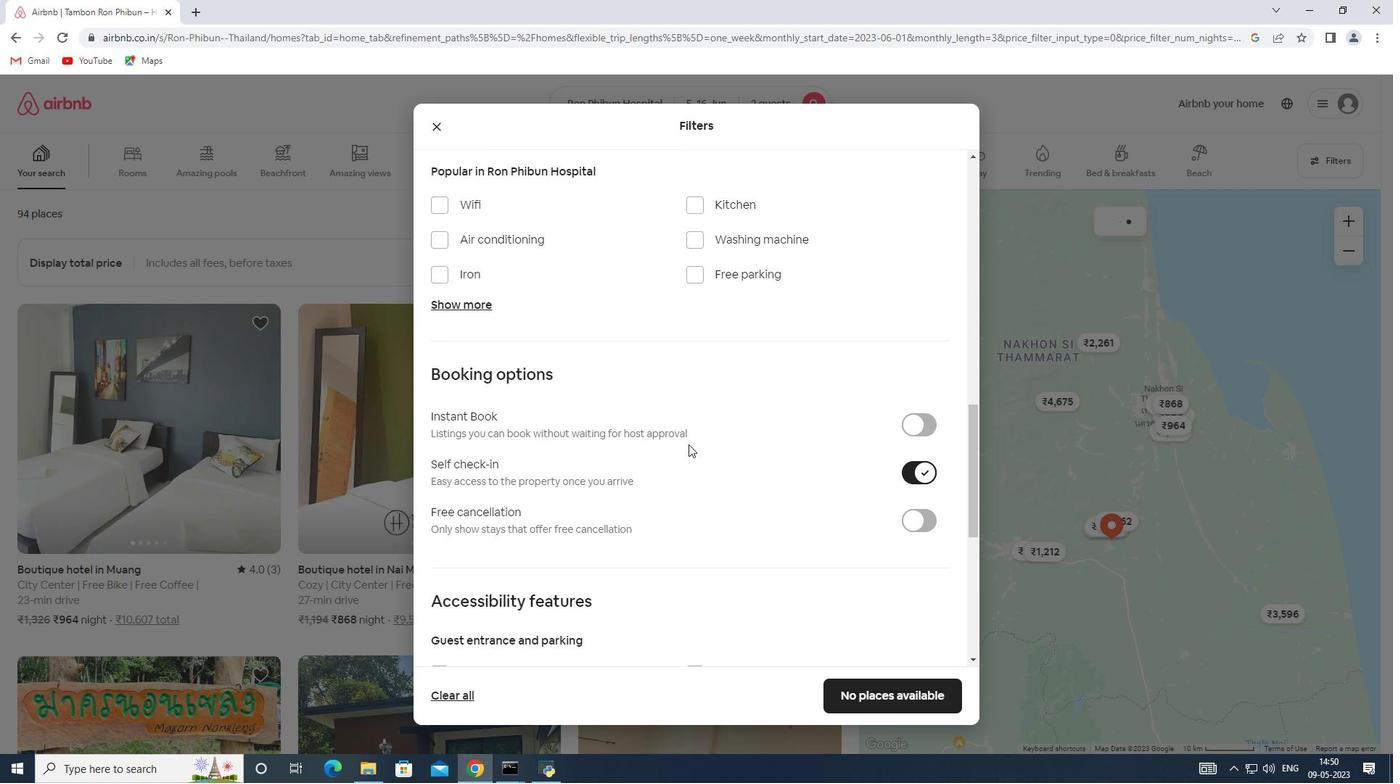 
Action: Mouse moved to (688, 443)
Screenshot: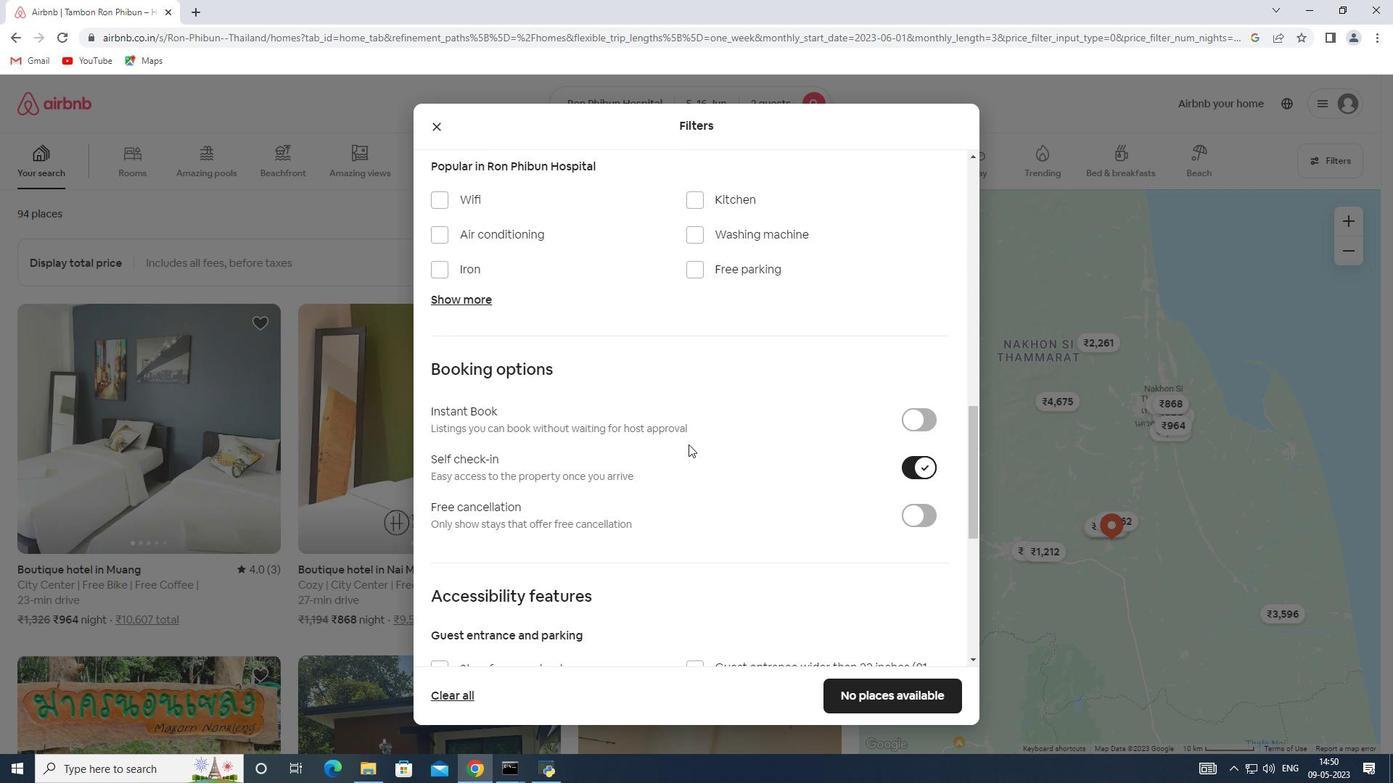 
Action: Mouse scrolled (688, 442) with delta (0, 0)
Screenshot: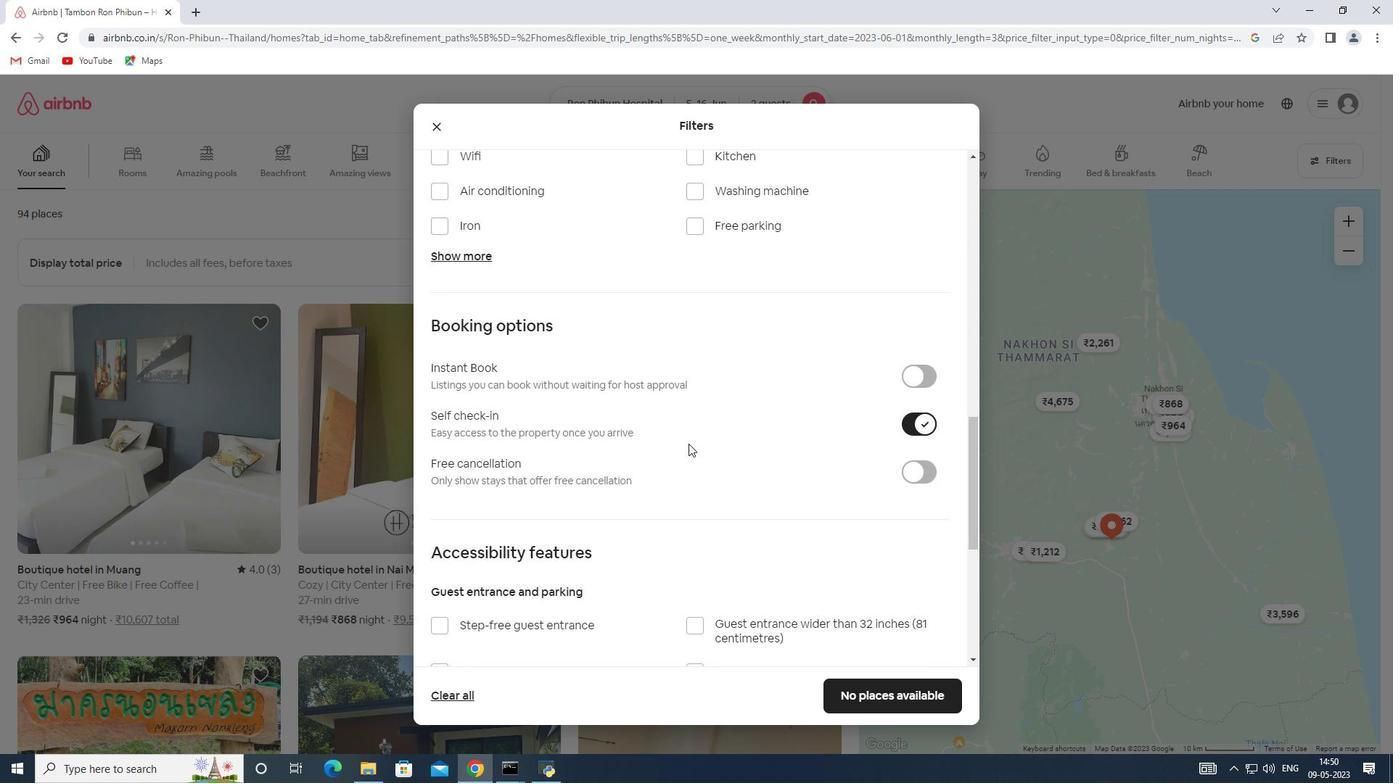 
Action: Mouse scrolled (688, 442) with delta (0, 0)
Screenshot: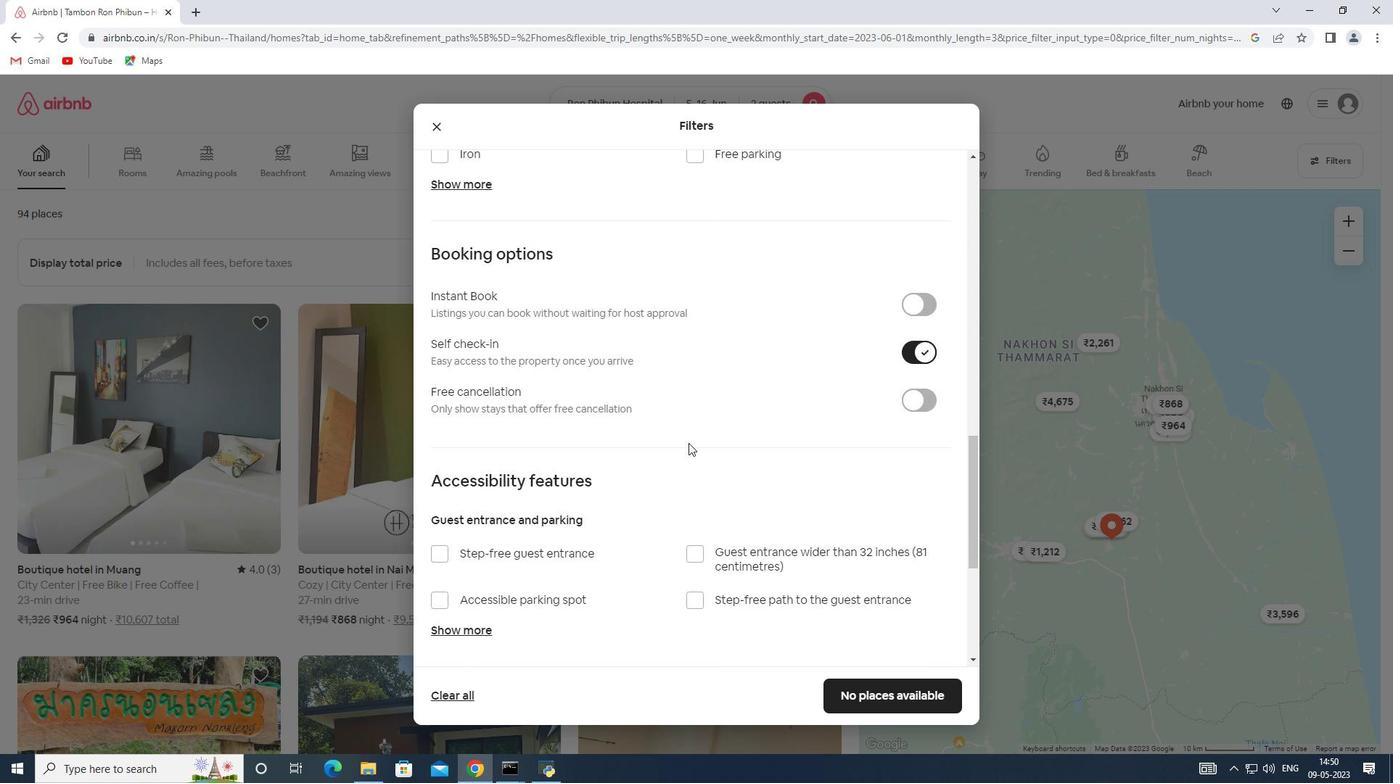 
Action: Mouse scrolled (688, 442) with delta (0, 0)
Screenshot: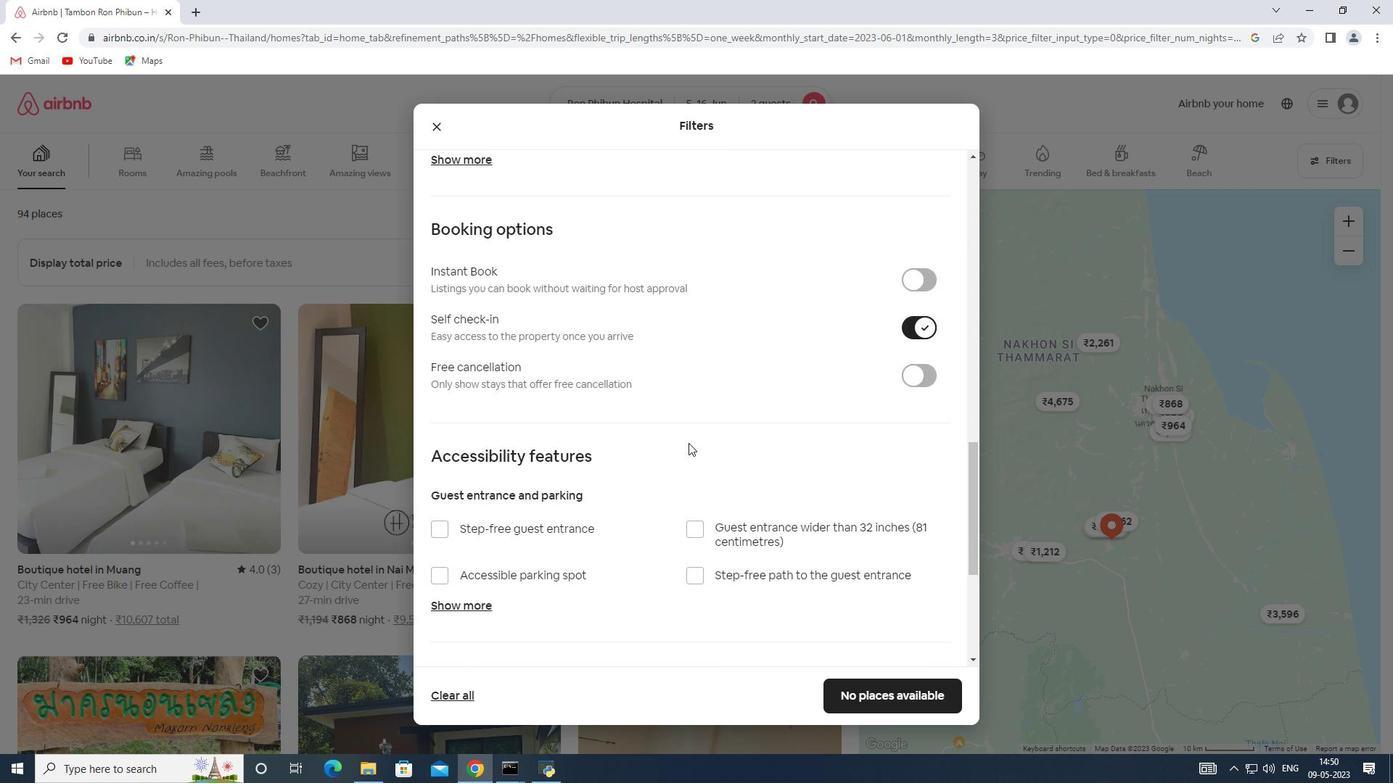 
Action: Mouse moved to (713, 521)
Screenshot: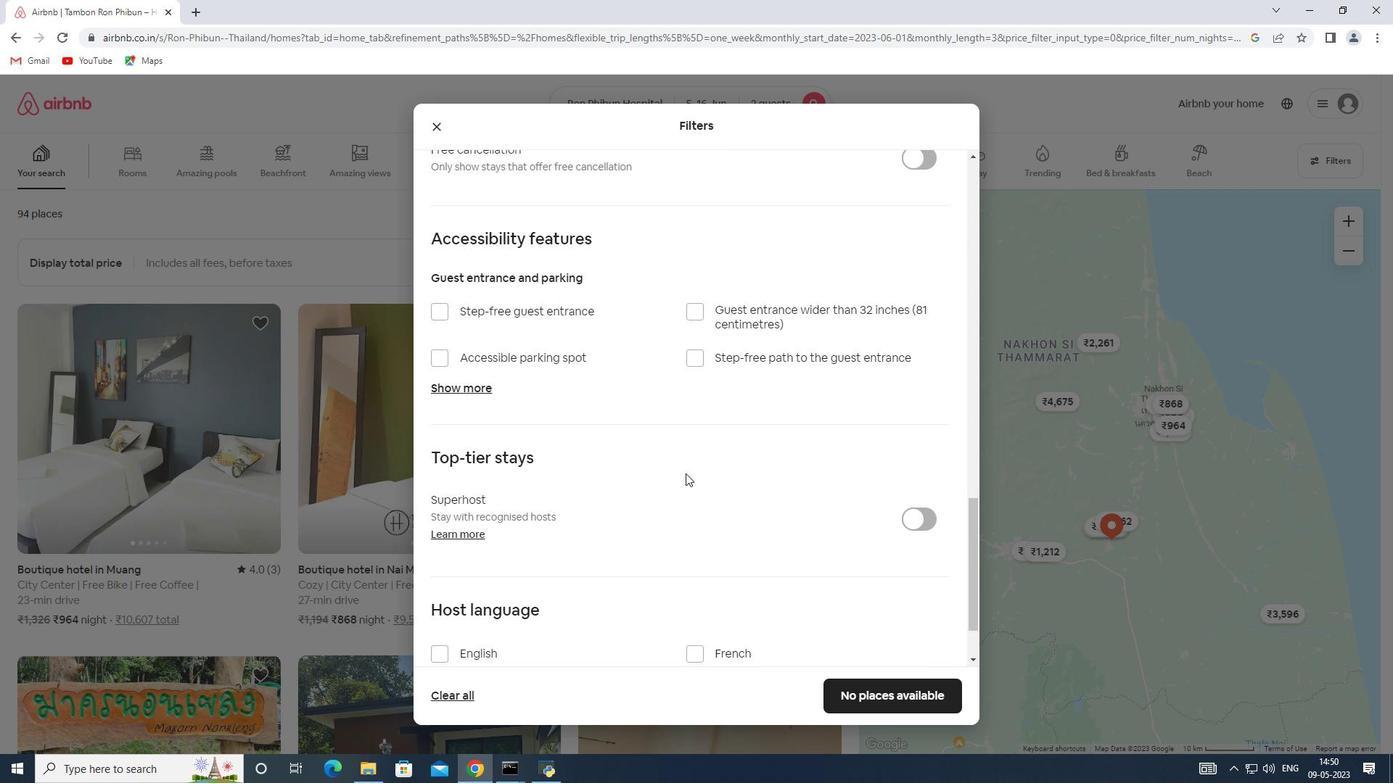 
Action: Mouse scrolled (713, 520) with delta (0, 0)
Screenshot: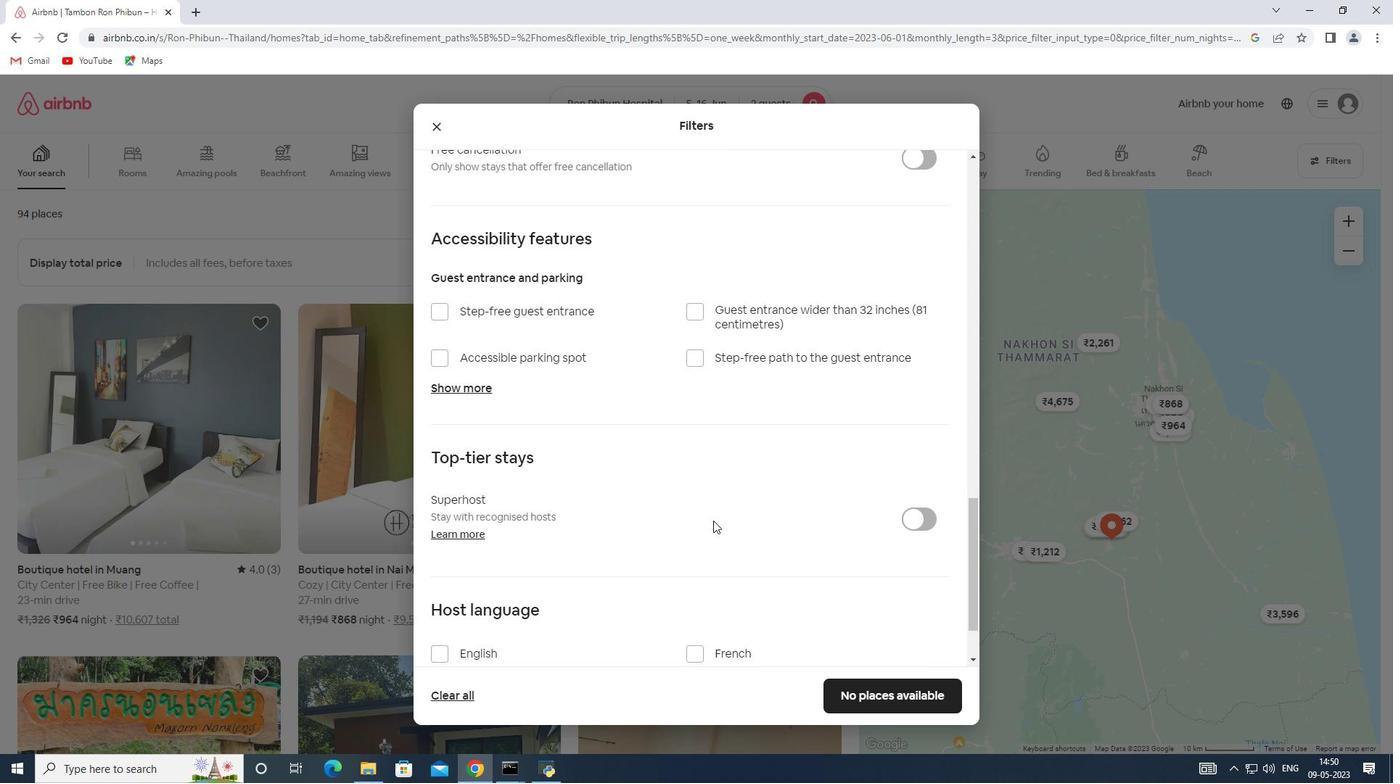 
Action: Mouse scrolled (713, 520) with delta (0, 0)
Screenshot: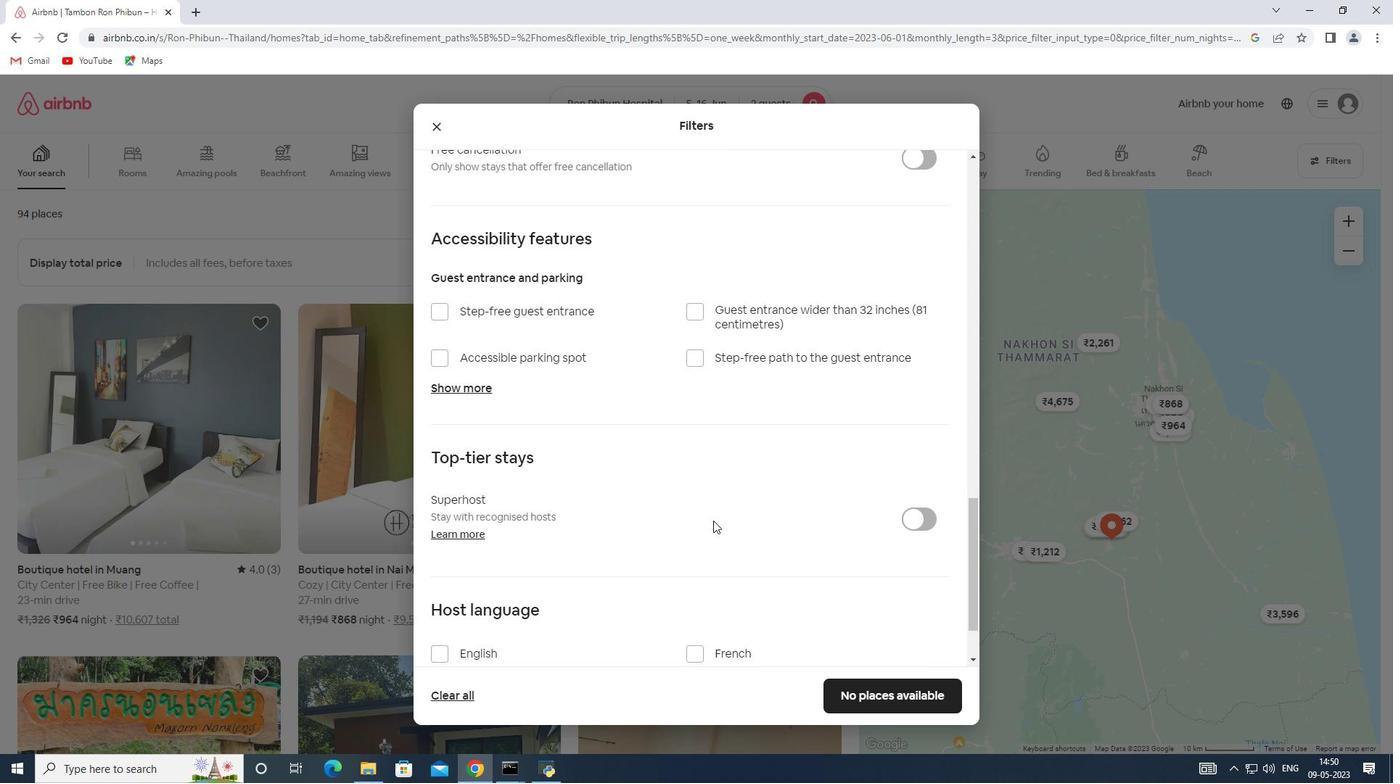 
Action: Mouse scrolled (713, 520) with delta (0, 0)
Screenshot: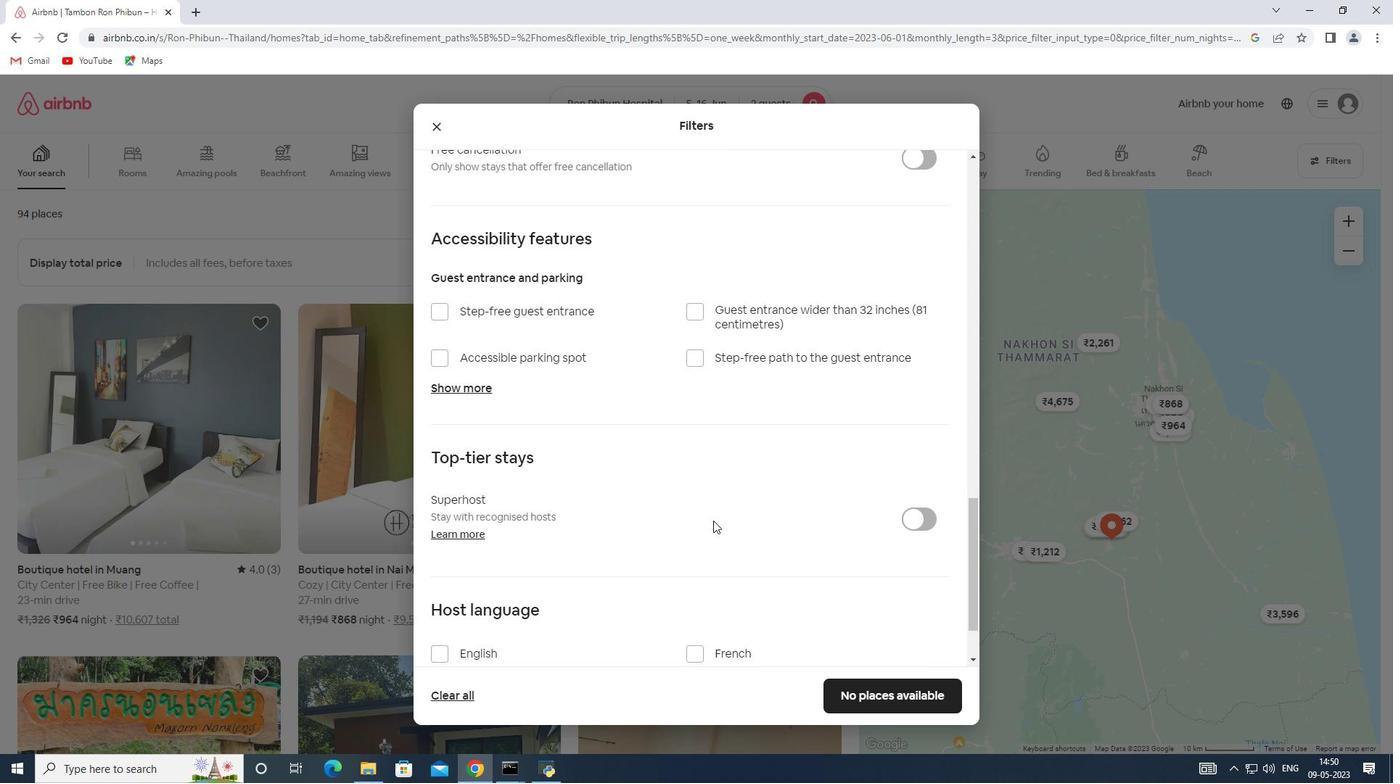 
Action: Mouse moved to (475, 565)
Screenshot: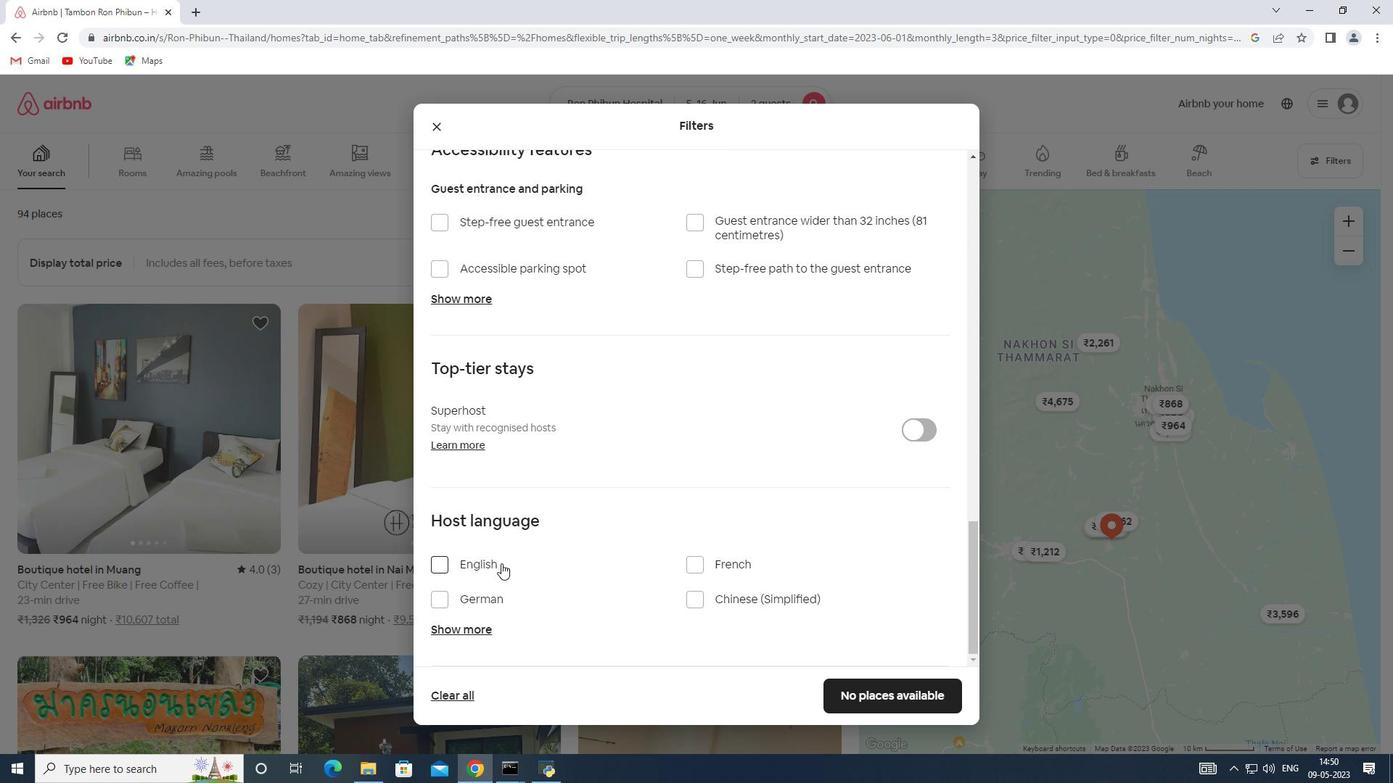 
Action: Mouse pressed left at (475, 565)
Screenshot: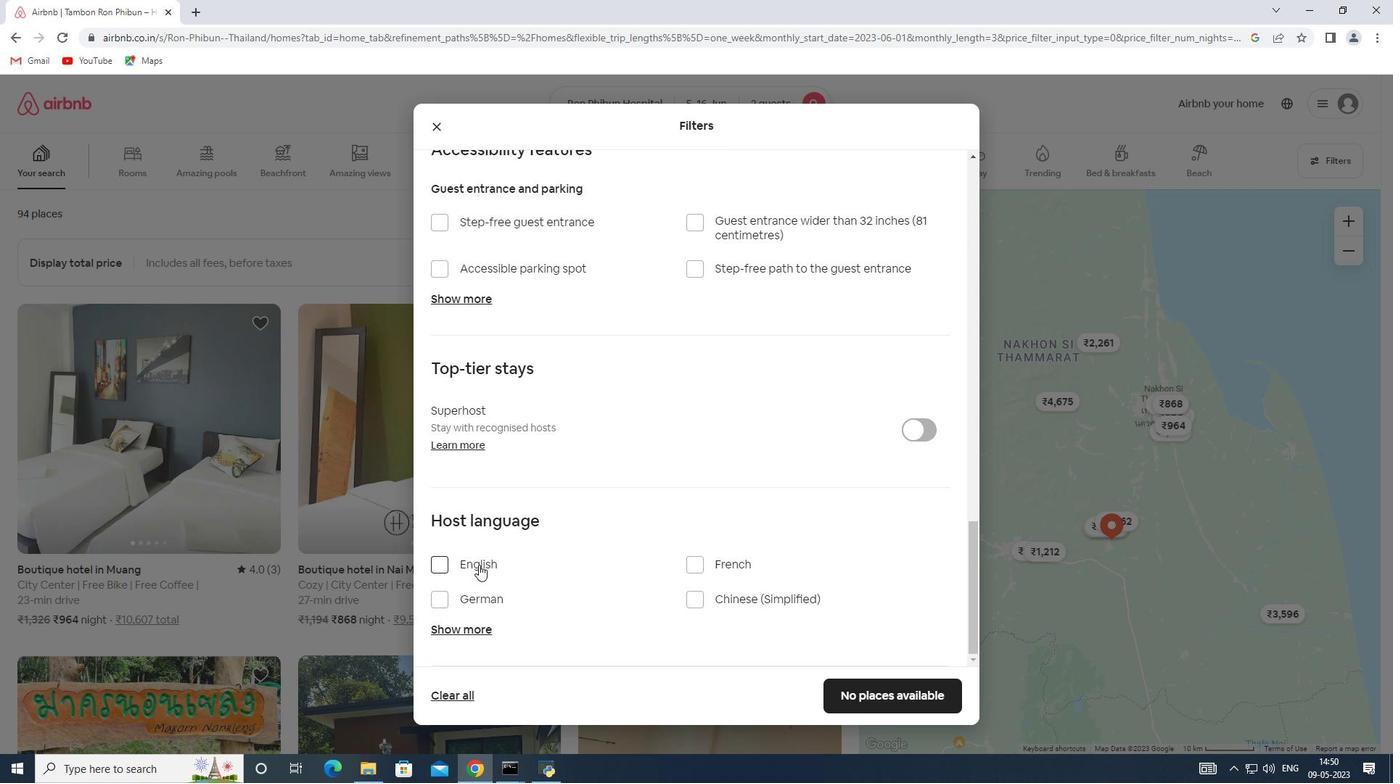 
Action: Mouse moved to (870, 695)
Screenshot: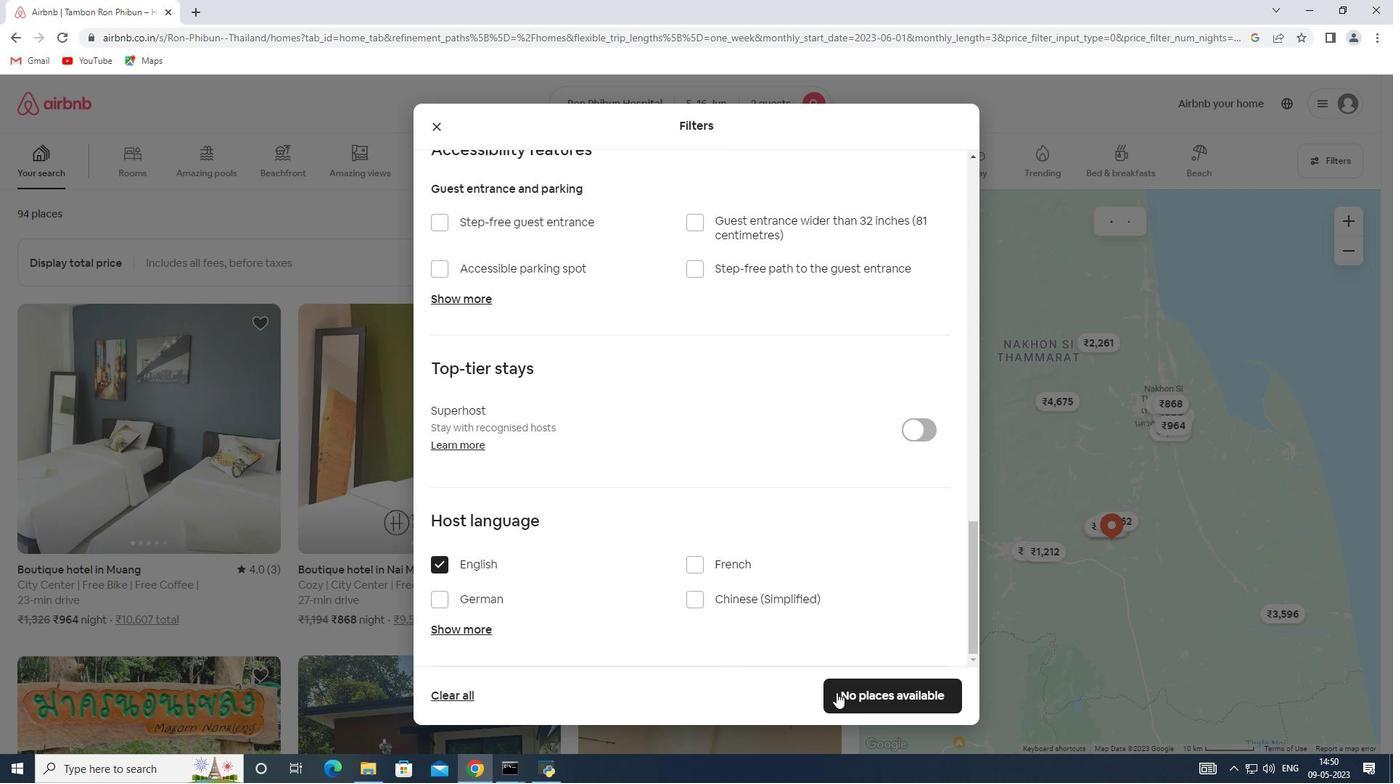 
Action: Mouse pressed left at (870, 695)
Screenshot: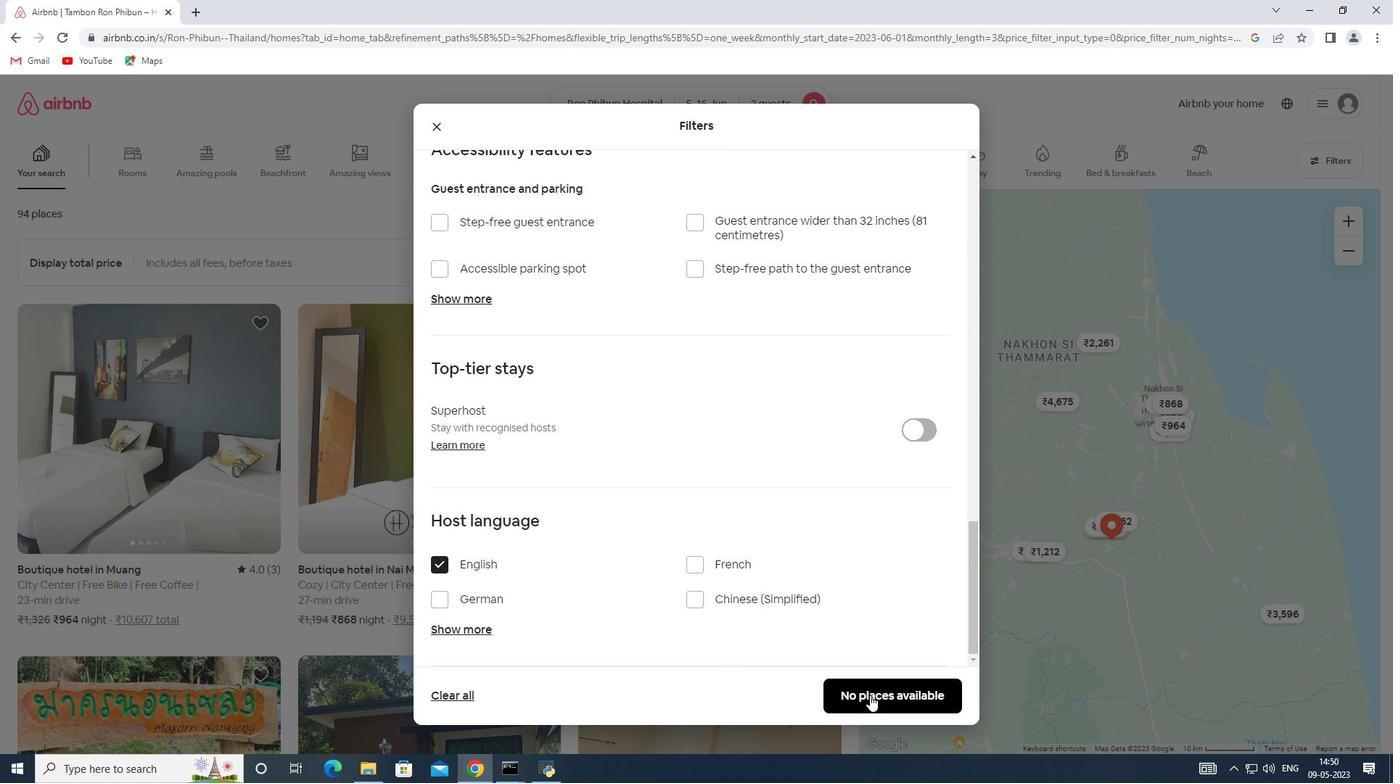 
Action: Mouse moved to (867, 698)
Screenshot: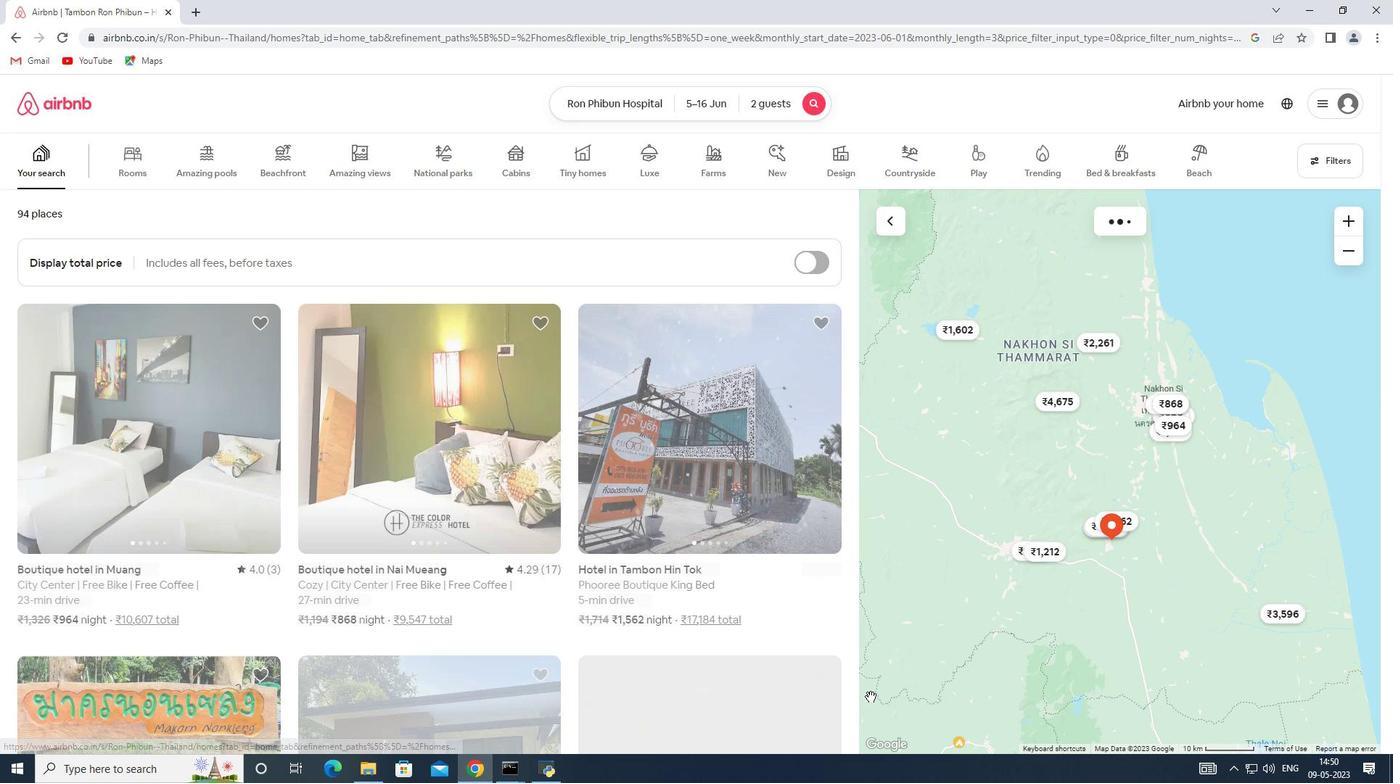 
